 Task: Add tabs in Audit_Management app.
Action: Mouse moved to (25, 120)
Screenshot: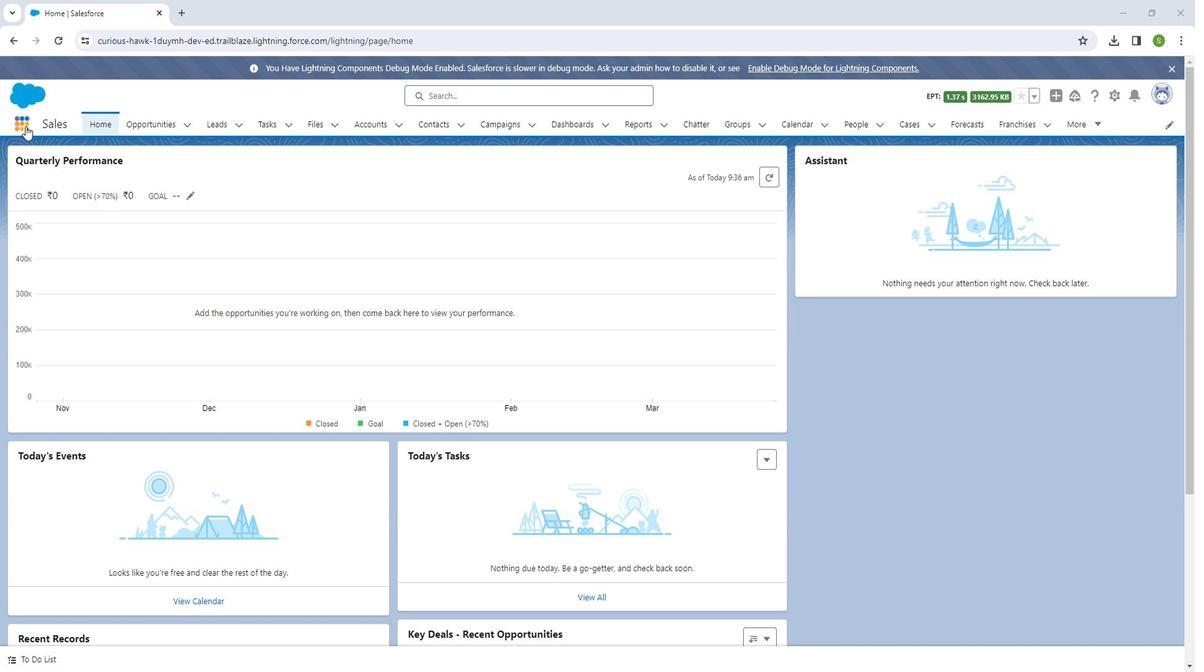 
Action: Mouse pressed left at (25, 120)
Screenshot: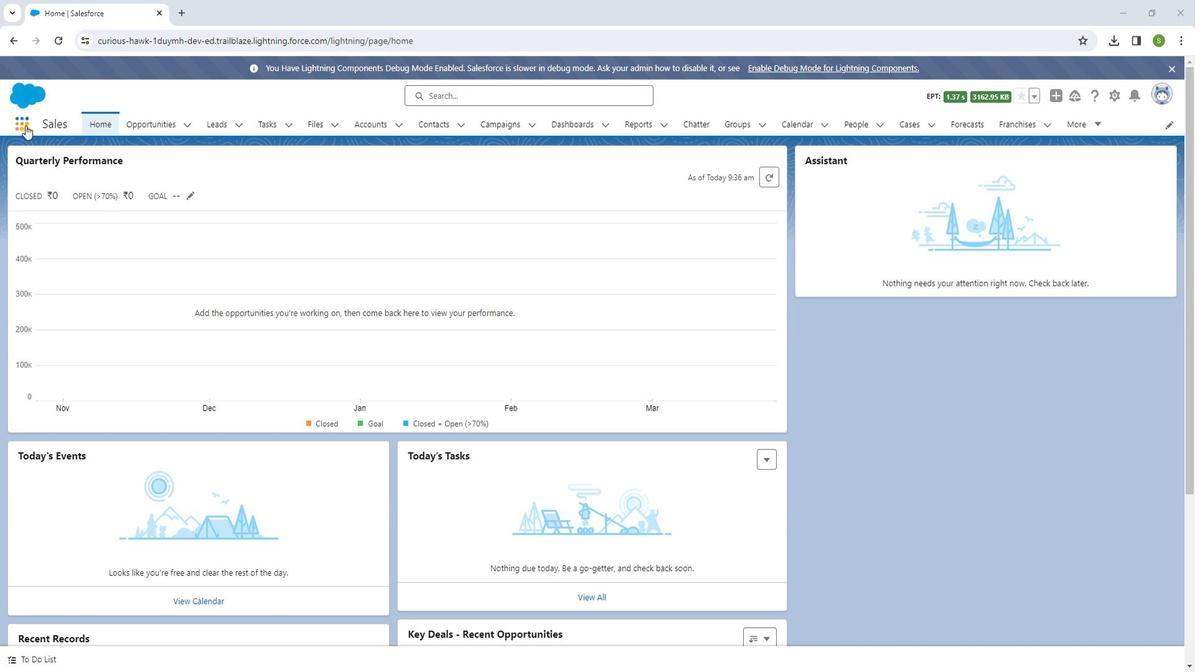 
Action: Mouse moved to (39, 337)
Screenshot: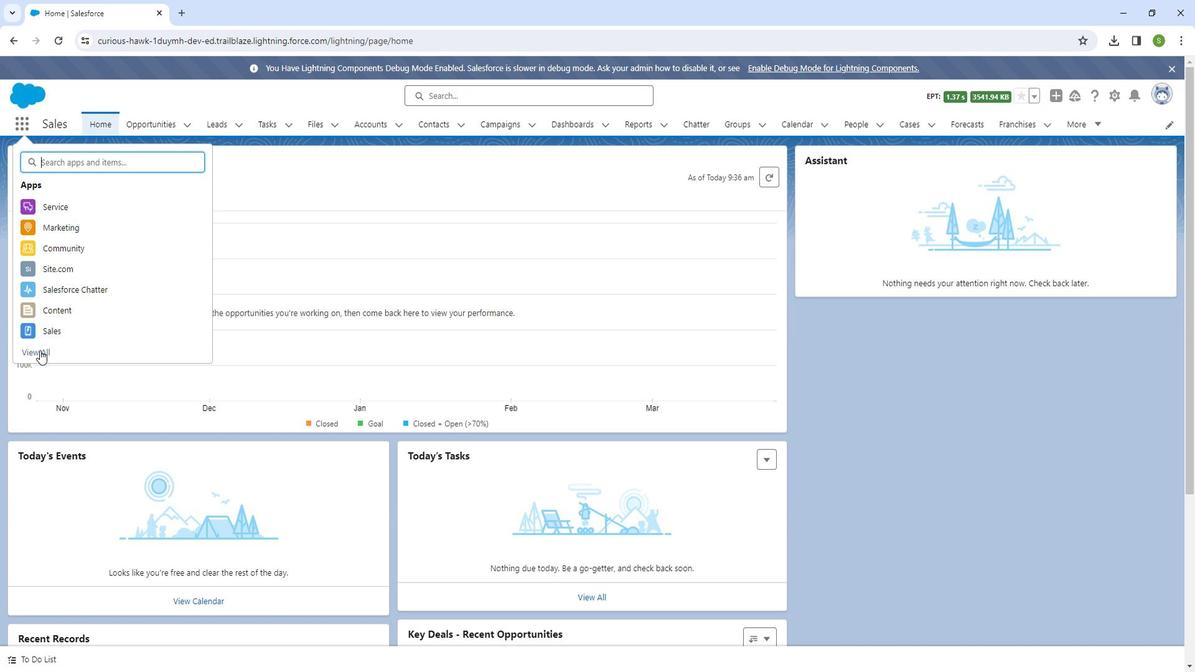 
Action: Mouse pressed left at (39, 337)
Screenshot: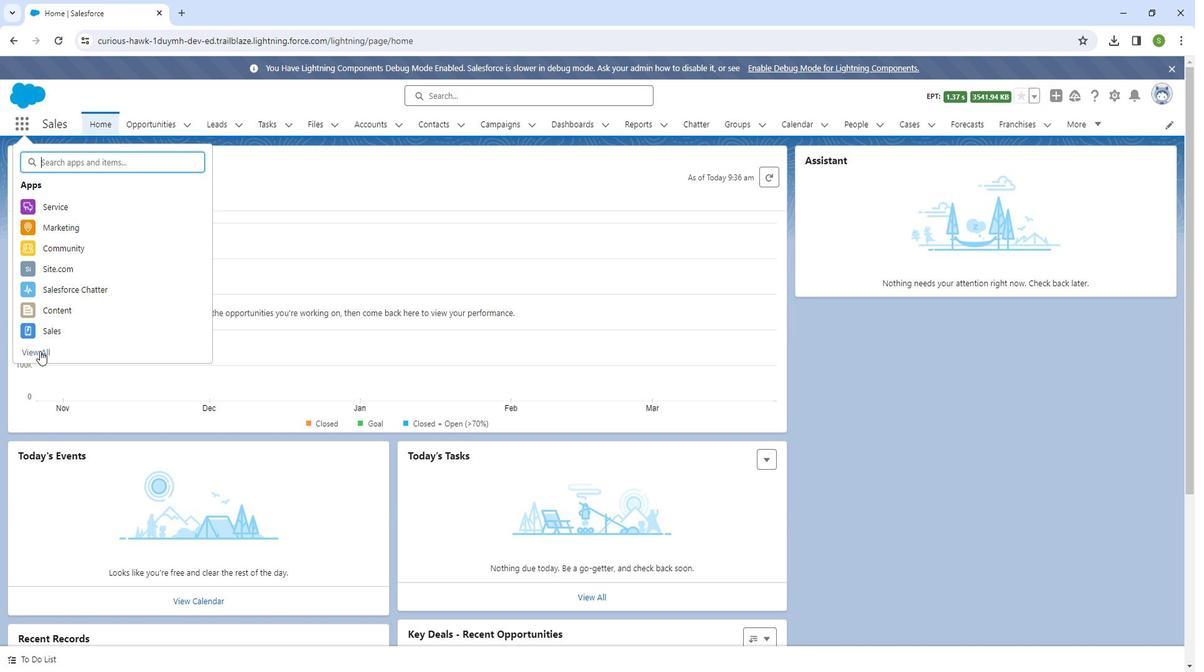 
Action: Mouse moved to (881, 453)
Screenshot: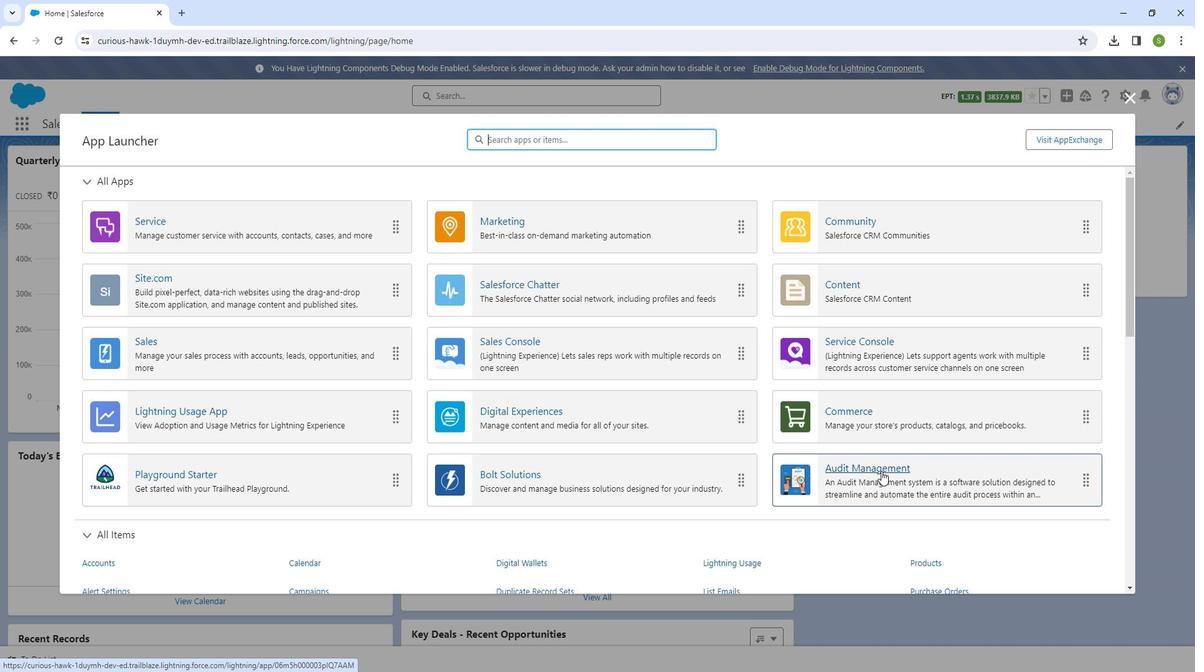 
Action: Mouse pressed left at (881, 453)
Screenshot: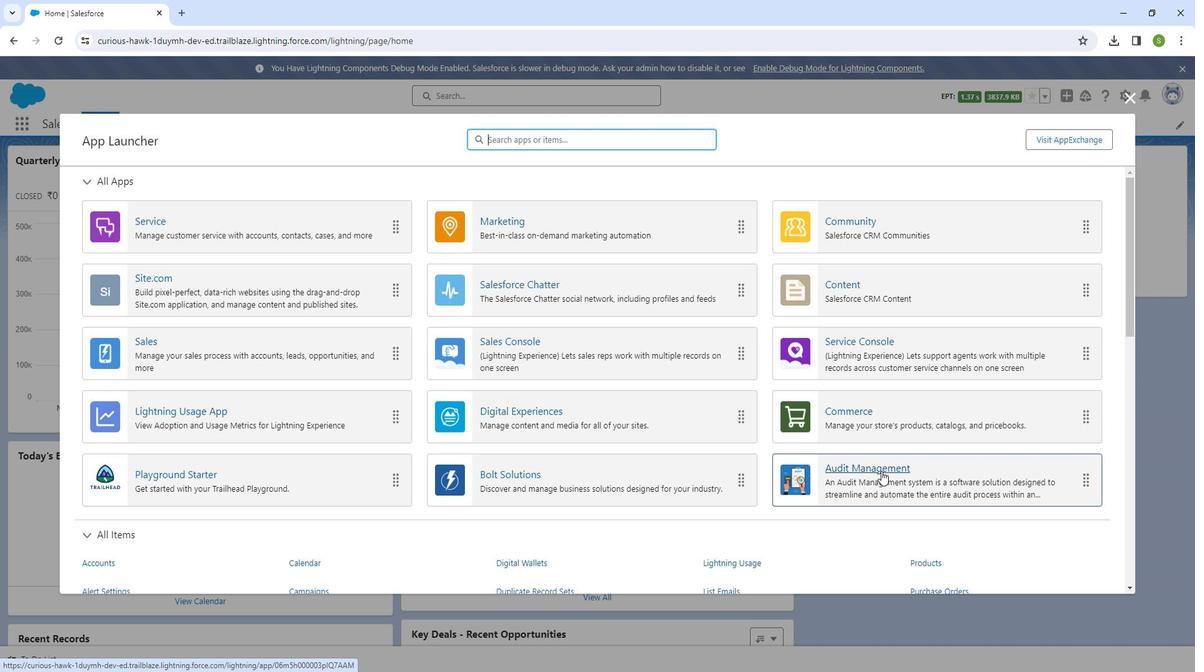 
Action: Mouse moved to (1125, 95)
Screenshot: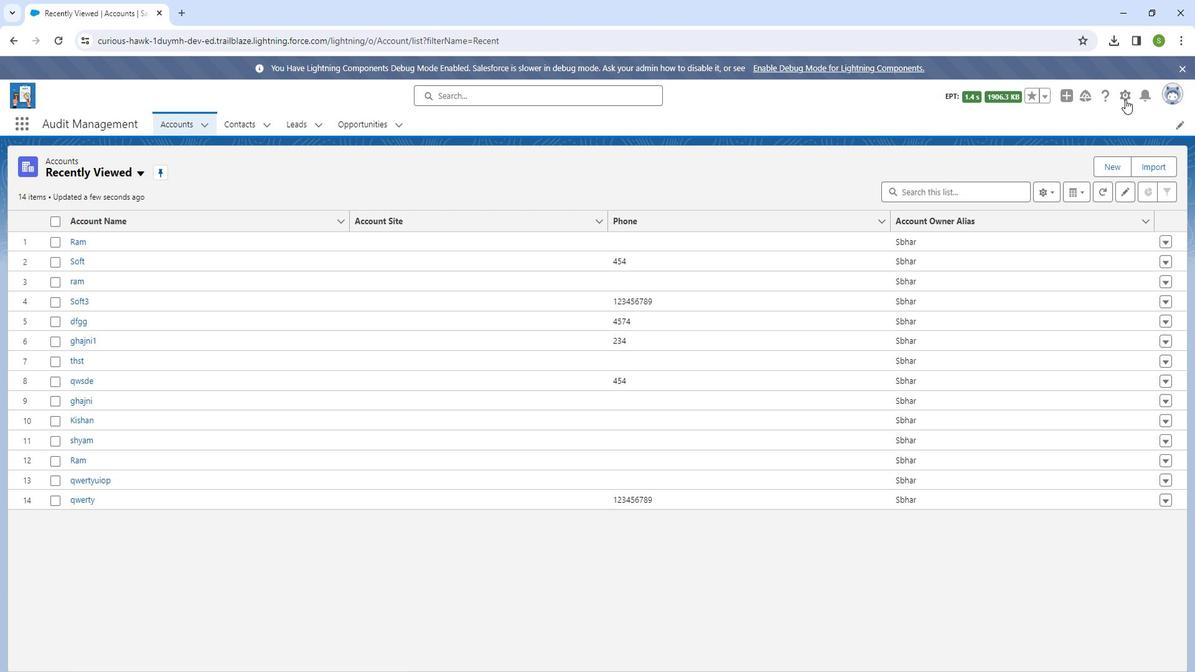 
Action: Mouse pressed left at (1125, 95)
Screenshot: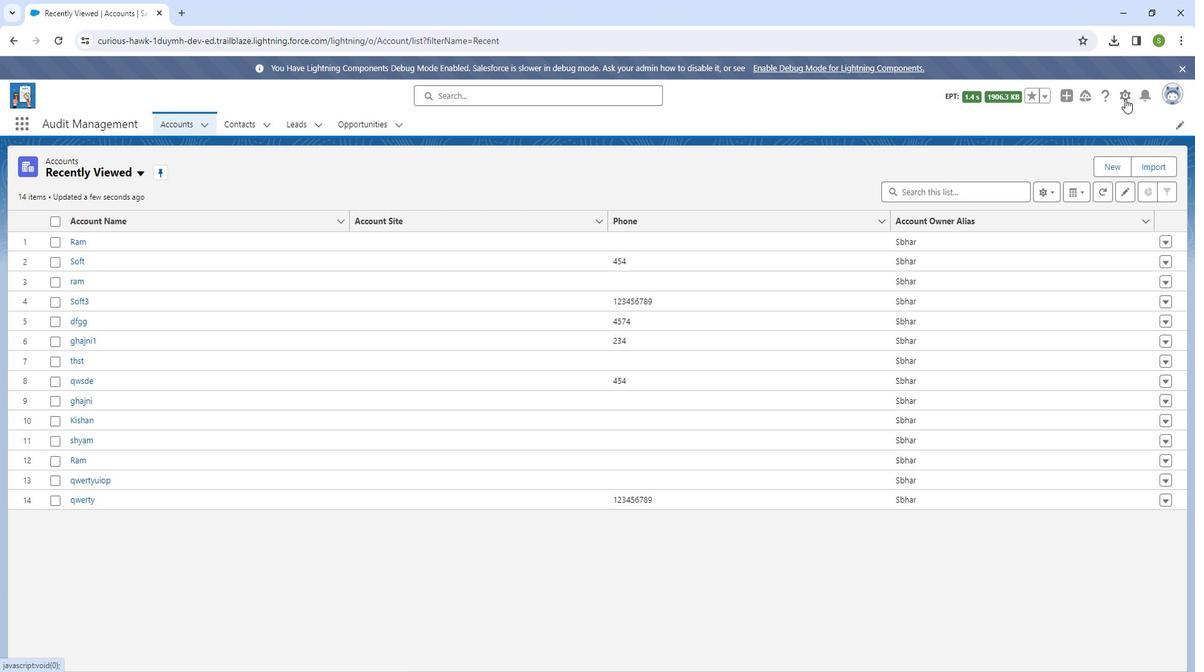 
Action: Mouse moved to (1093, 138)
Screenshot: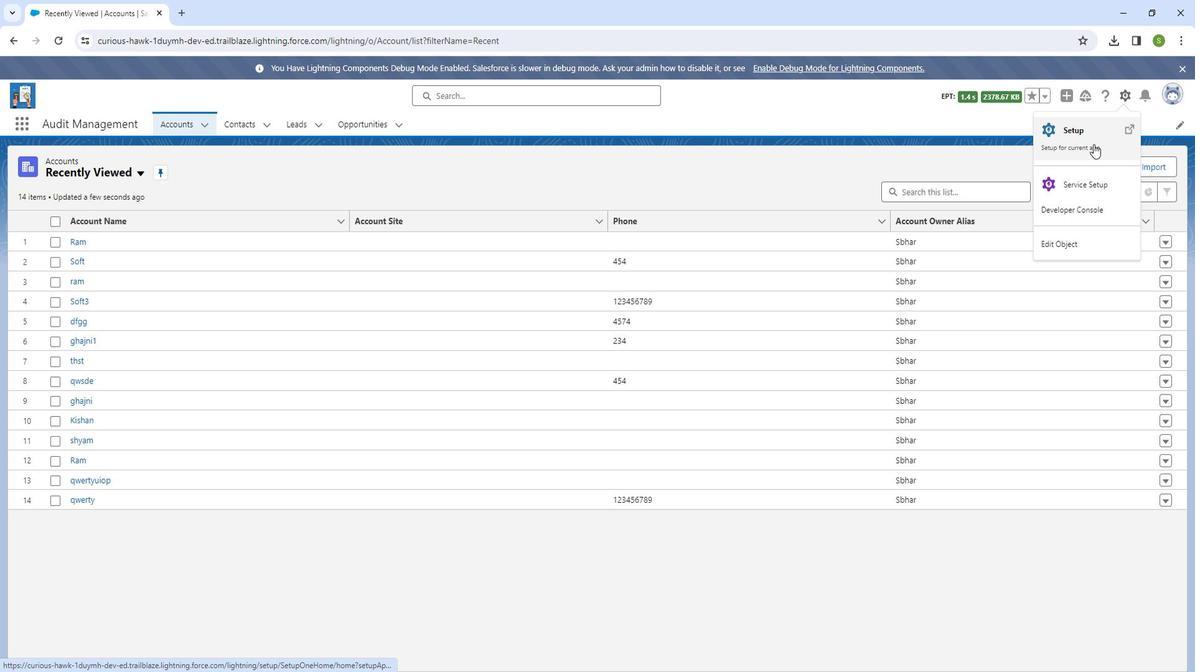 
Action: Mouse pressed left at (1093, 138)
Screenshot: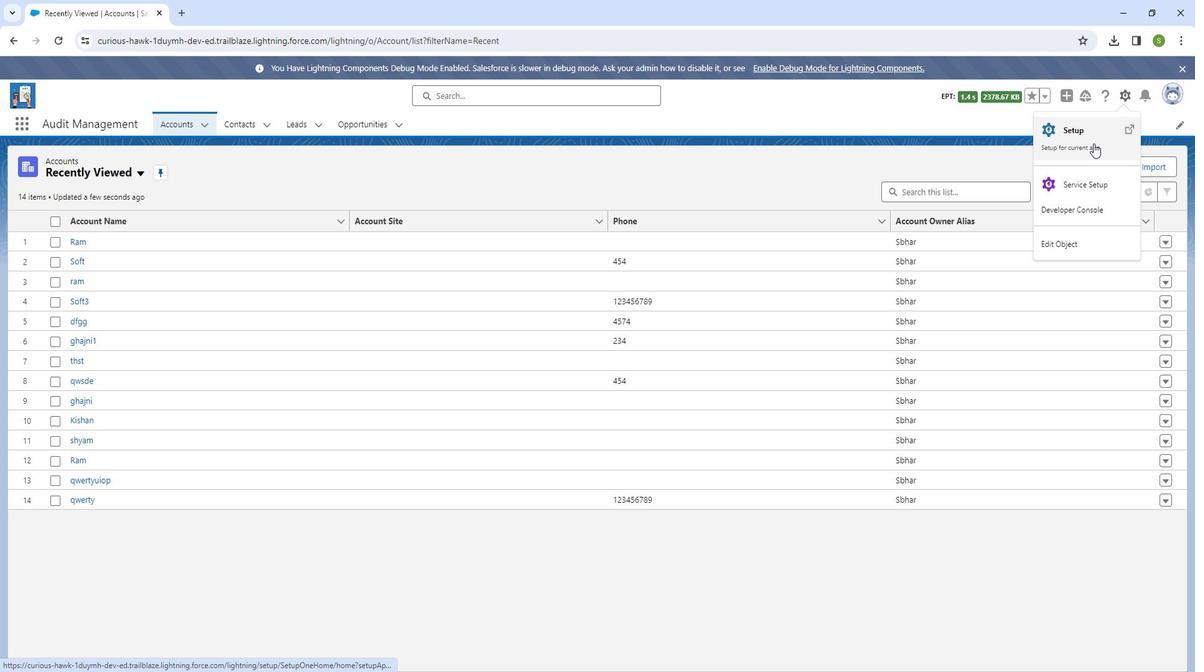 
Action: Mouse moved to (85, 151)
Screenshot: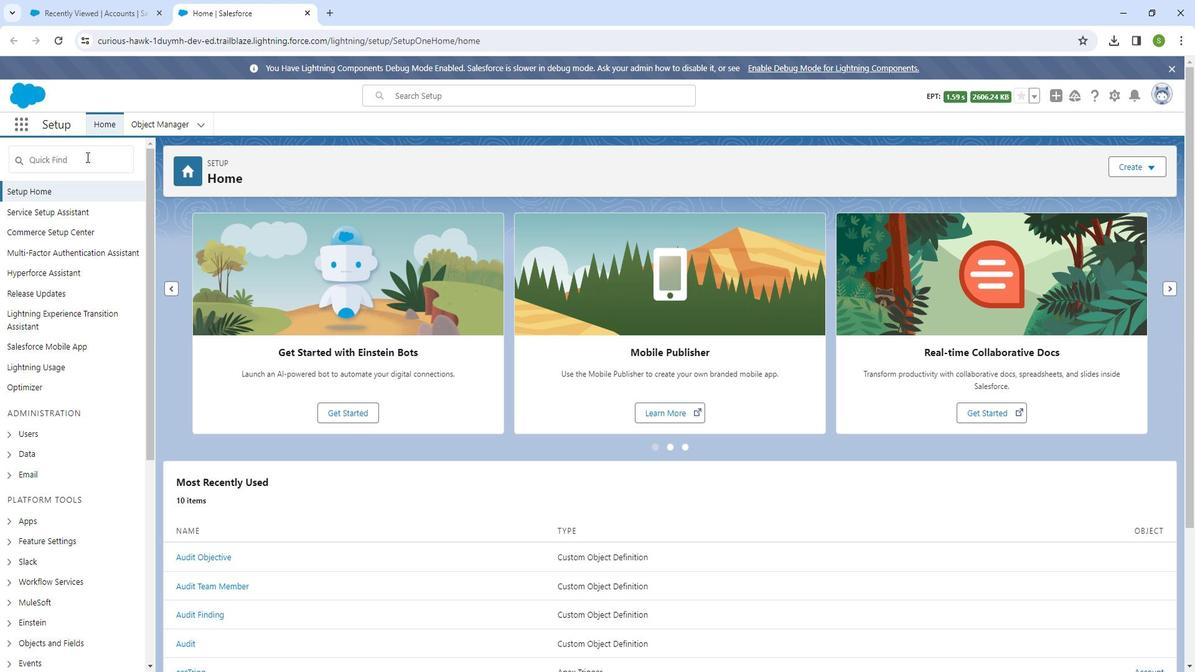 
Action: Mouse pressed left at (85, 151)
Screenshot: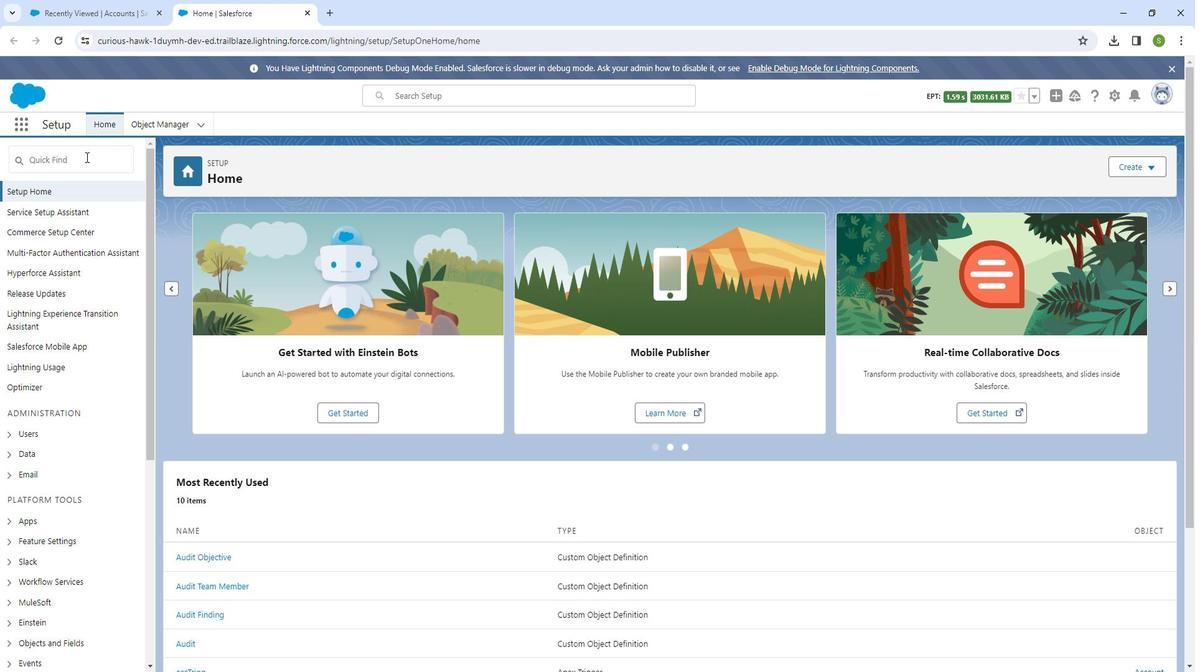 
Action: Mouse moved to (85, 151)
Screenshot: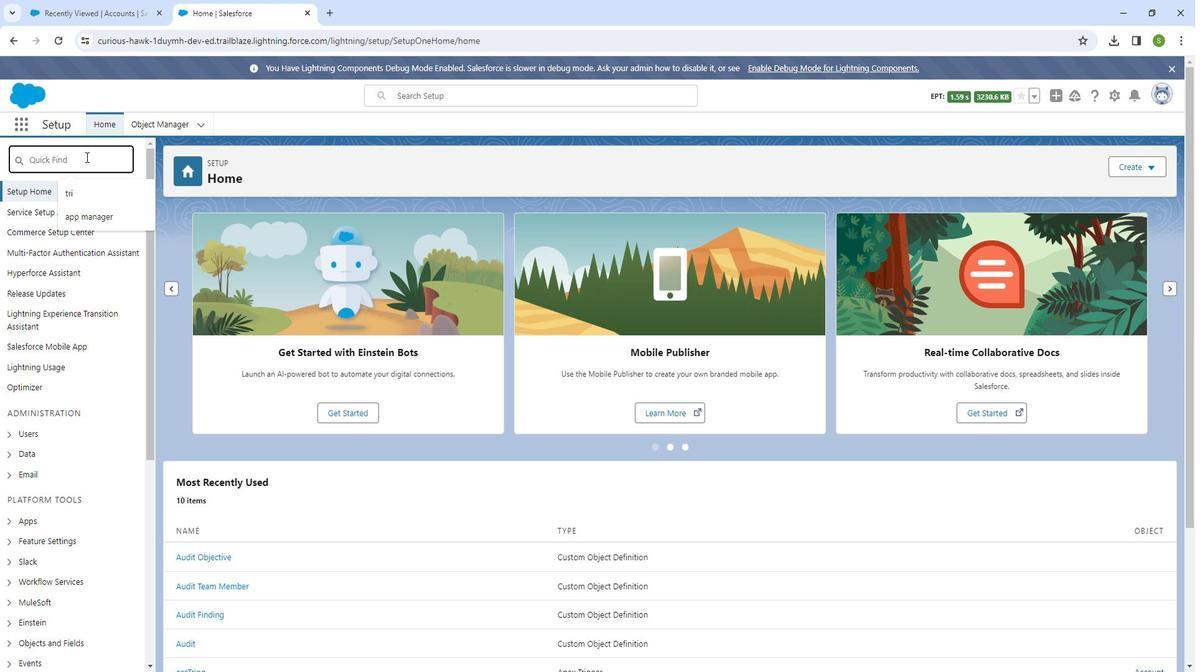 
Action: Key pressed a
Screenshot: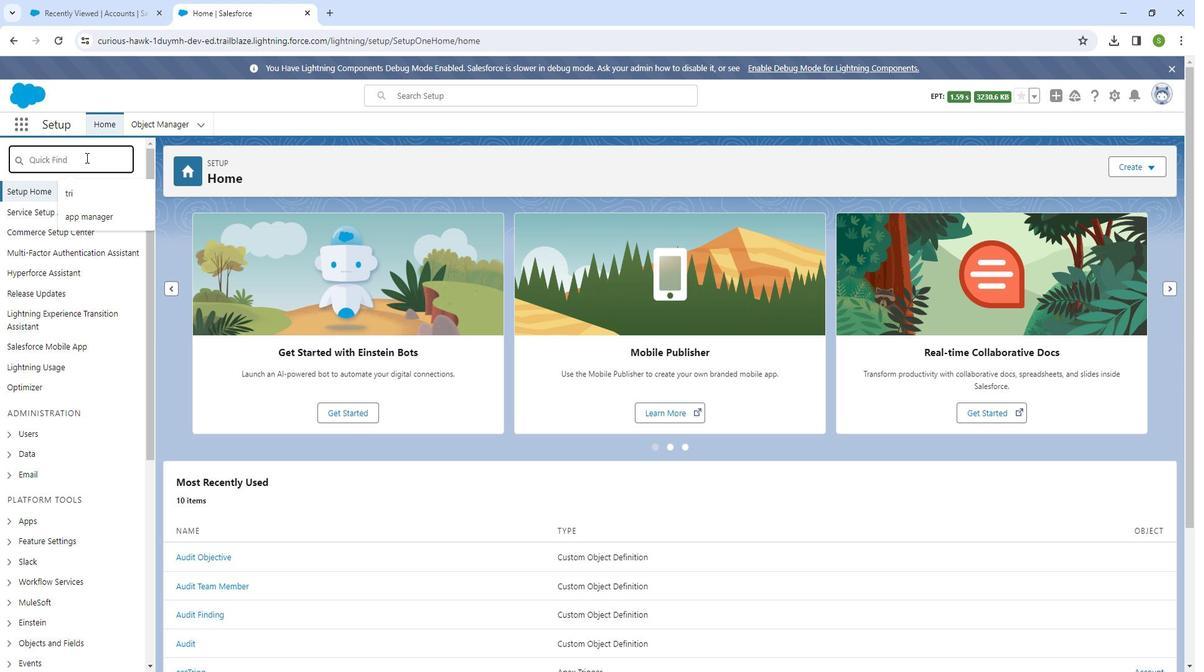 
Action: Mouse moved to (86, 153)
Screenshot: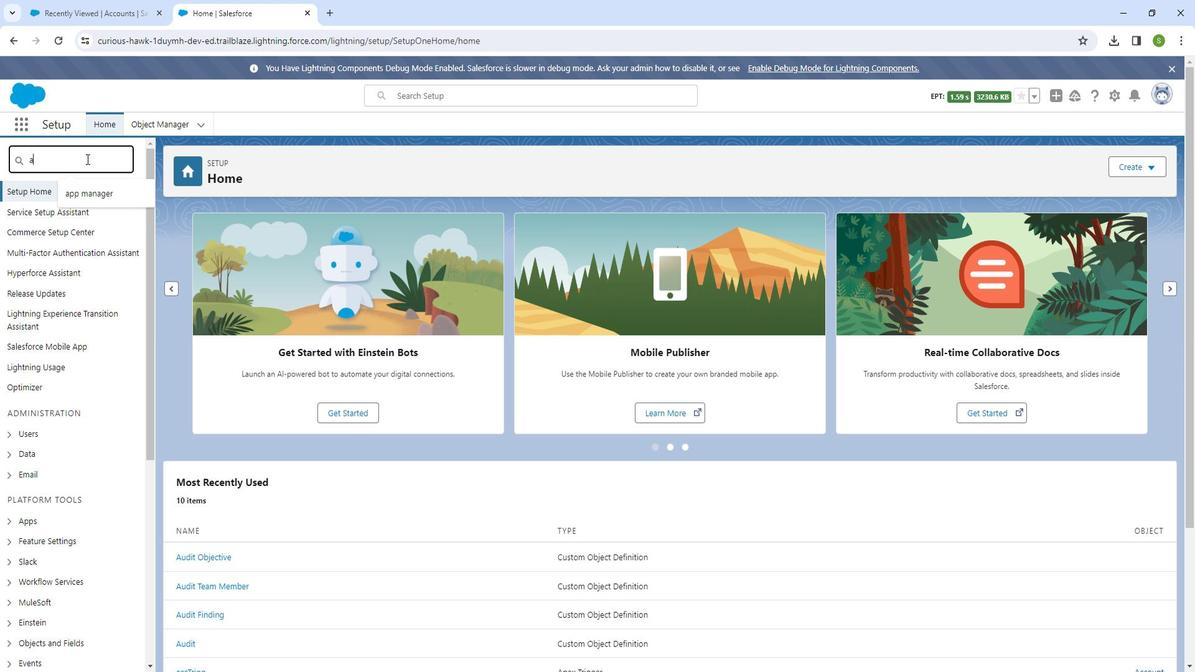 
Action: Key pressed p
Screenshot: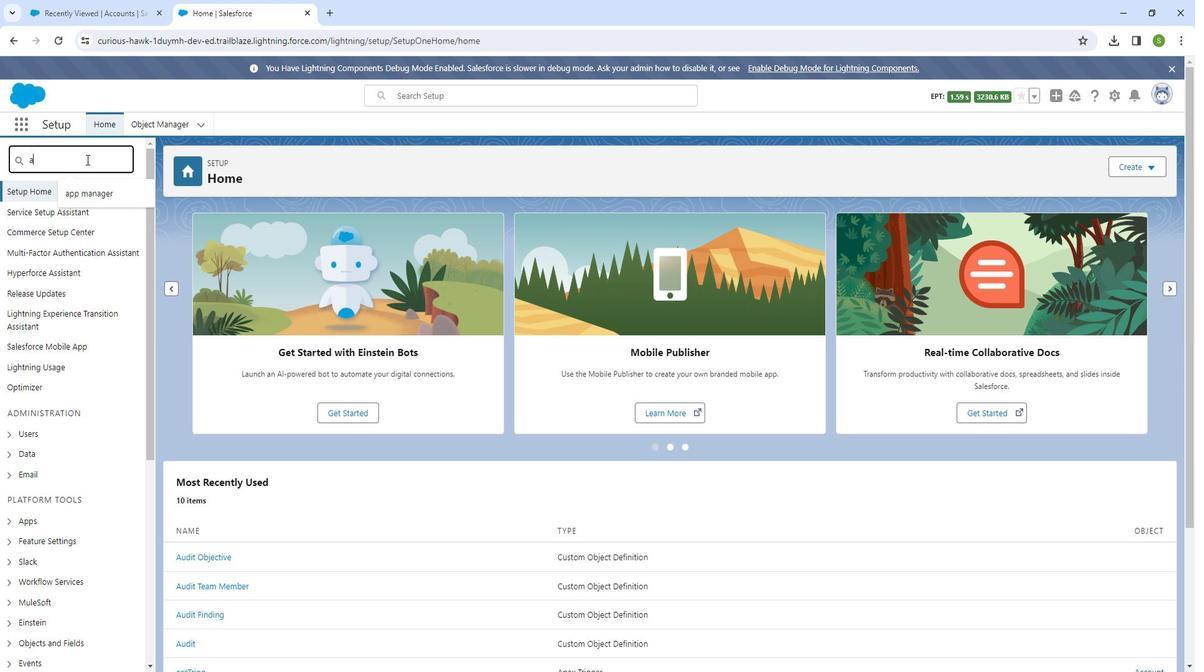 
Action: Mouse moved to (86, 154)
Screenshot: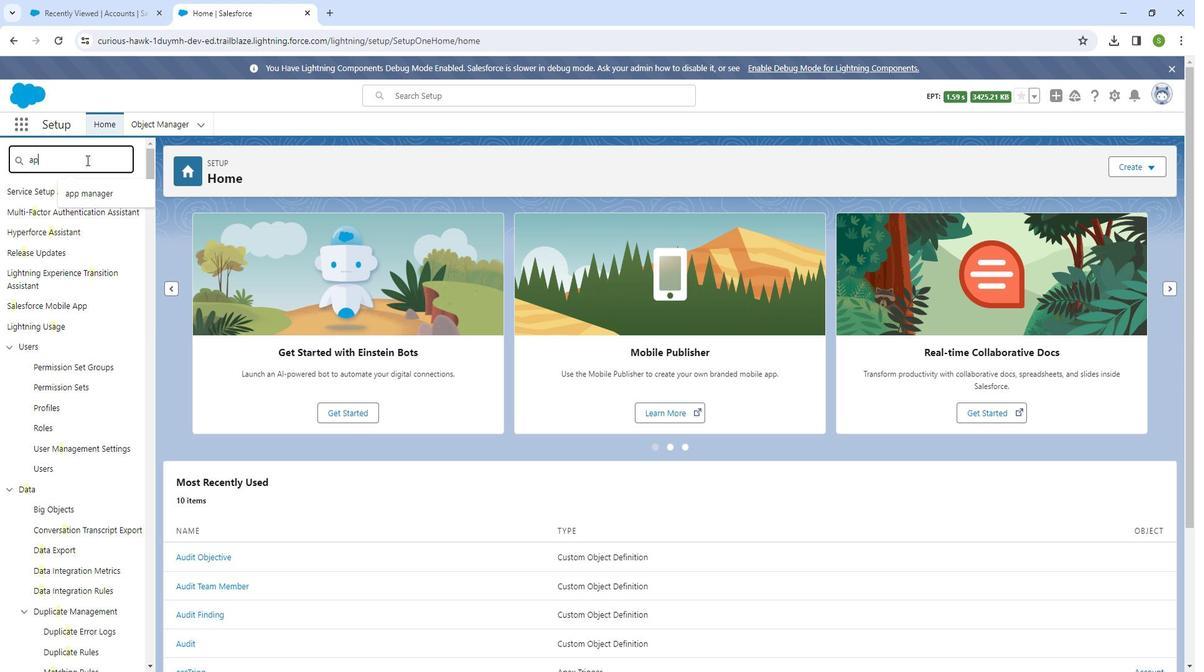 
Action: Key pressed p
Screenshot: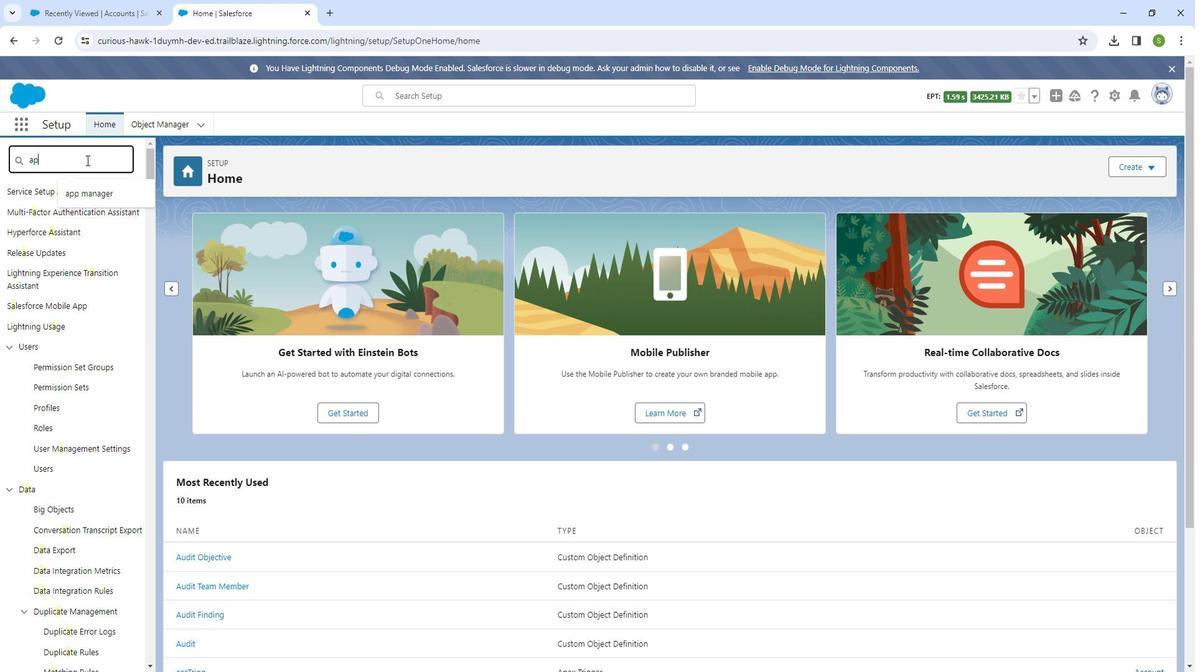 
Action: Mouse moved to (86, 157)
Screenshot: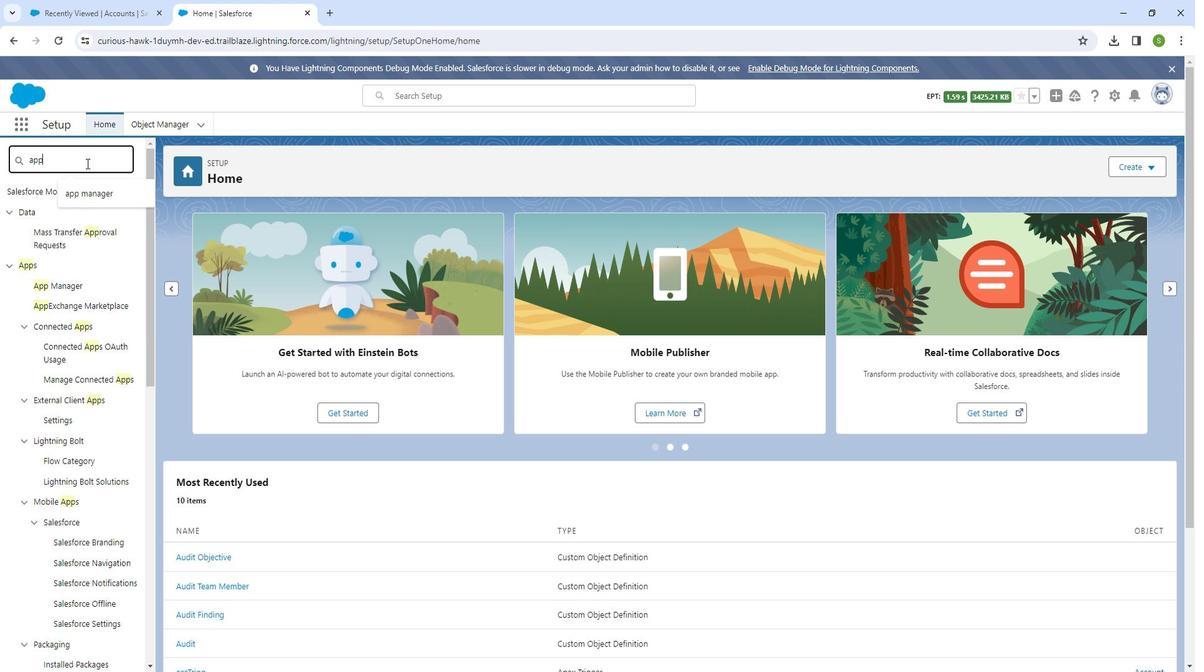 
Action: Key pressed <Key.space>manag
Screenshot: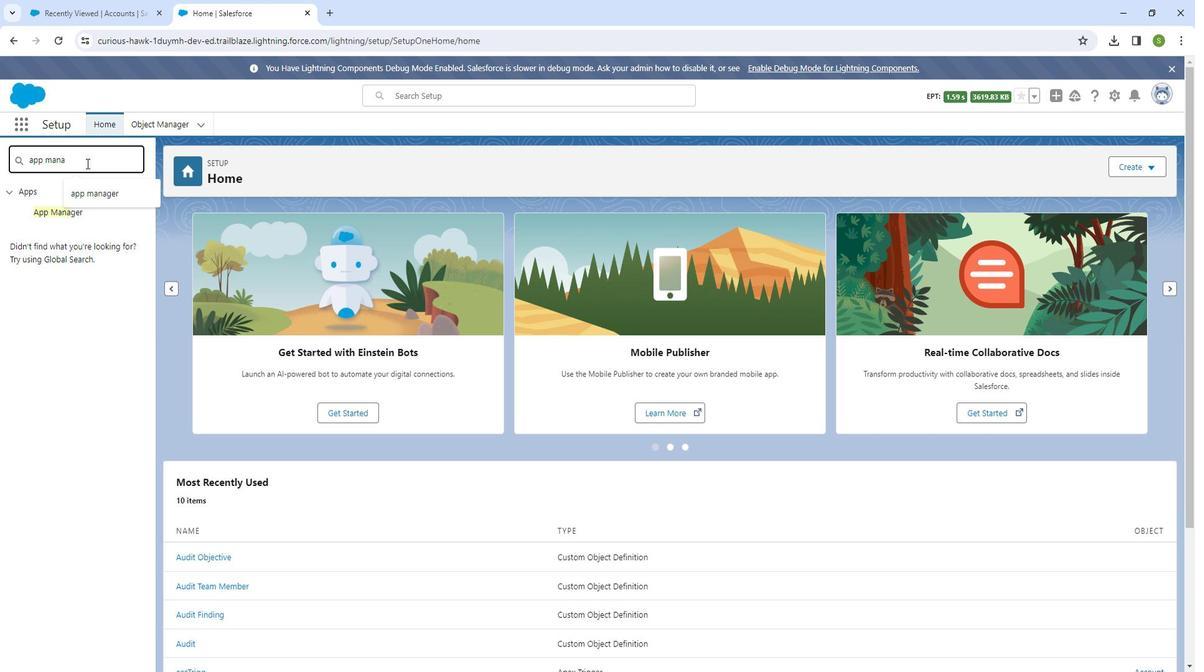 
Action: Mouse moved to (86, 158)
Screenshot: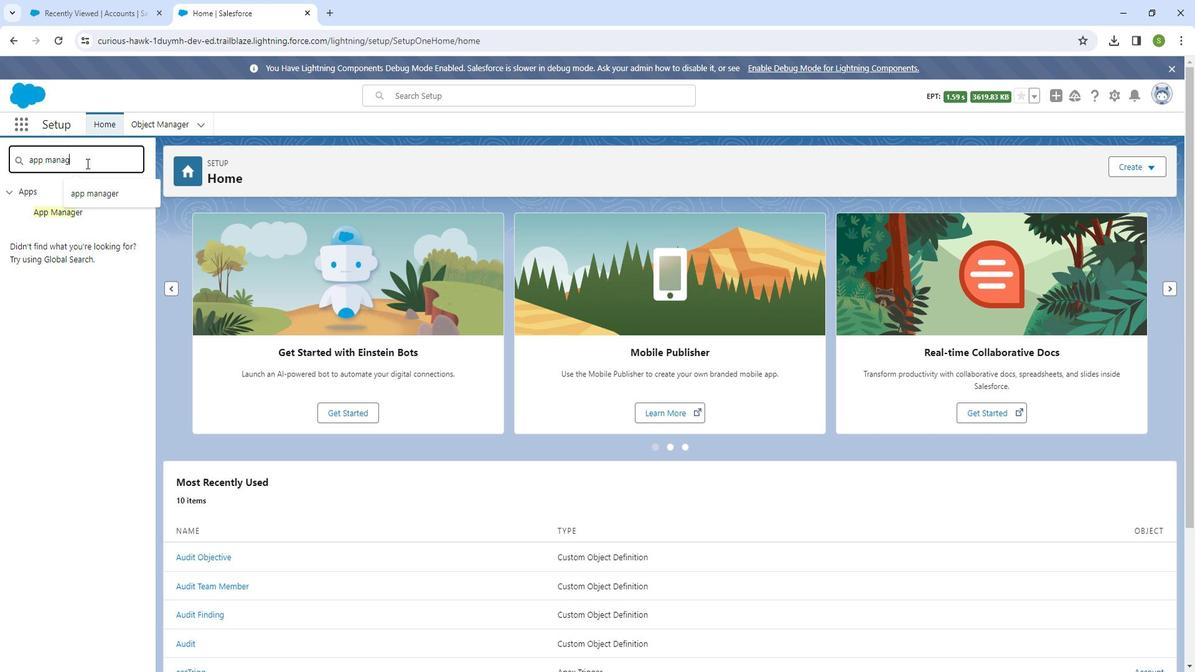 
Action: Key pressed er
Screenshot: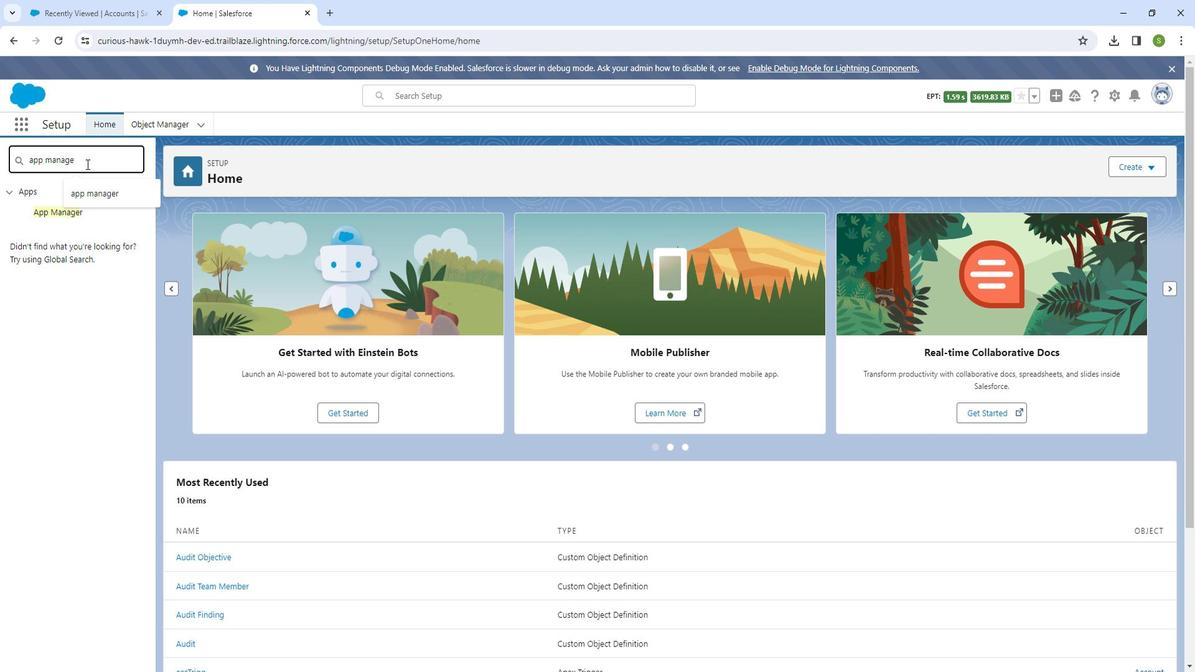
Action: Mouse moved to (67, 203)
Screenshot: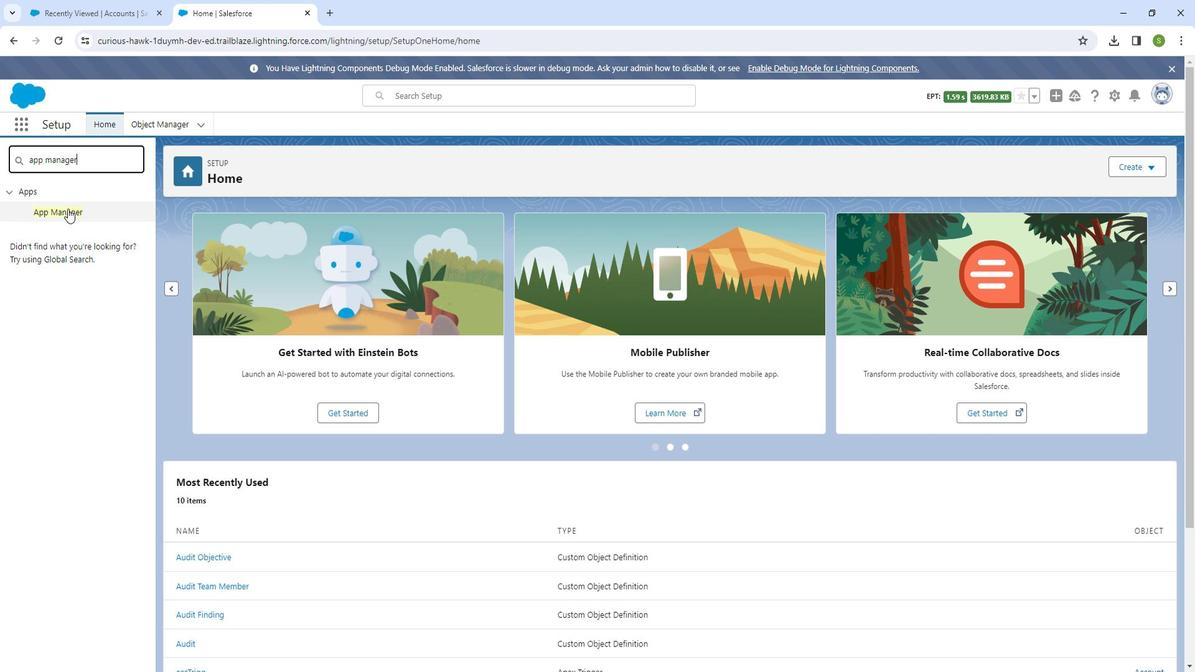 
Action: Mouse pressed left at (67, 203)
Screenshot: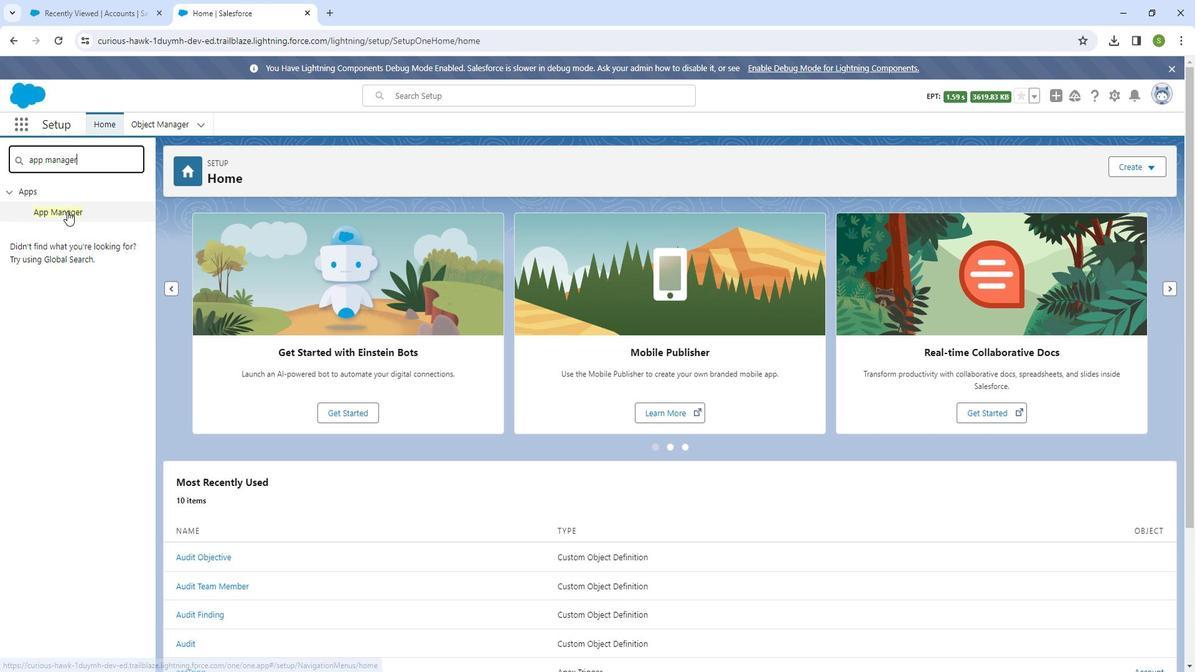 
Action: Mouse moved to (386, 311)
Screenshot: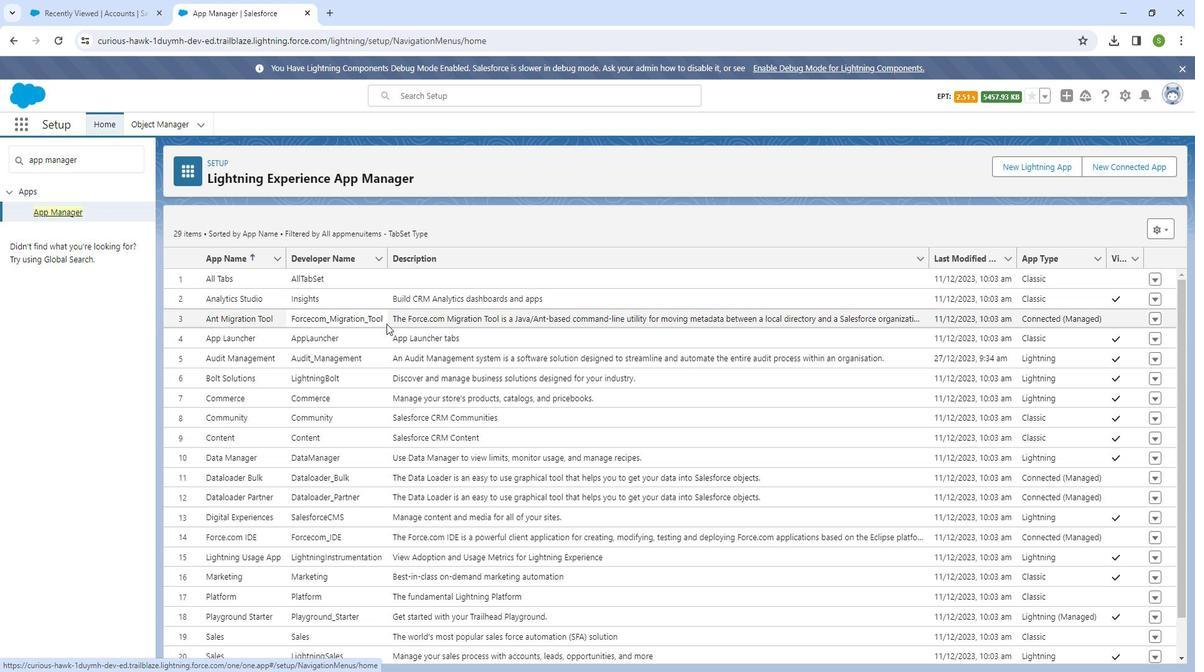 
Action: Mouse scrolled (386, 311) with delta (0, 0)
Screenshot: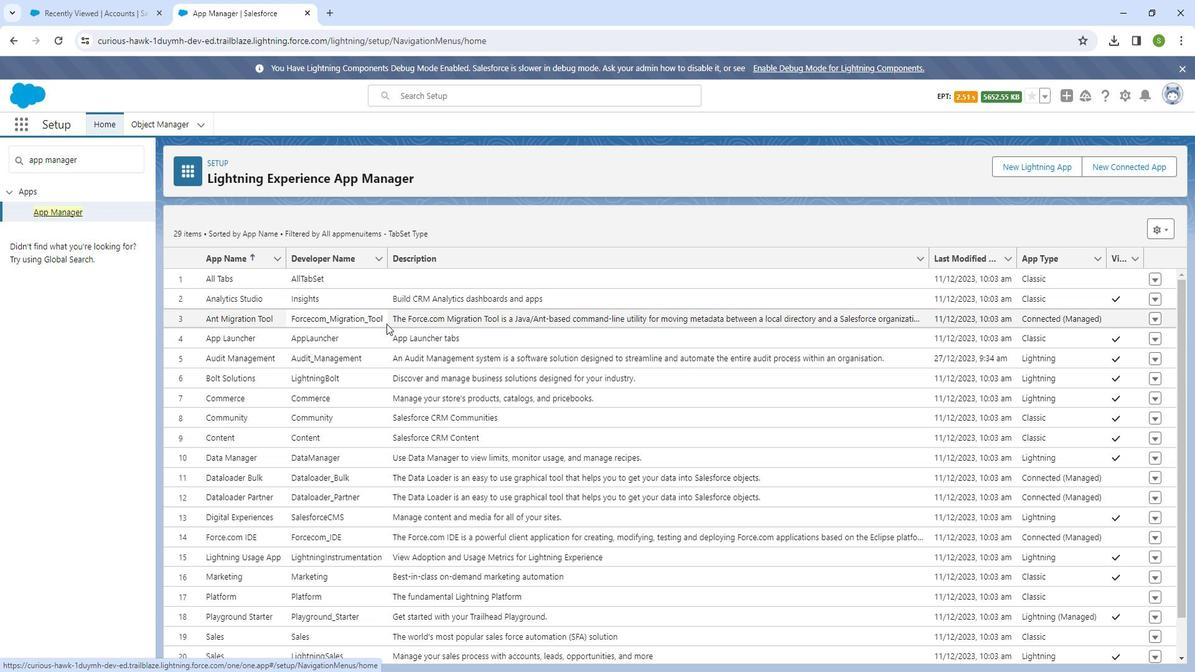 
Action: Mouse scrolled (386, 311) with delta (0, 0)
Screenshot: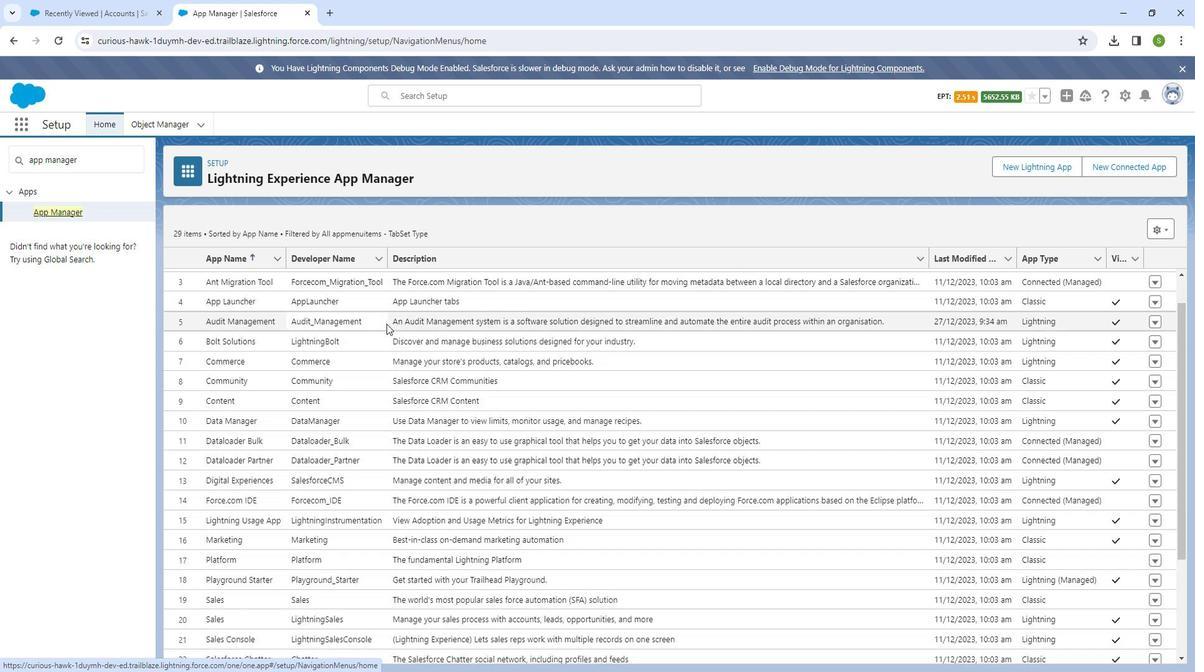 
Action: Mouse scrolled (386, 311) with delta (0, 0)
Screenshot: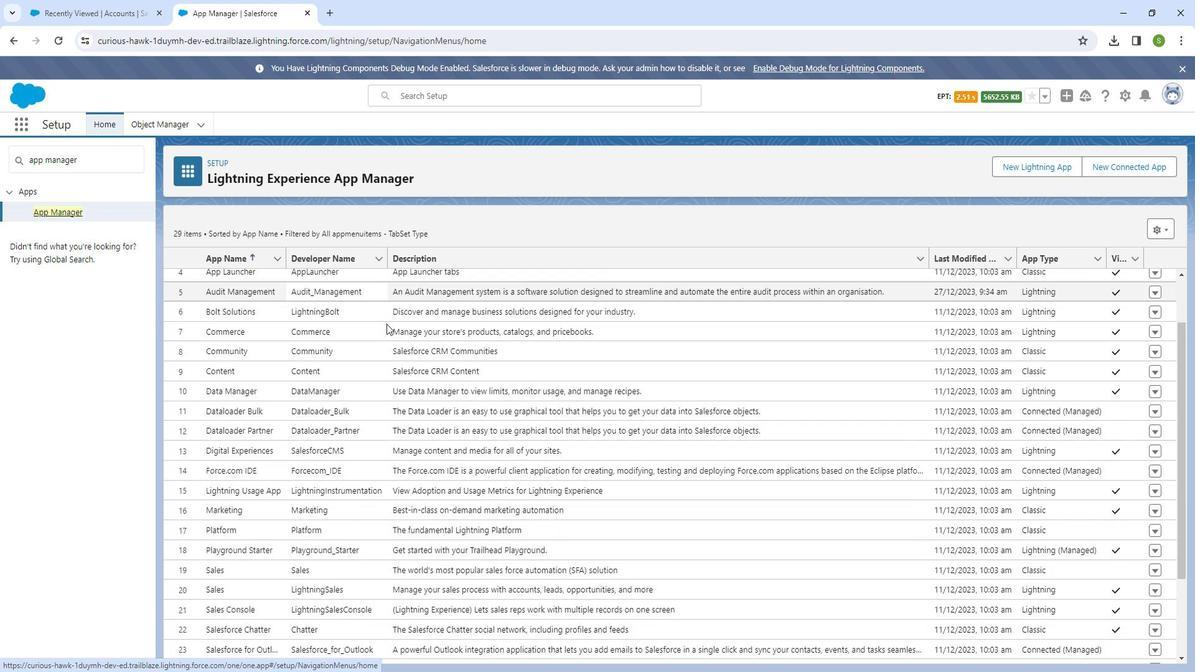 
Action: Mouse moved to (387, 312)
Screenshot: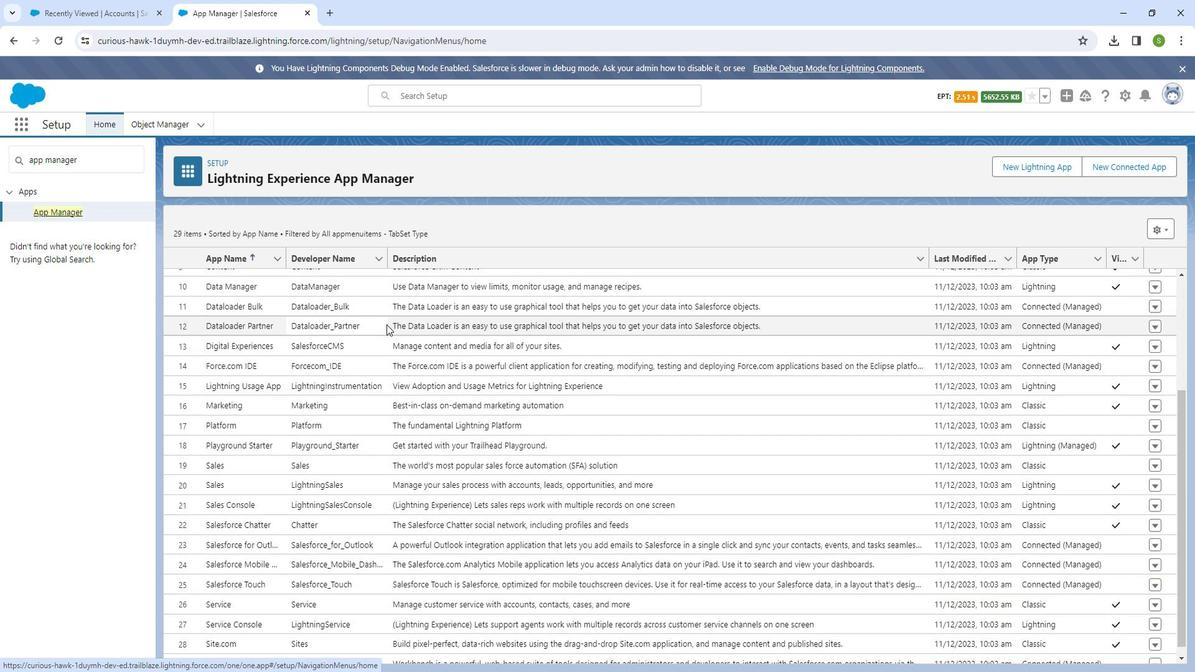 
Action: Mouse scrolled (387, 313) with delta (0, 0)
Screenshot: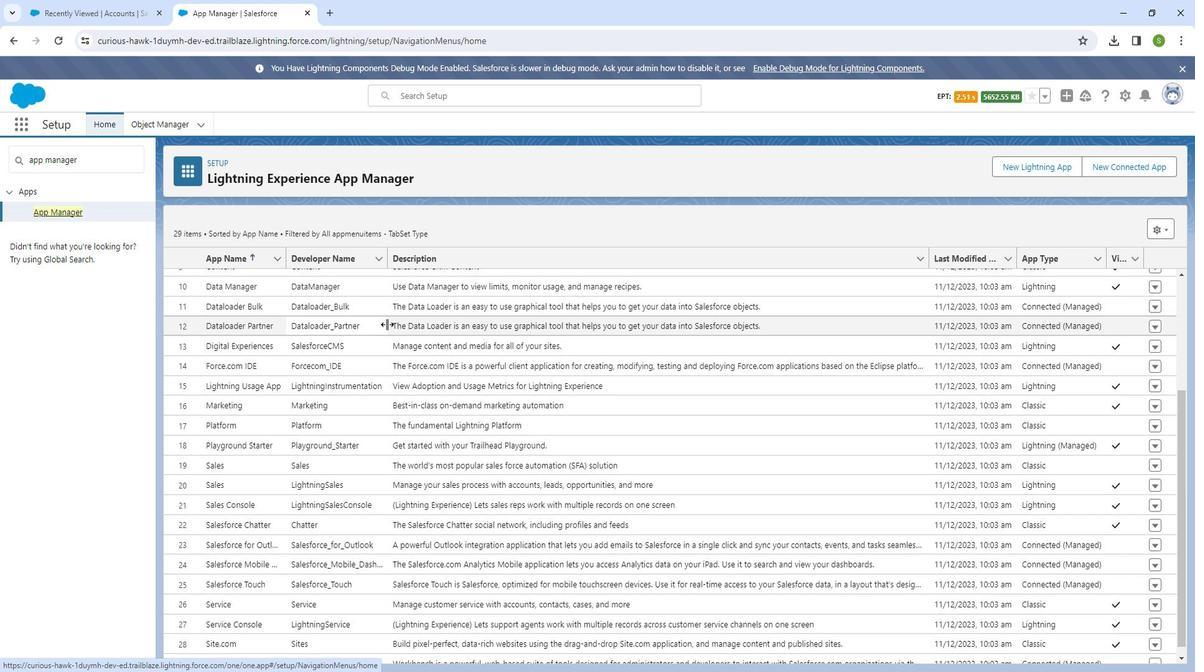 
Action: Mouse scrolled (387, 313) with delta (0, 0)
Screenshot: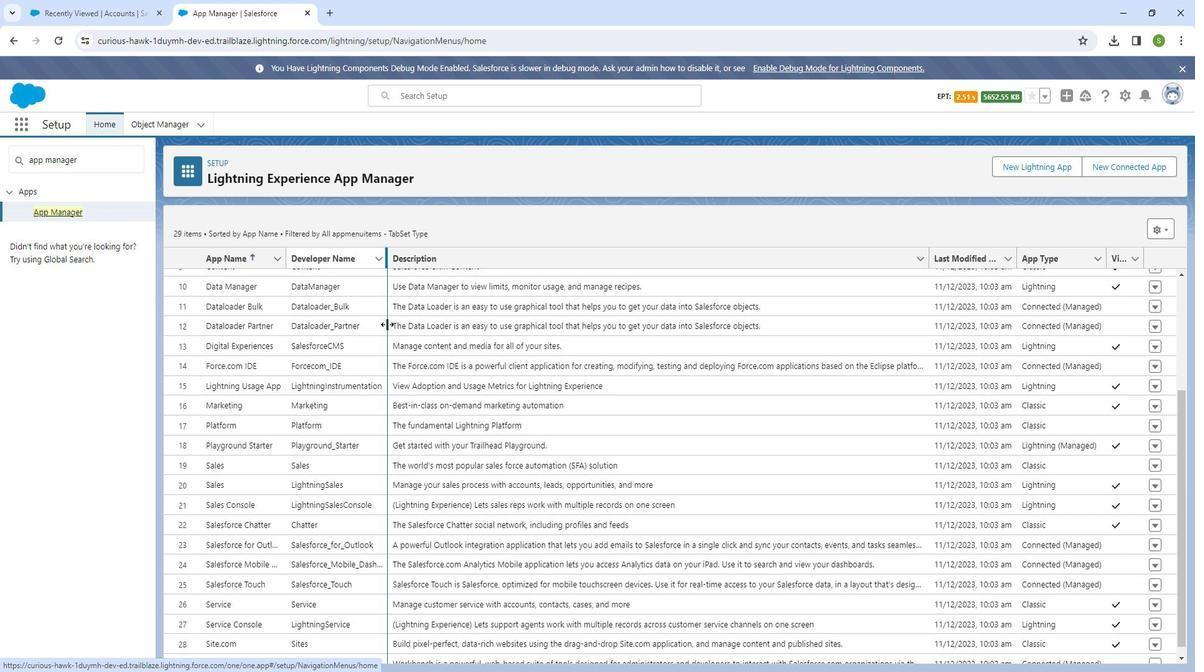 
Action: Mouse scrolled (387, 313) with delta (0, 0)
Screenshot: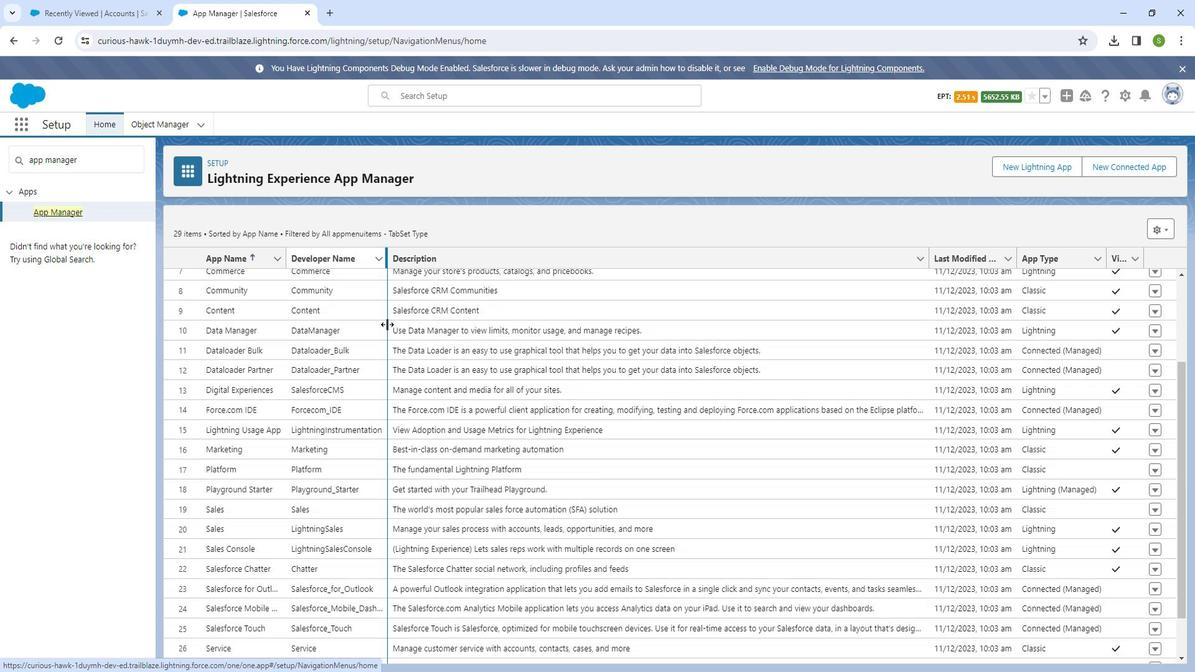 
Action: Mouse moved to (1153, 346)
Screenshot: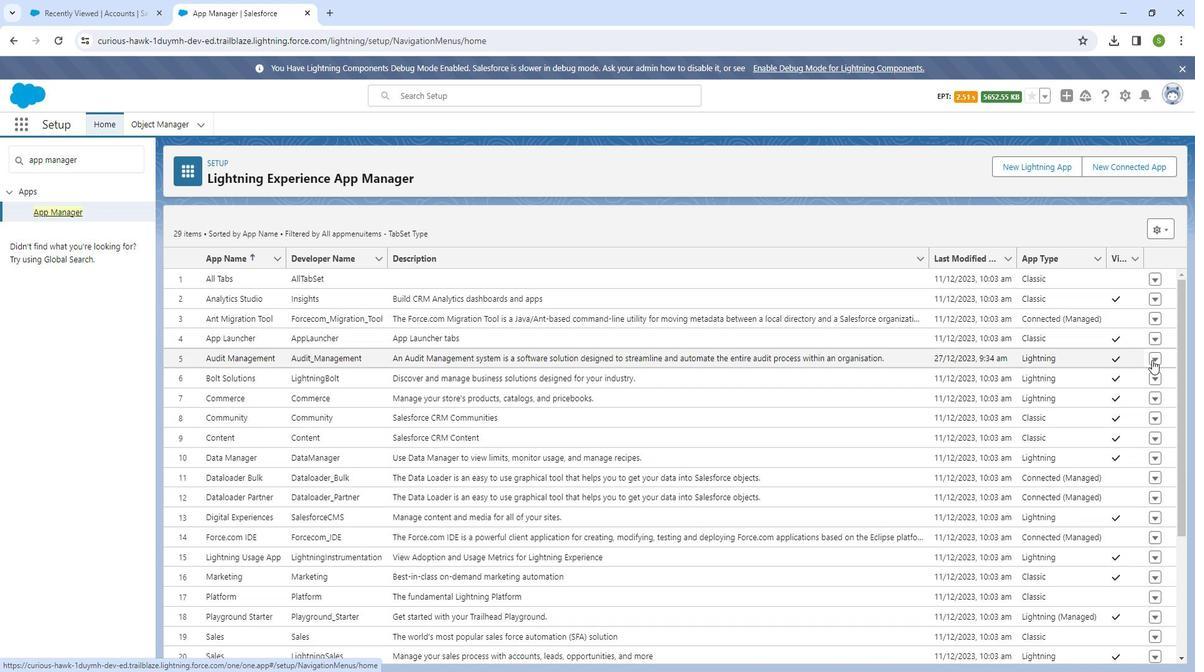 
Action: Mouse pressed left at (1153, 346)
Screenshot: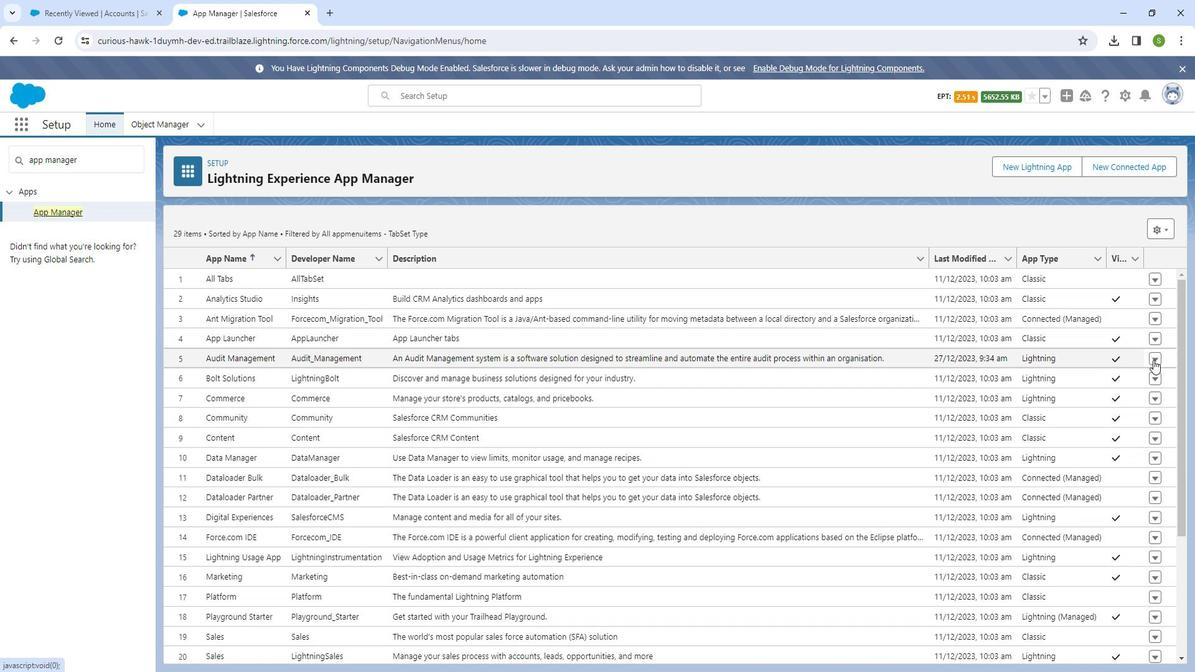 
Action: Mouse moved to (1135, 367)
Screenshot: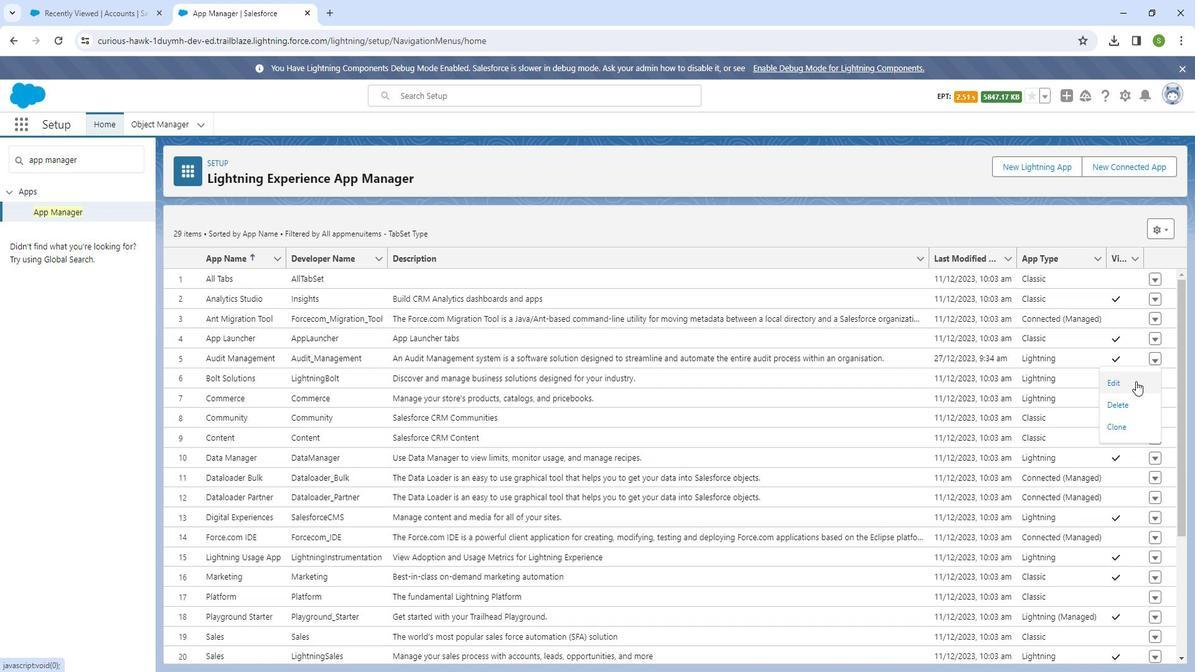 
Action: Mouse pressed left at (1135, 367)
Screenshot: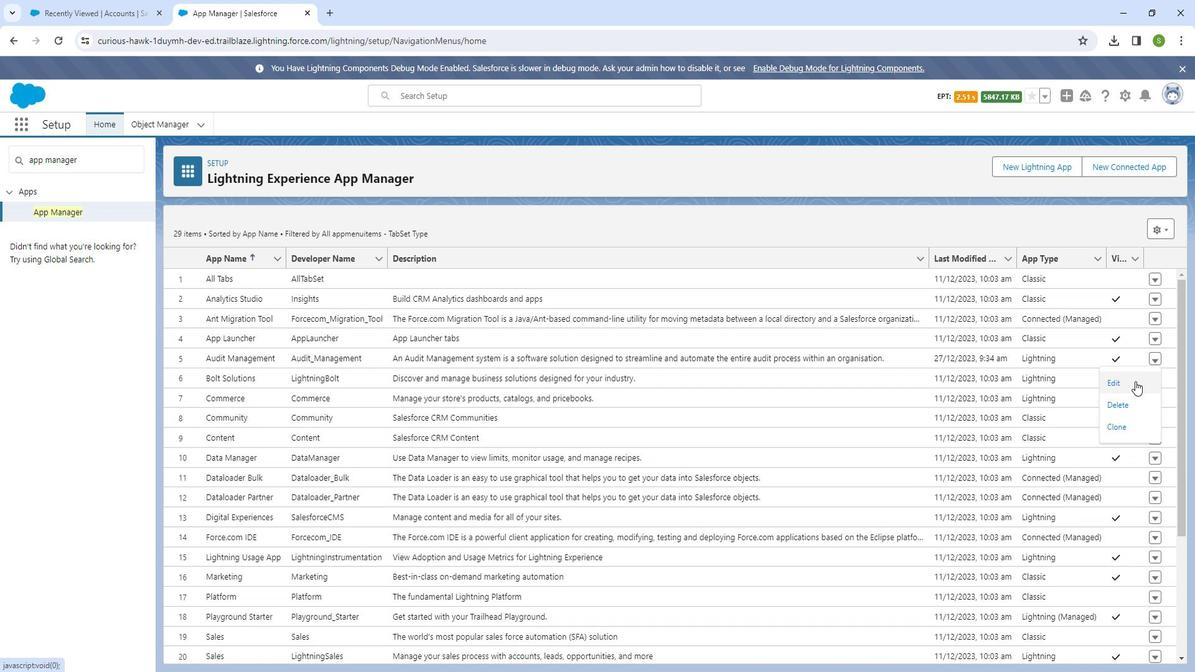 
Action: Mouse moved to (137, 142)
Screenshot: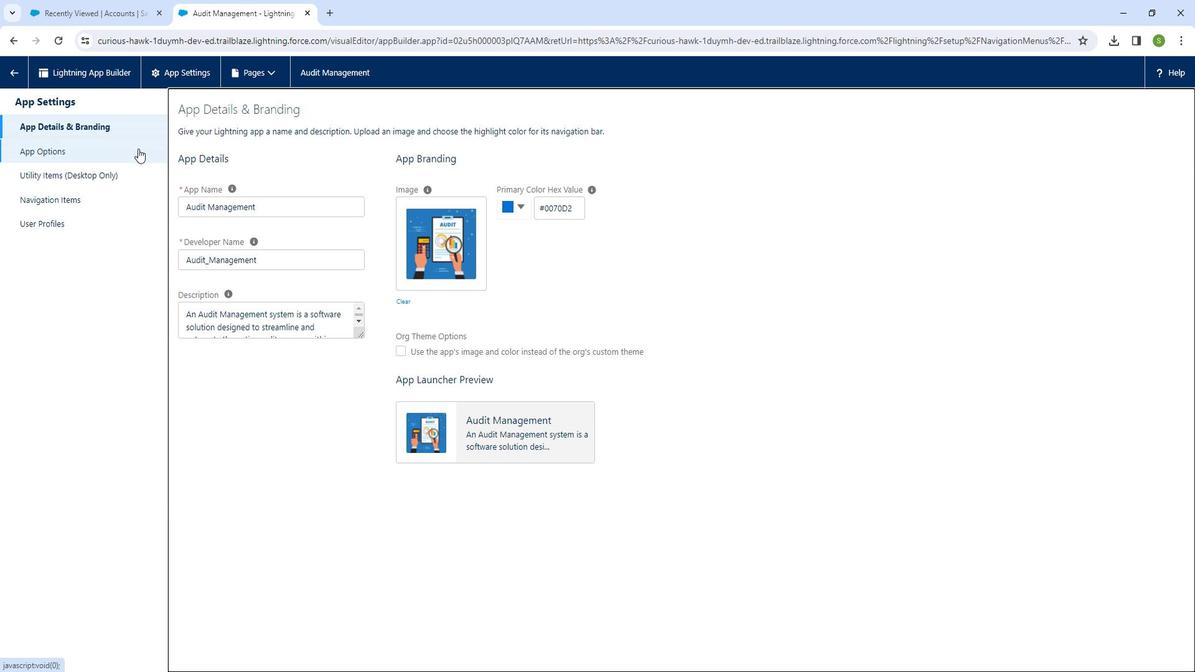
Action: Mouse pressed left at (137, 142)
Screenshot: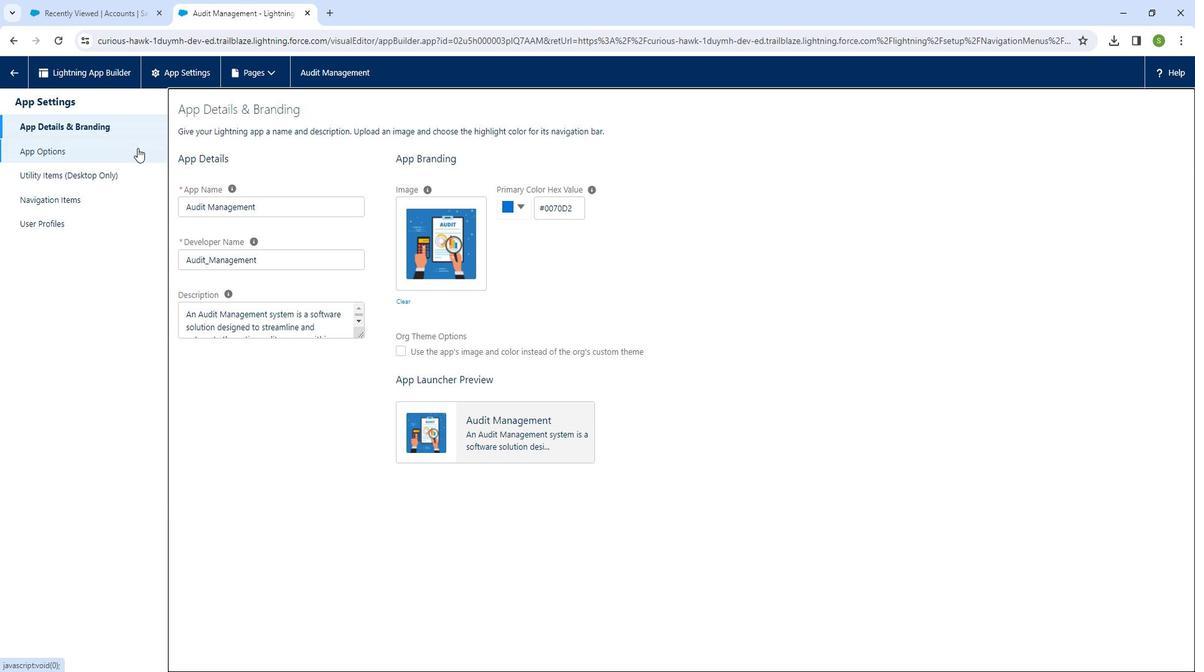 
Action: Mouse moved to (135, 166)
Screenshot: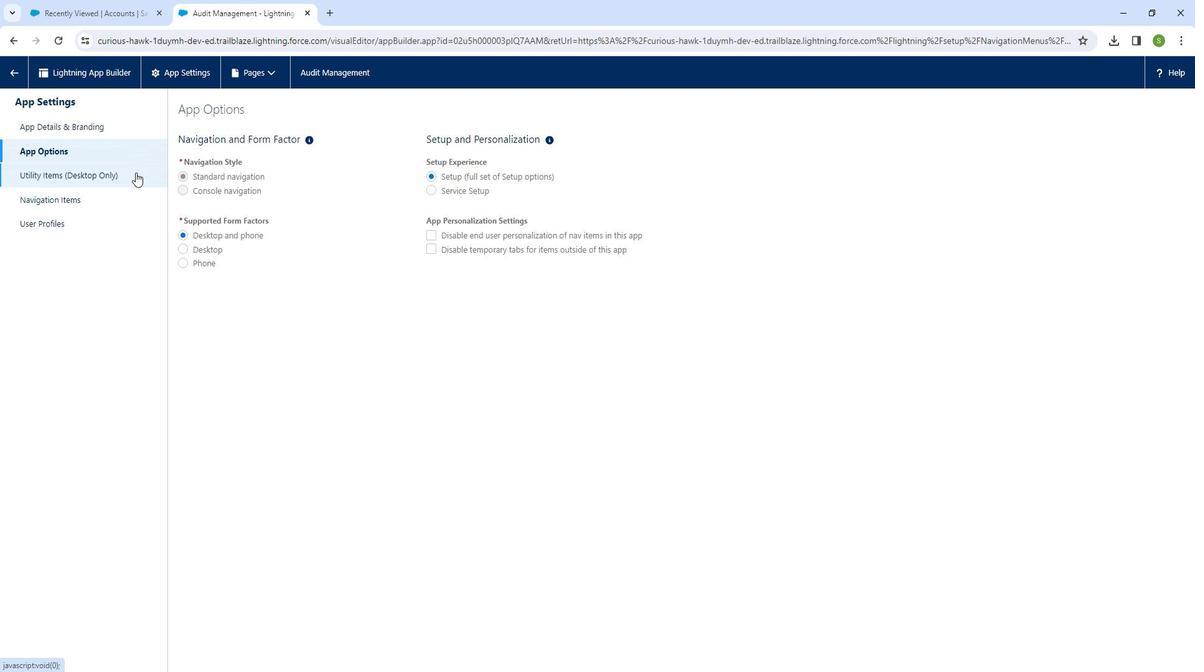 
Action: Mouse pressed left at (135, 166)
Screenshot: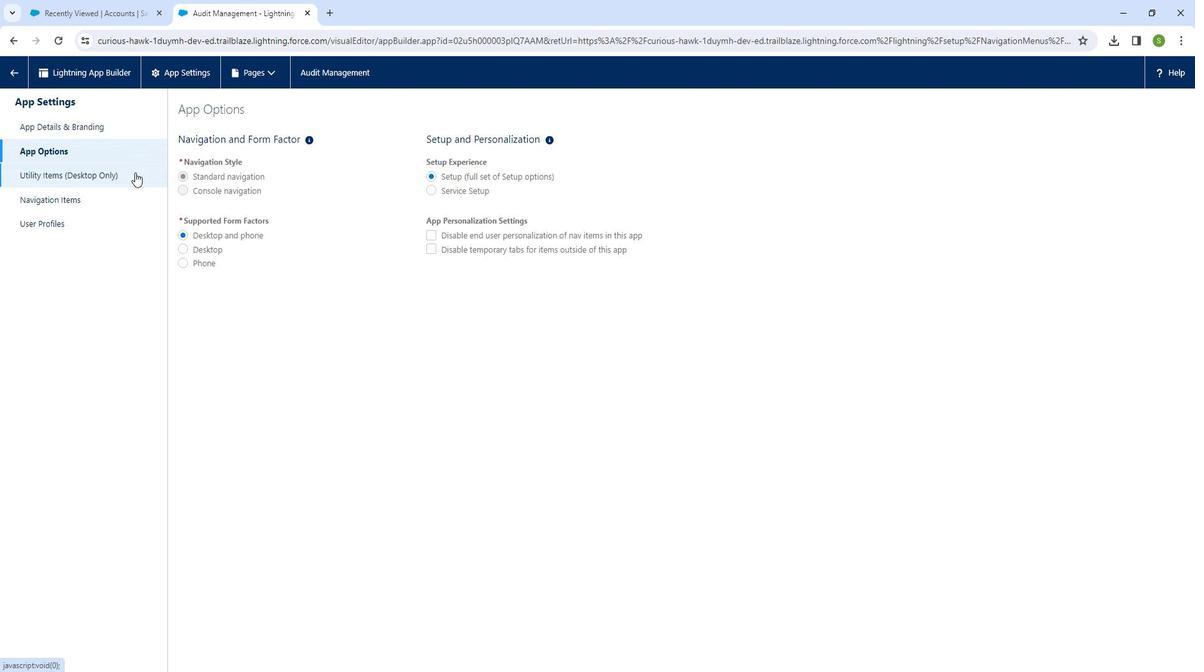 
Action: Mouse moved to (127, 201)
Screenshot: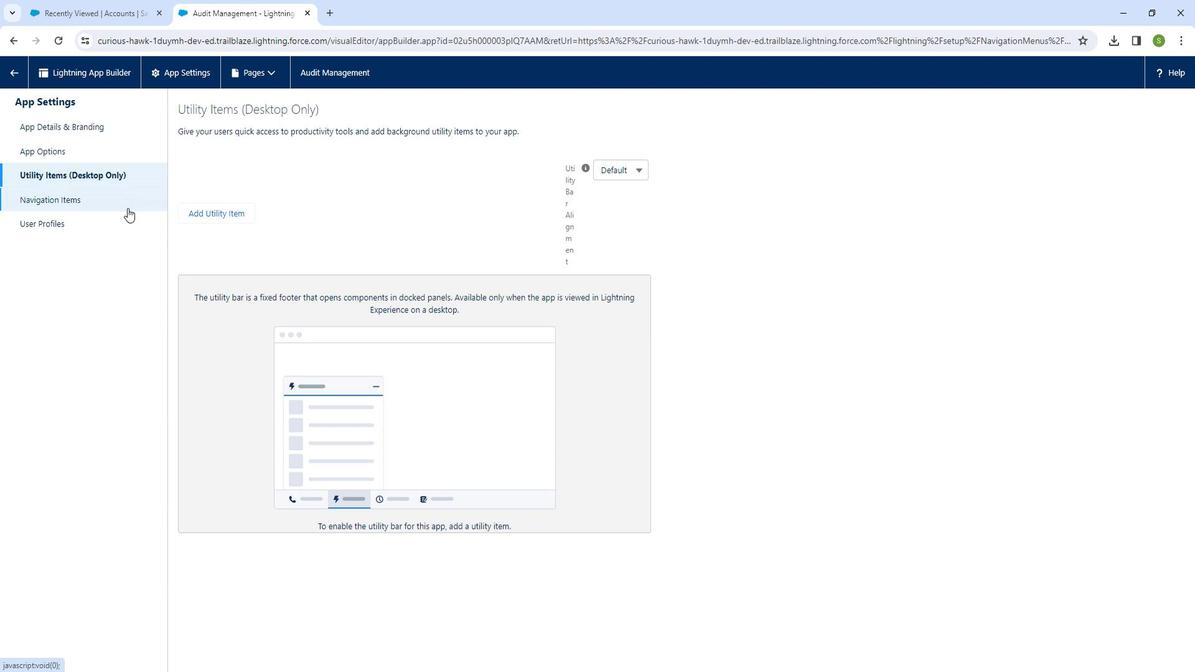 
Action: Mouse pressed left at (127, 201)
Screenshot: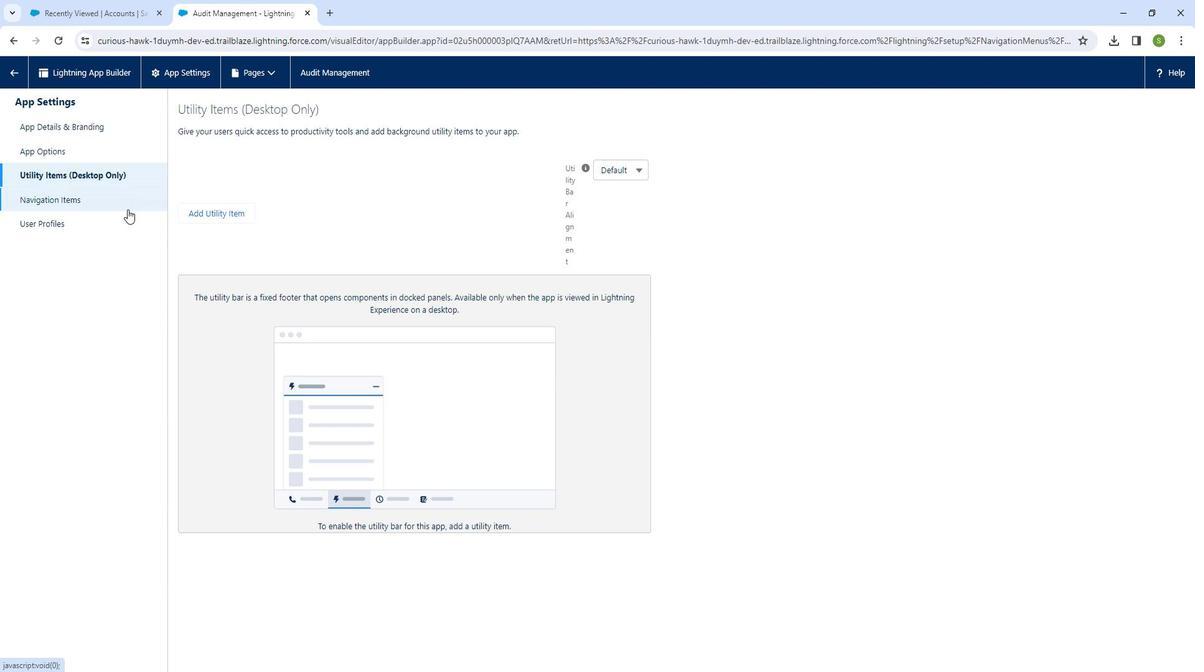 
Action: Mouse moved to (291, 193)
Screenshot: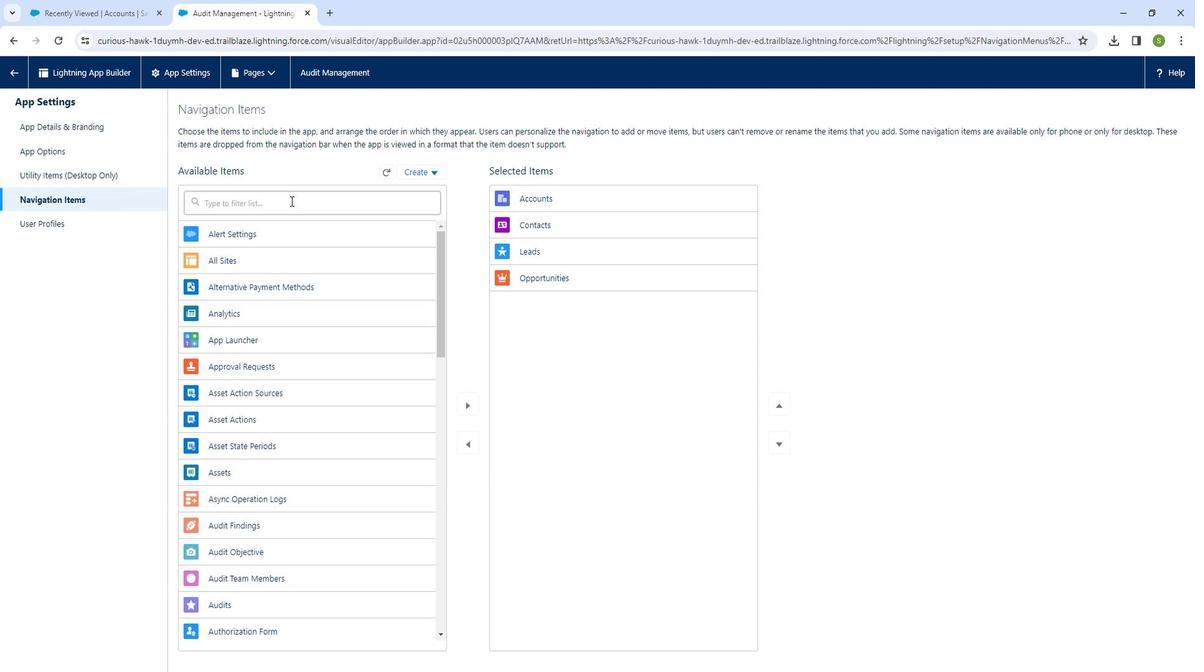 
Action: Mouse pressed left at (291, 193)
Screenshot: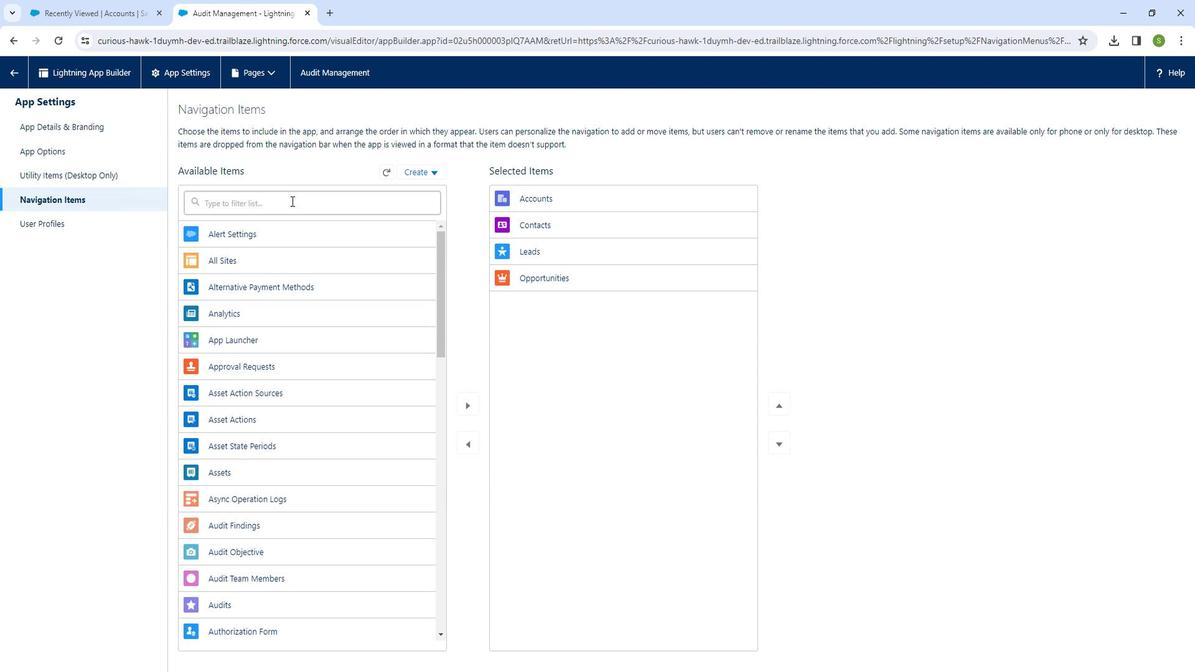
Action: Mouse moved to (442, 268)
Screenshot: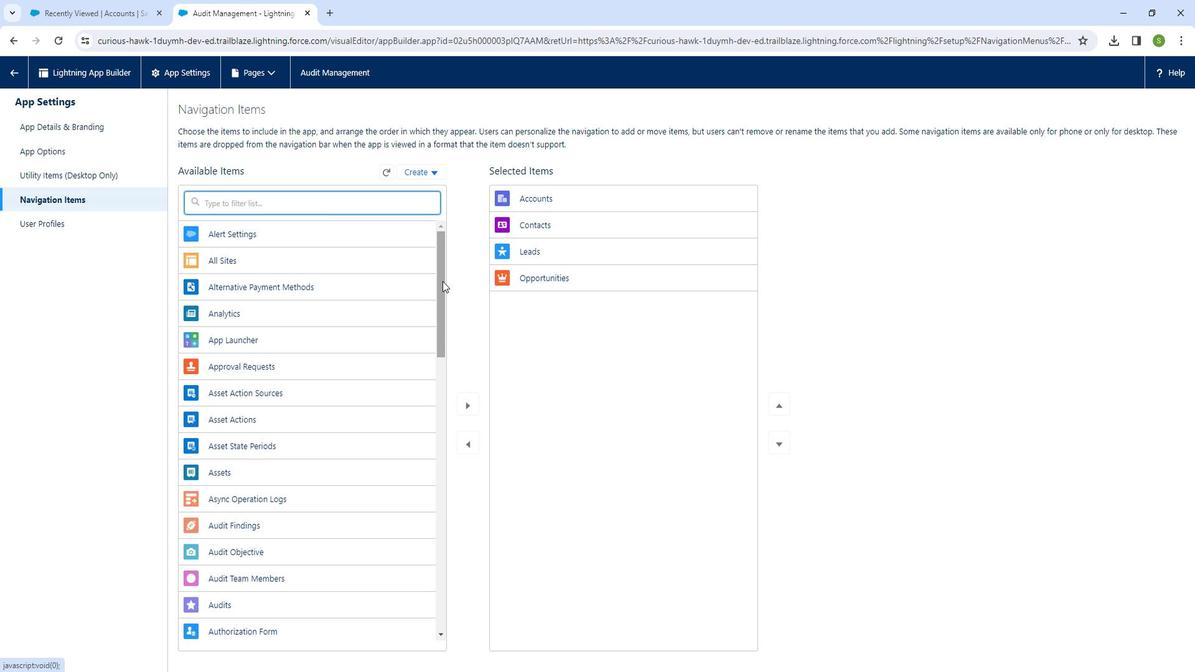 
Action: Mouse pressed left at (442, 268)
Screenshot: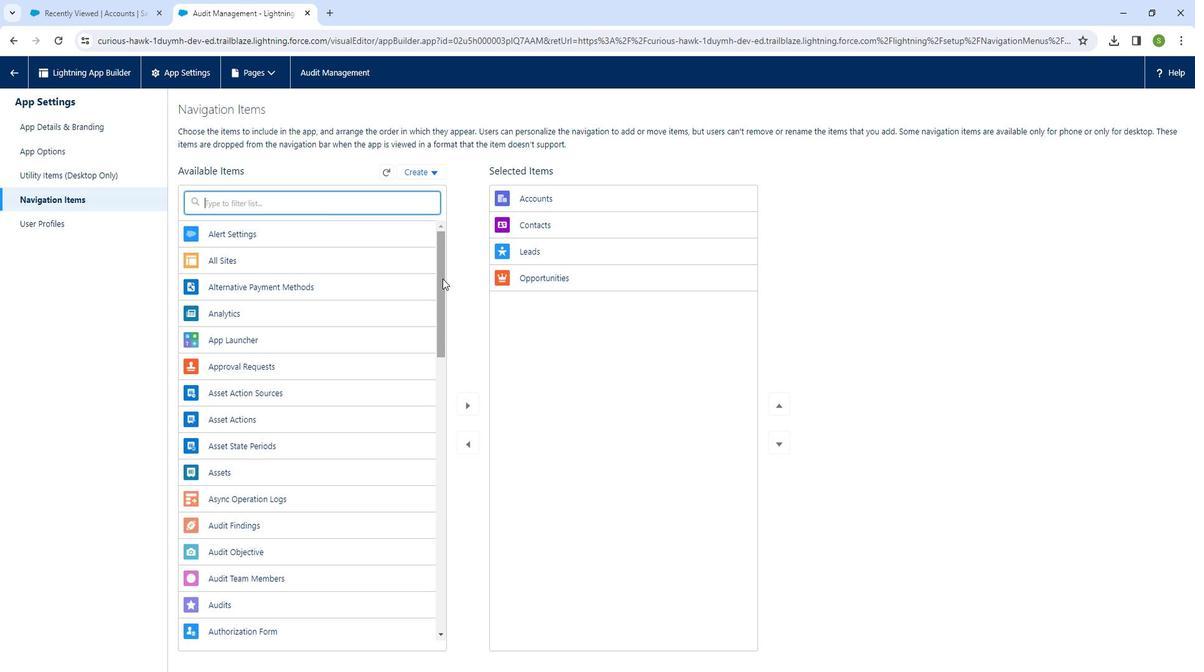 
Action: Mouse moved to (306, 506)
Screenshot: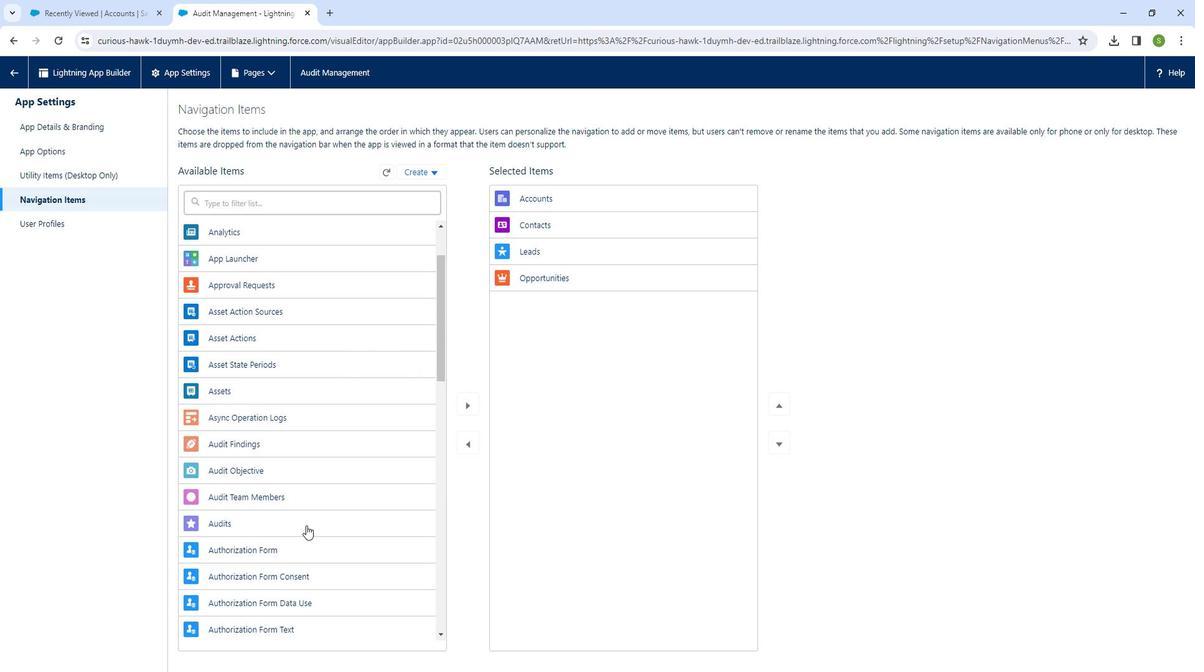 
Action: Mouse pressed left at (306, 506)
Screenshot: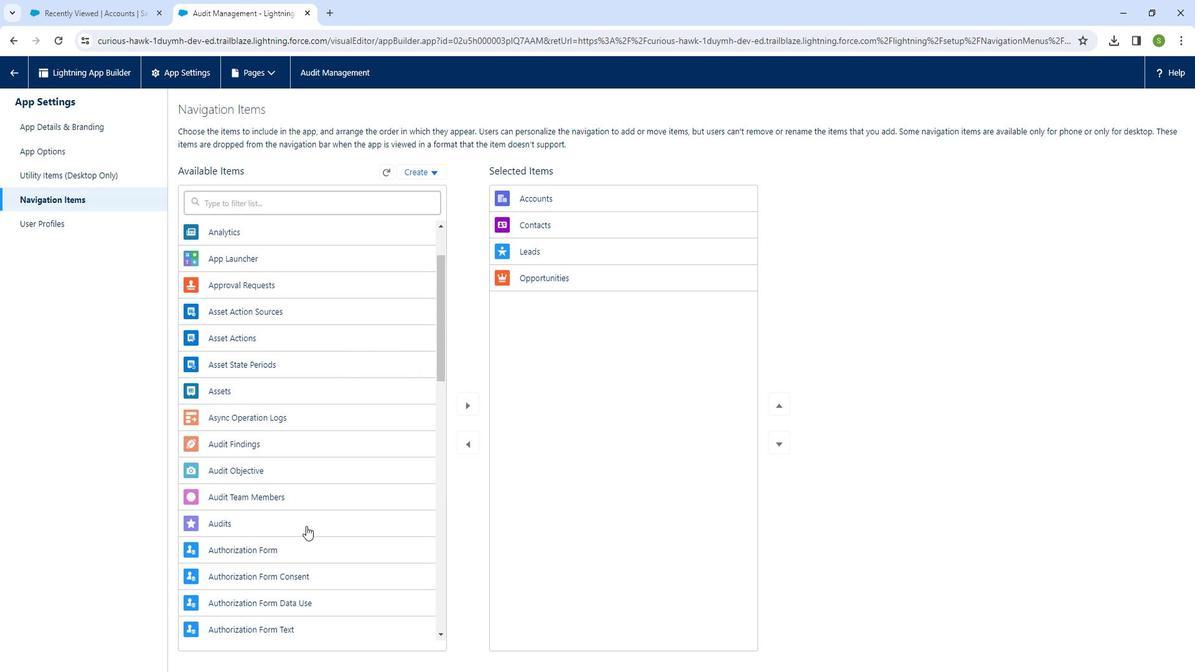 
Action: Mouse moved to (474, 382)
Screenshot: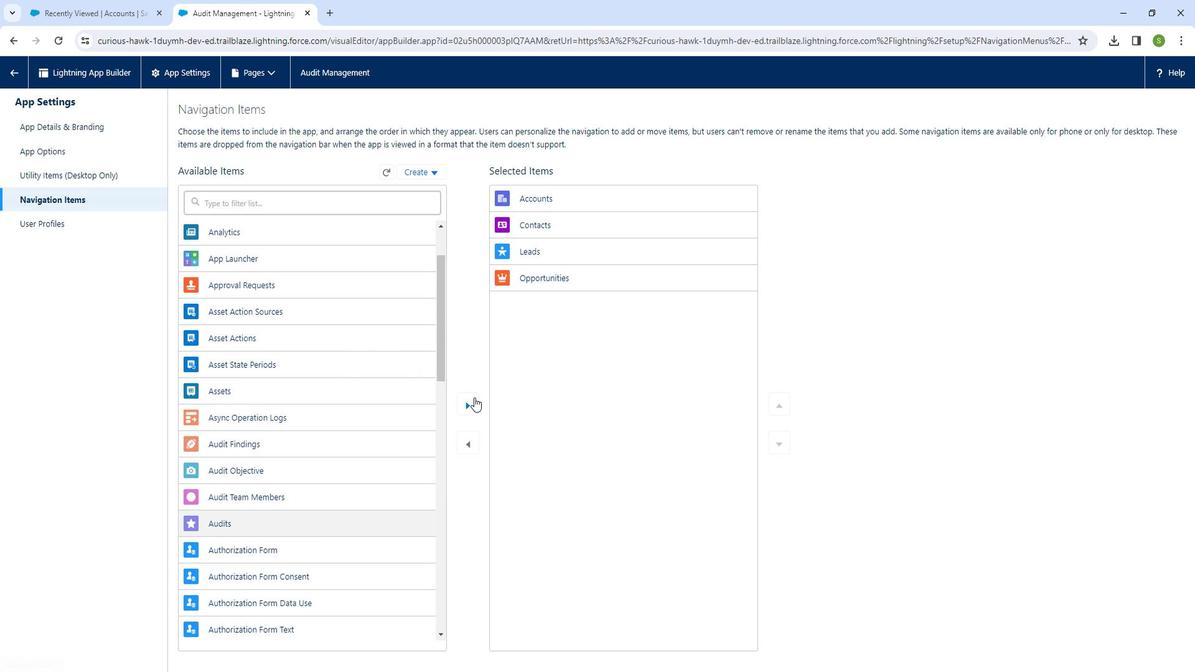 
Action: Mouse pressed left at (474, 382)
Screenshot: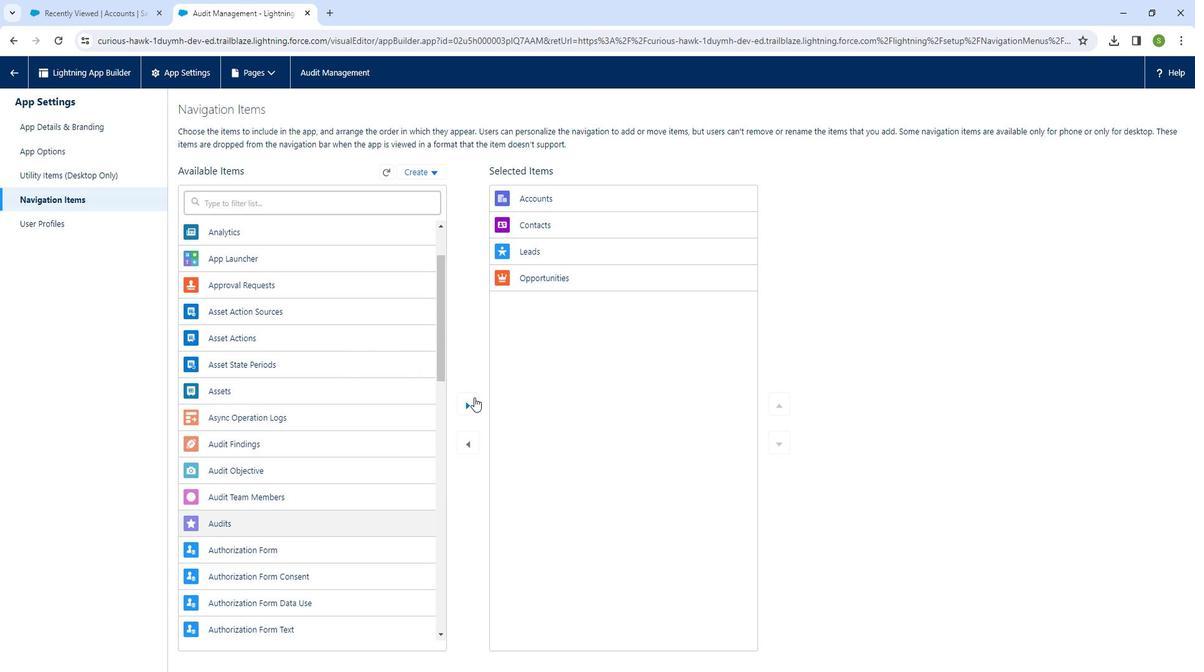 
Action: Mouse moved to (300, 477)
Screenshot: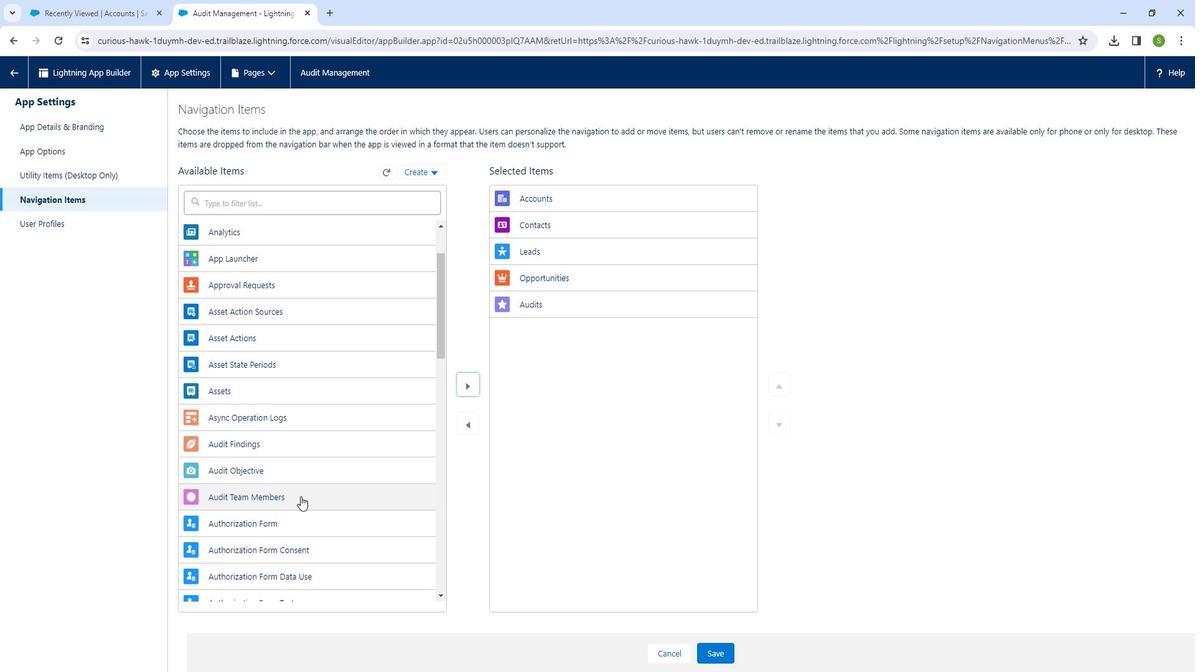 
Action: Mouse pressed left at (300, 477)
Screenshot: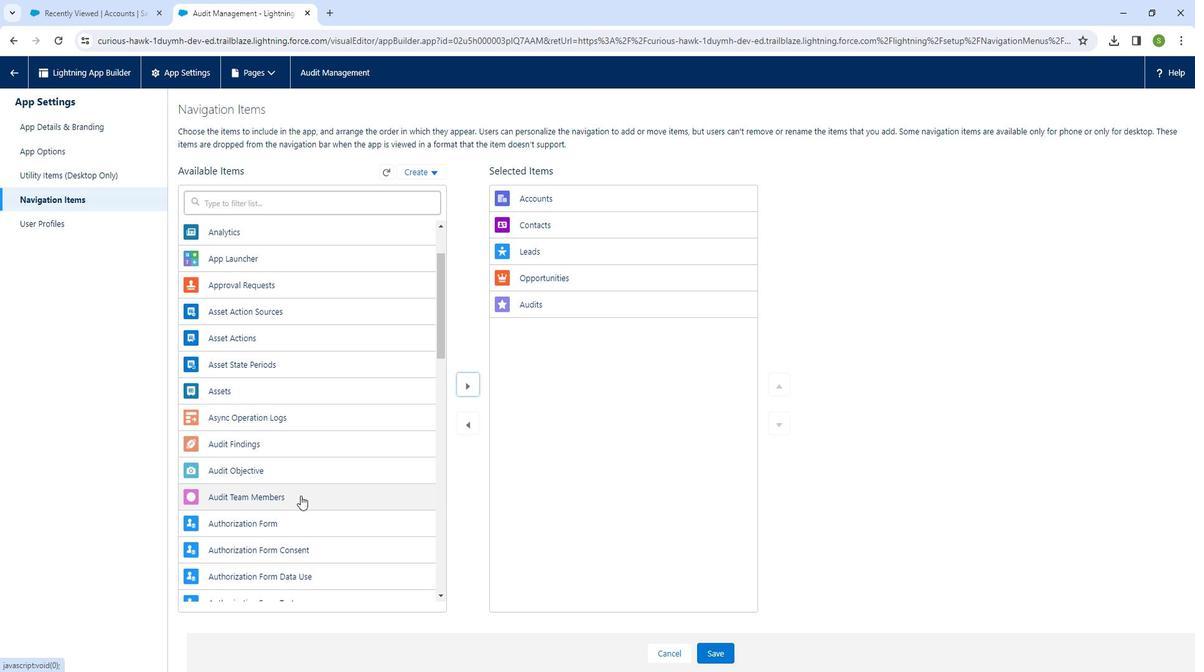 
Action: Mouse moved to (468, 376)
Screenshot: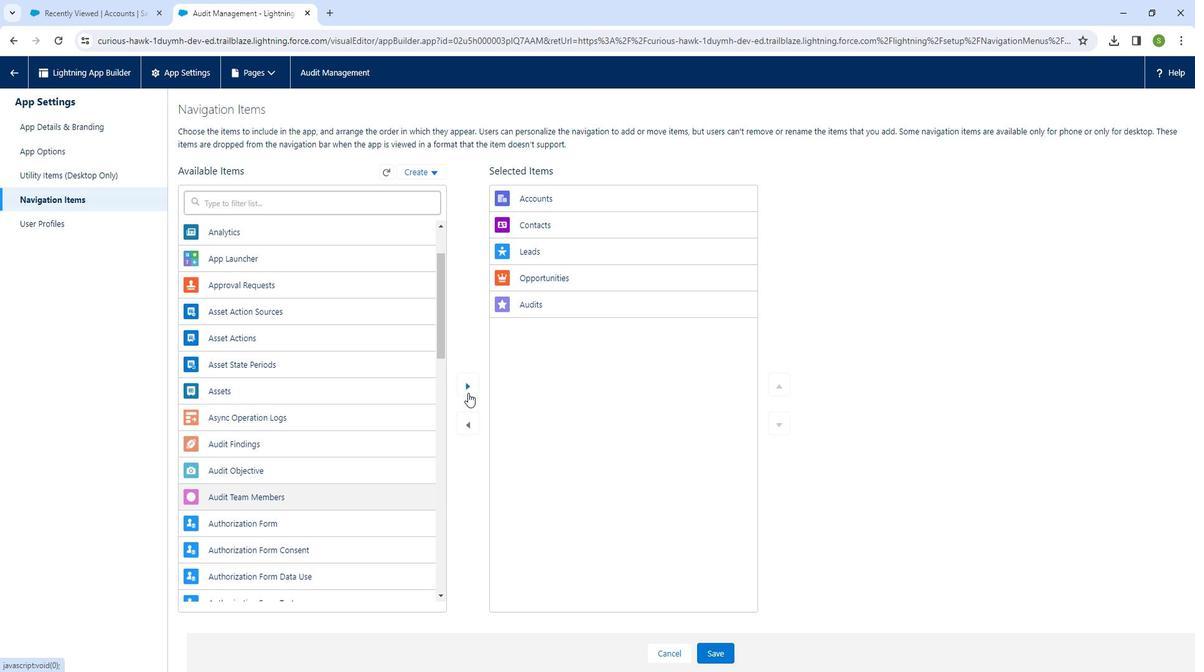 
Action: Mouse pressed left at (468, 376)
Screenshot: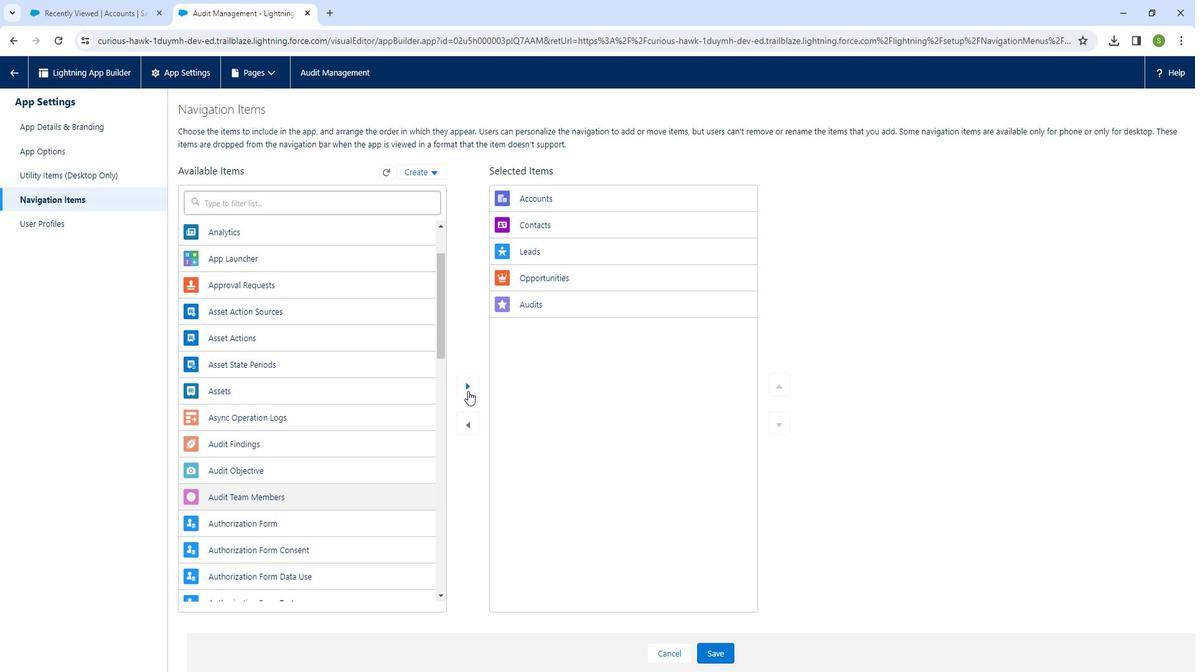 
Action: Mouse moved to (296, 430)
Screenshot: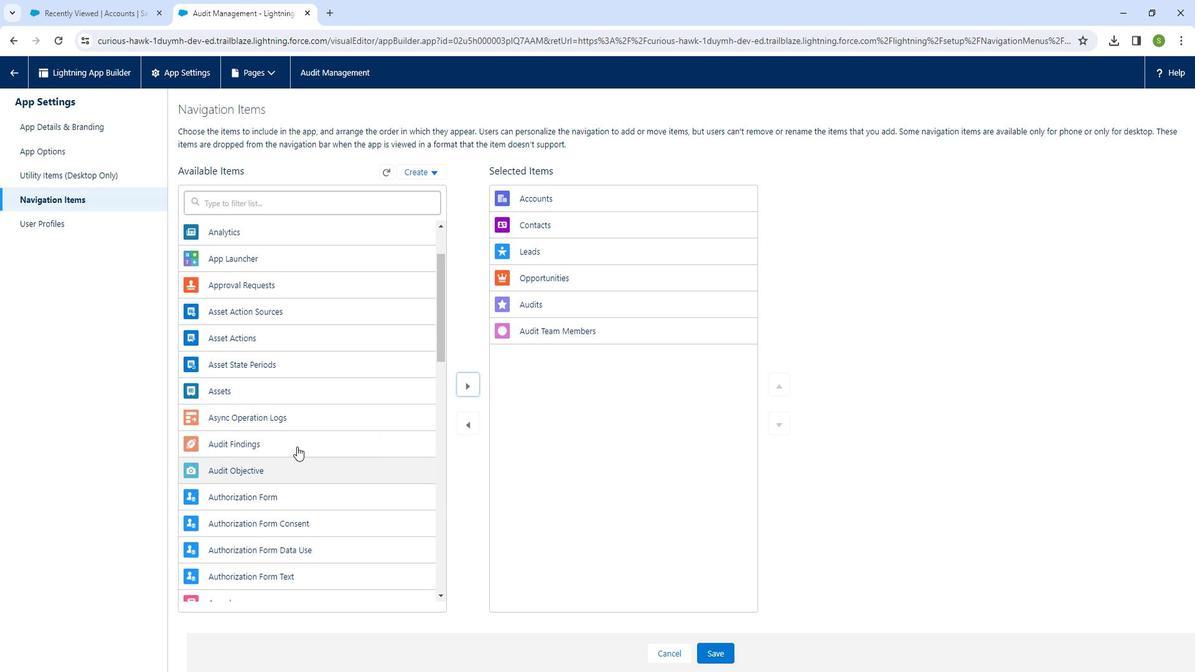 
Action: Mouse pressed left at (296, 430)
Screenshot: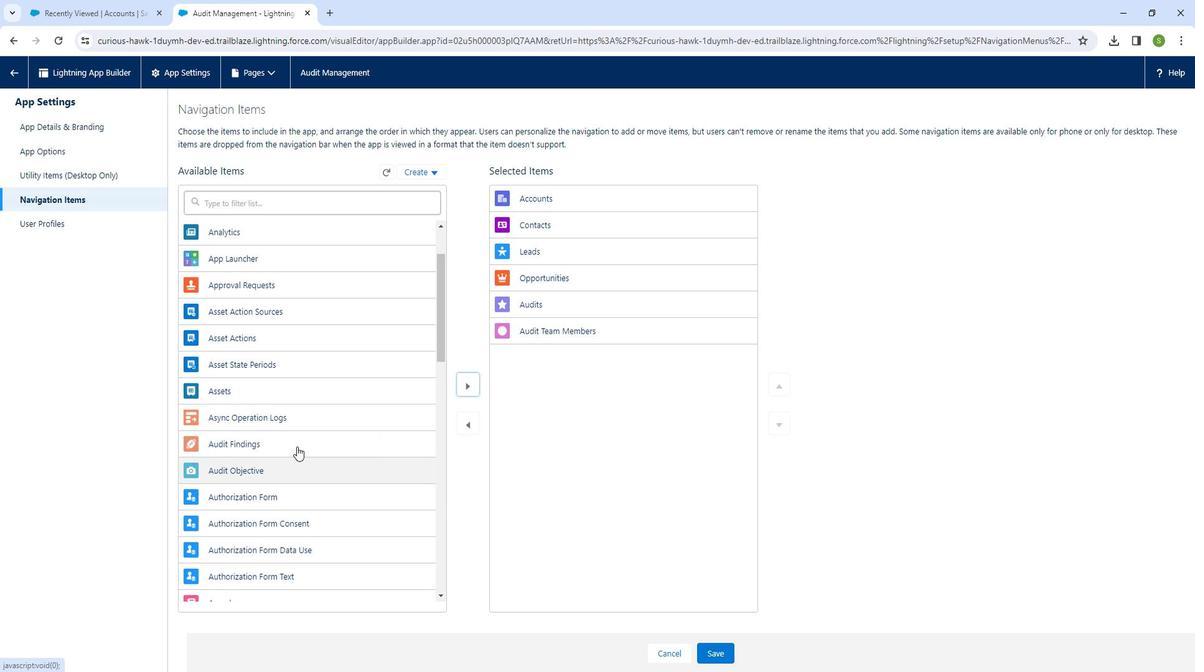 
Action: Mouse moved to (472, 372)
Screenshot: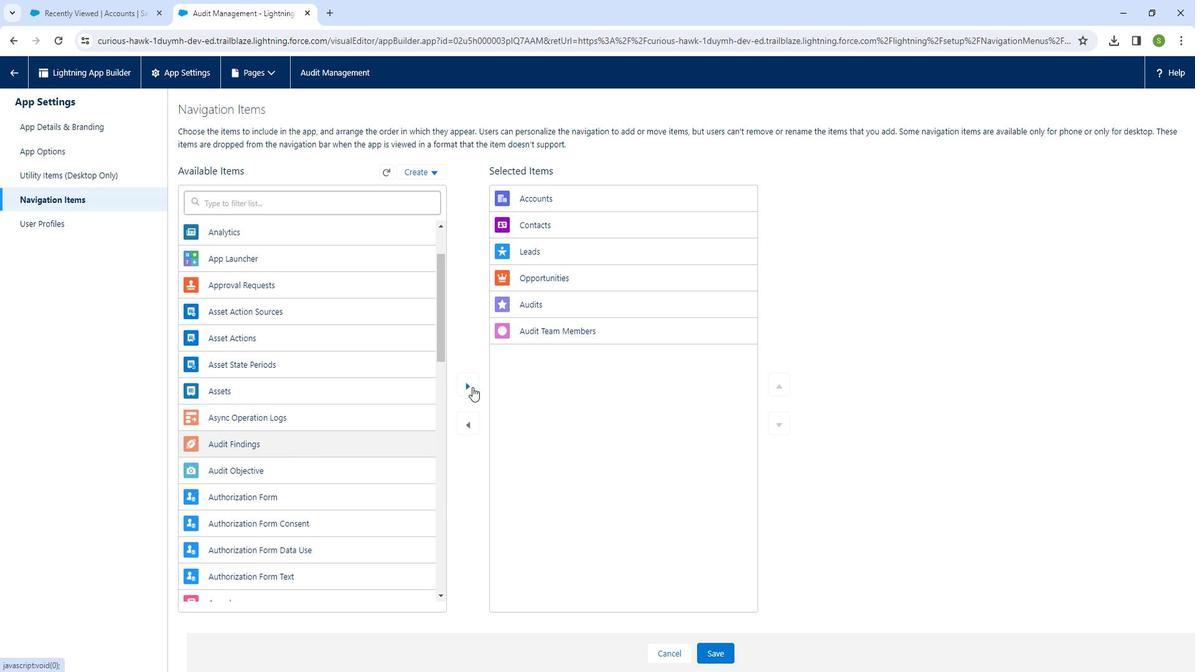 
Action: Mouse pressed left at (472, 372)
Screenshot: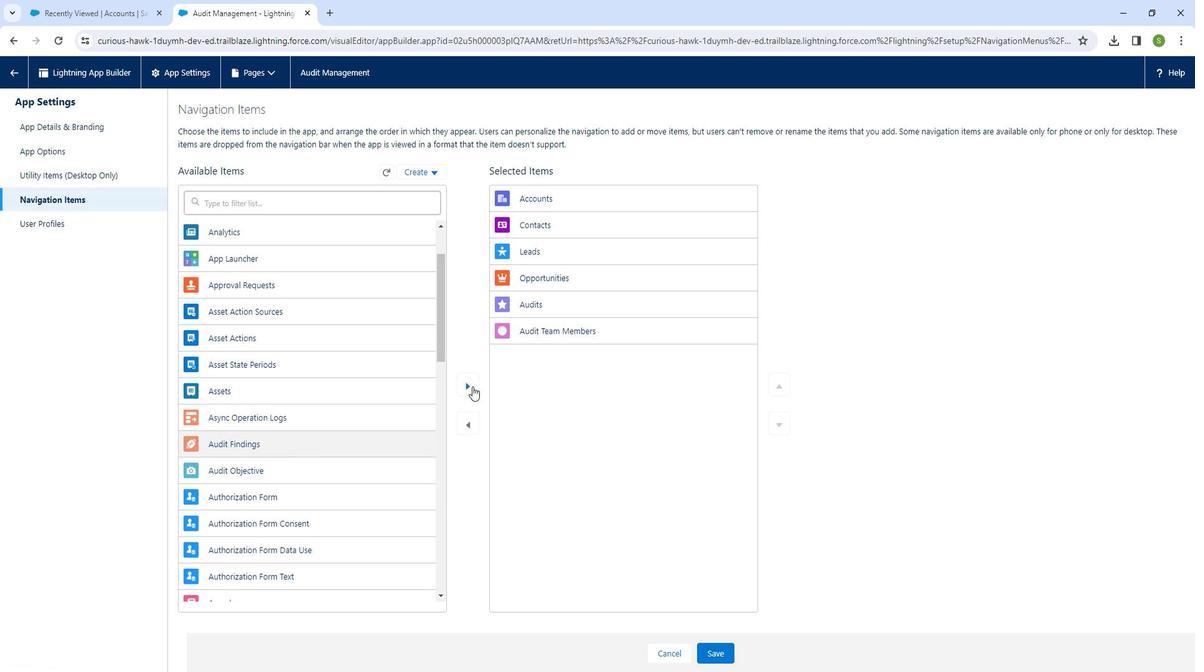 
Action: Mouse moved to (308, 423)
Screenshot: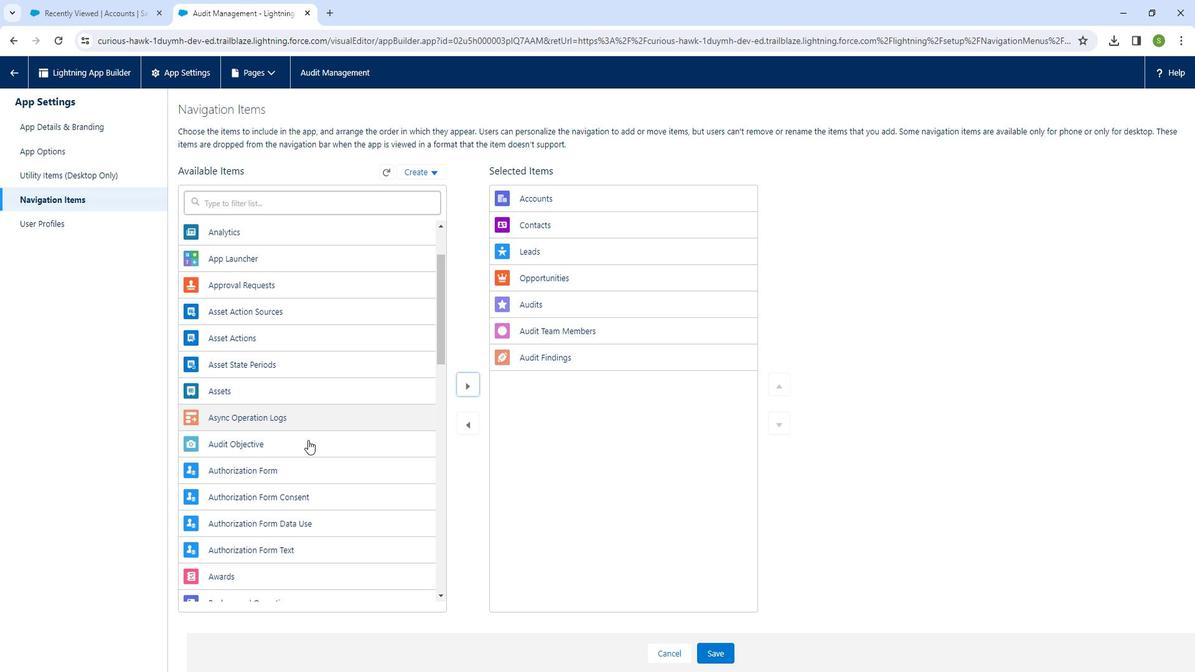 
Action: Mouse pressed left at (308, 423)
Screenshot: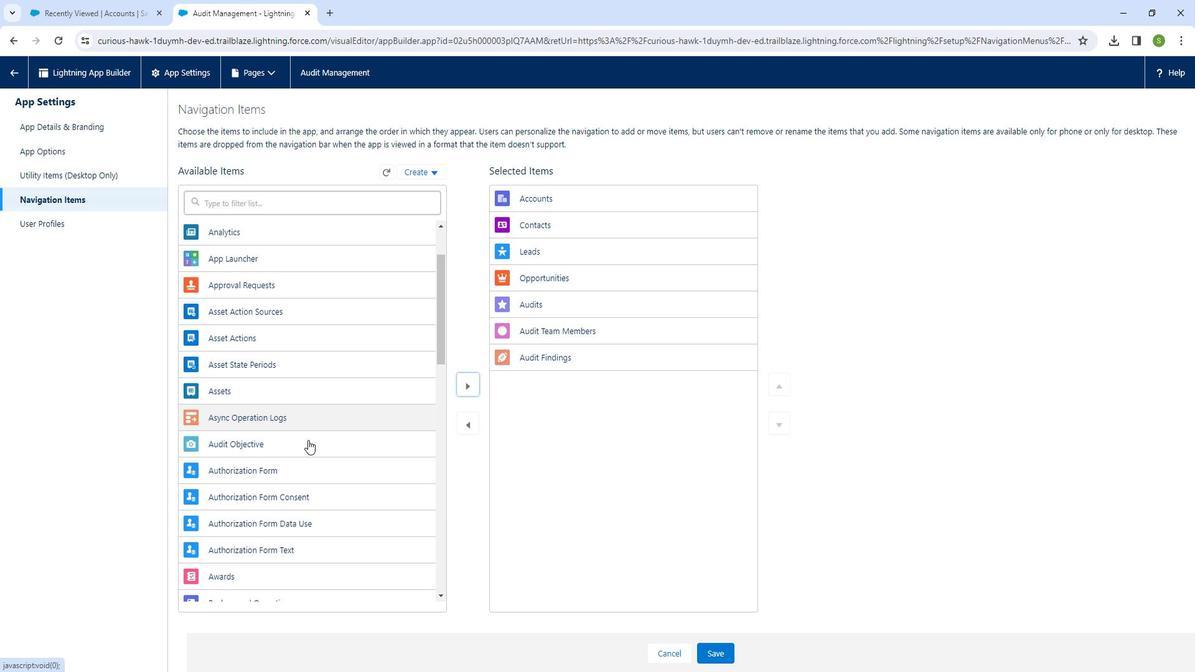 
Action: Mouse moved to (469, 373)
Screenshot: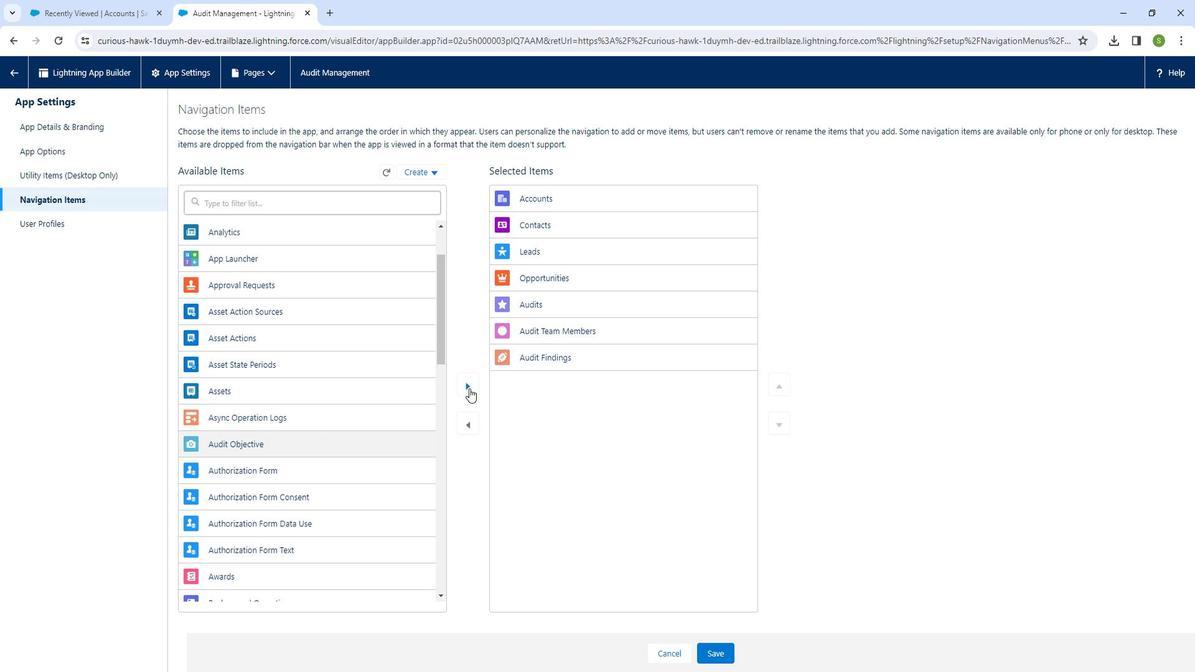 
Action: Mouse pressed left at (469, 373)
Screenshot: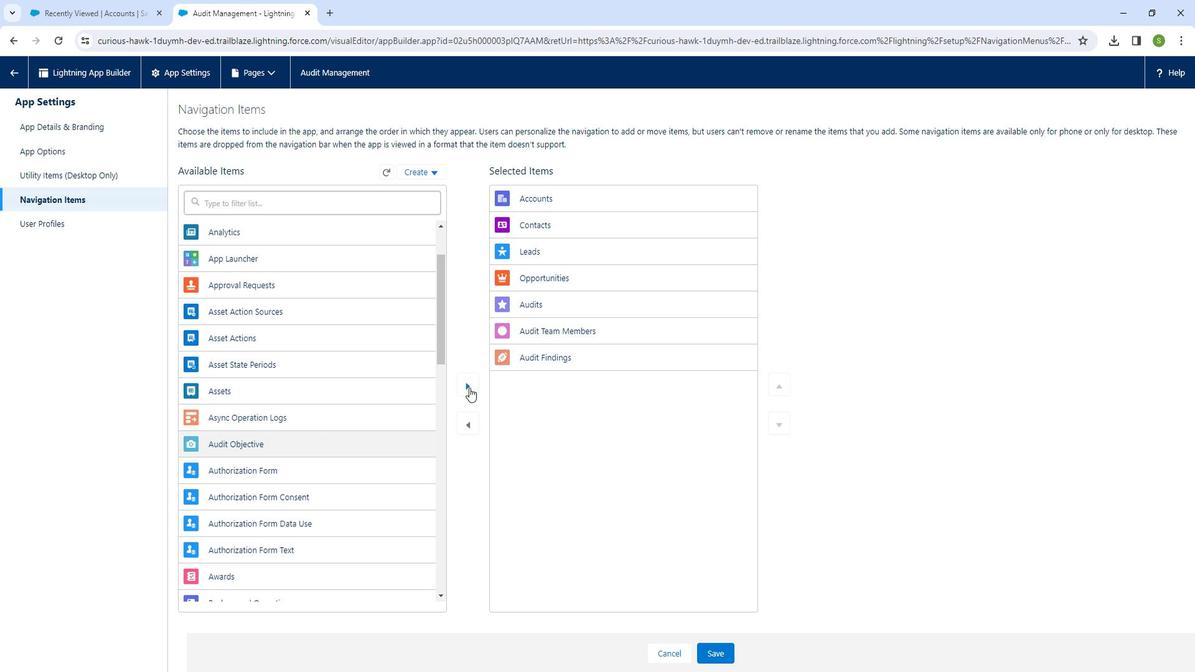 
Action: Mouse moved to (722, 627)
Screenshot: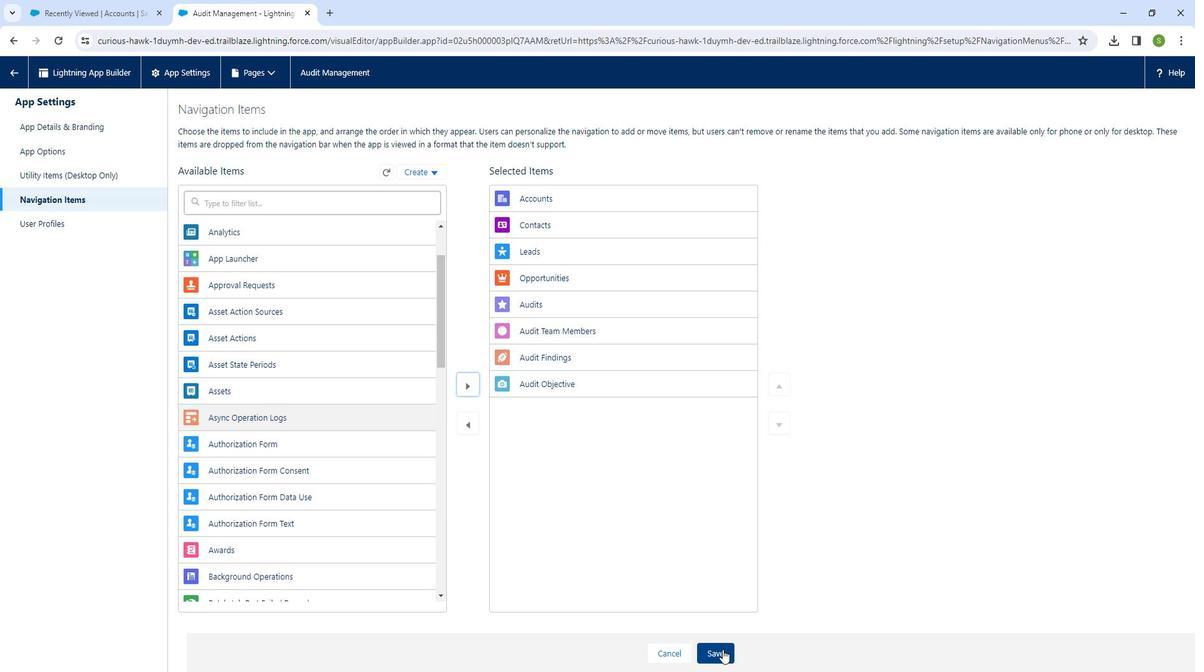 
Action: Mouse pressed left at (722, 627)
Screenshot: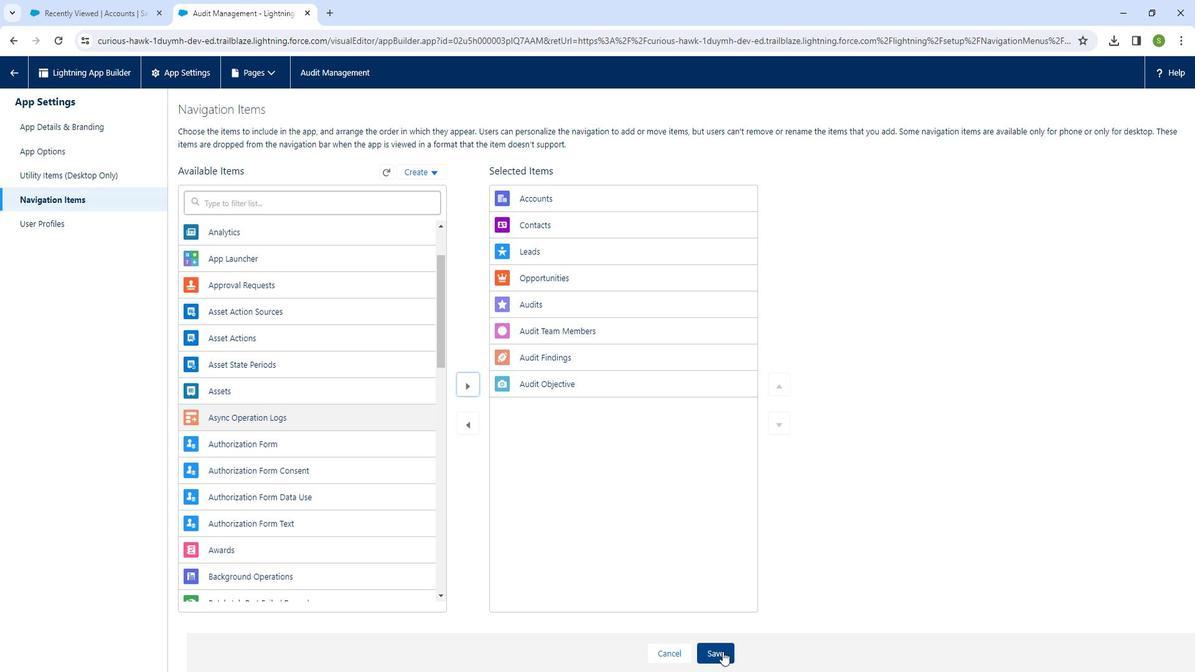 
Action: Mouse moved to (657, 316)
Screenshot: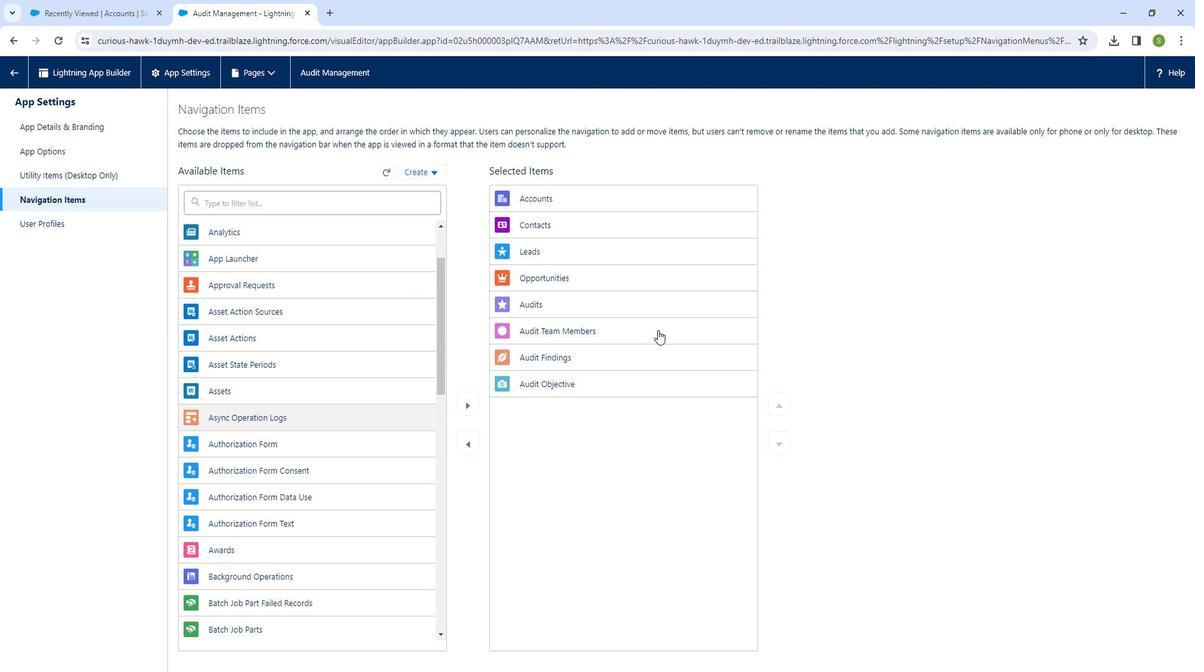 
Action: Mouse scrolled (657, 315) with delta (0, 0)
Screenshot: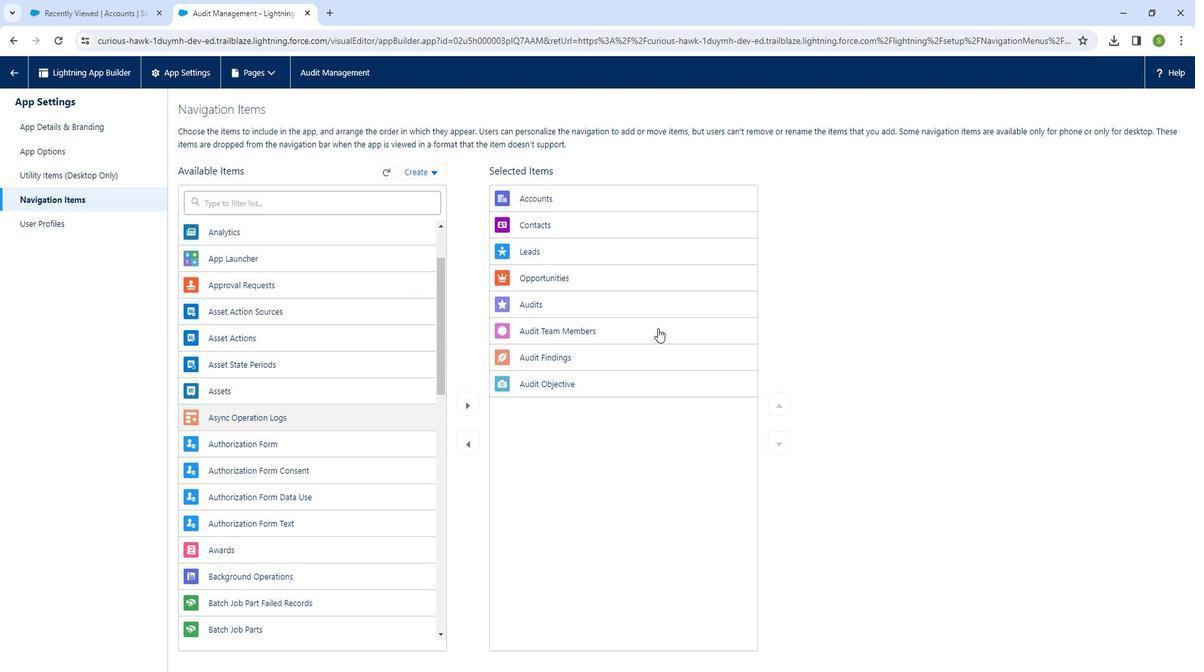 
Action: Mouse moved to (657, 316)
Screenshot: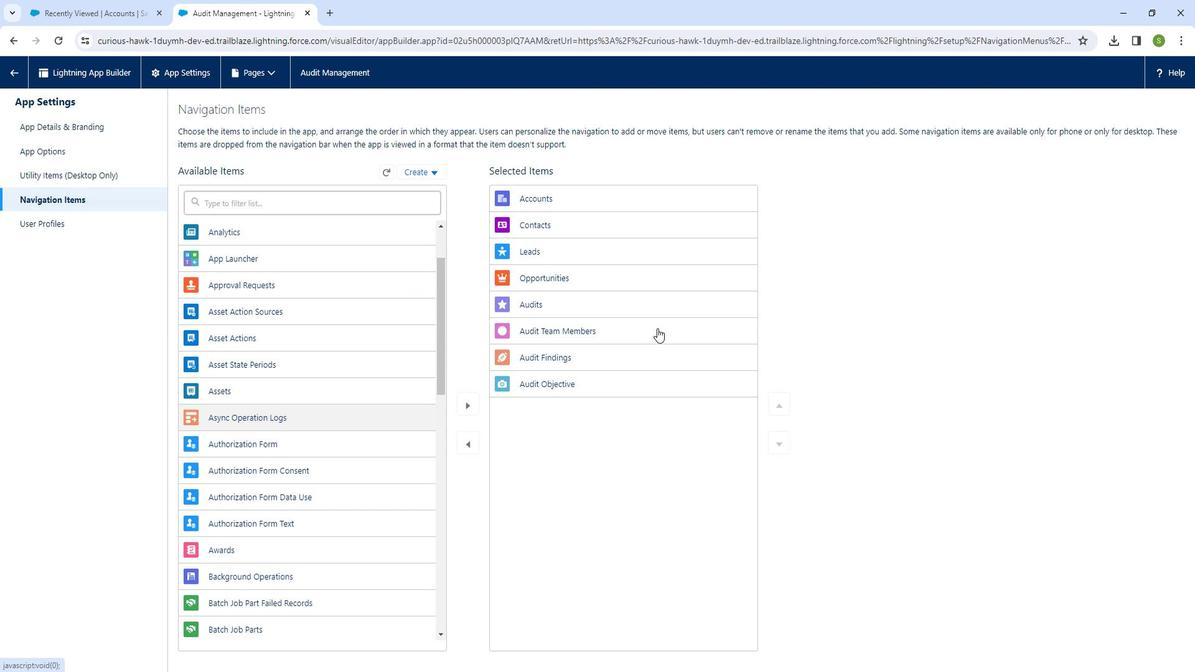 
Action: Mouse scrolled (657, 316) with delta (0, 0)
Screenshot: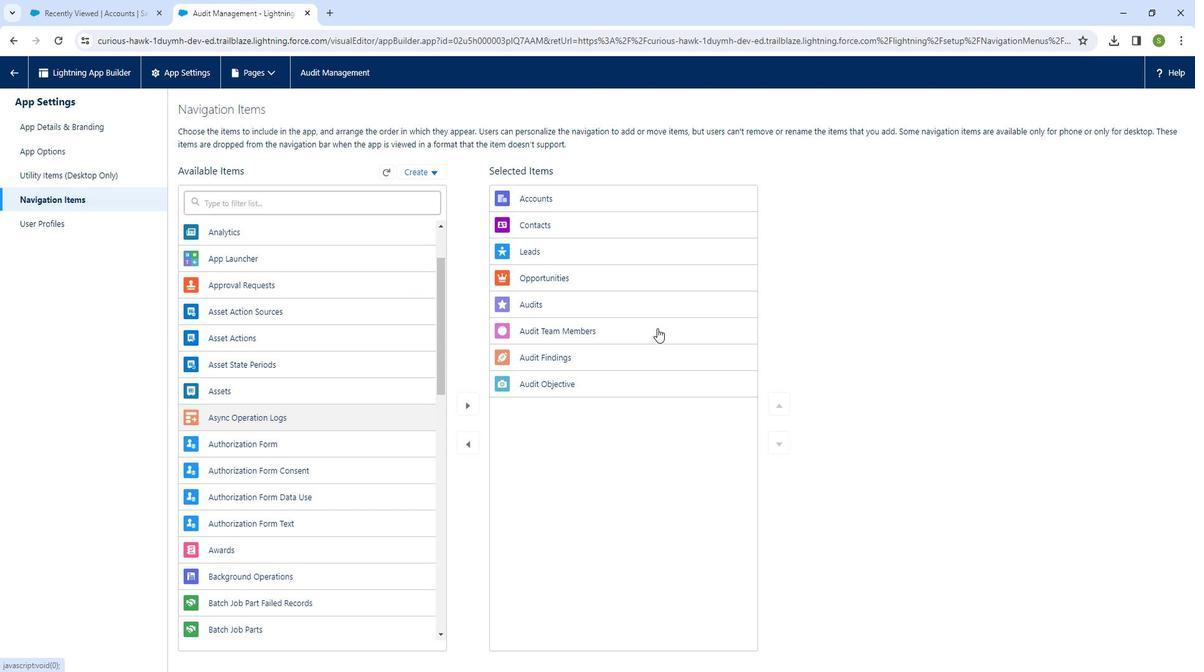 
Action: Mouse moved to (657, 319)
Screenshot: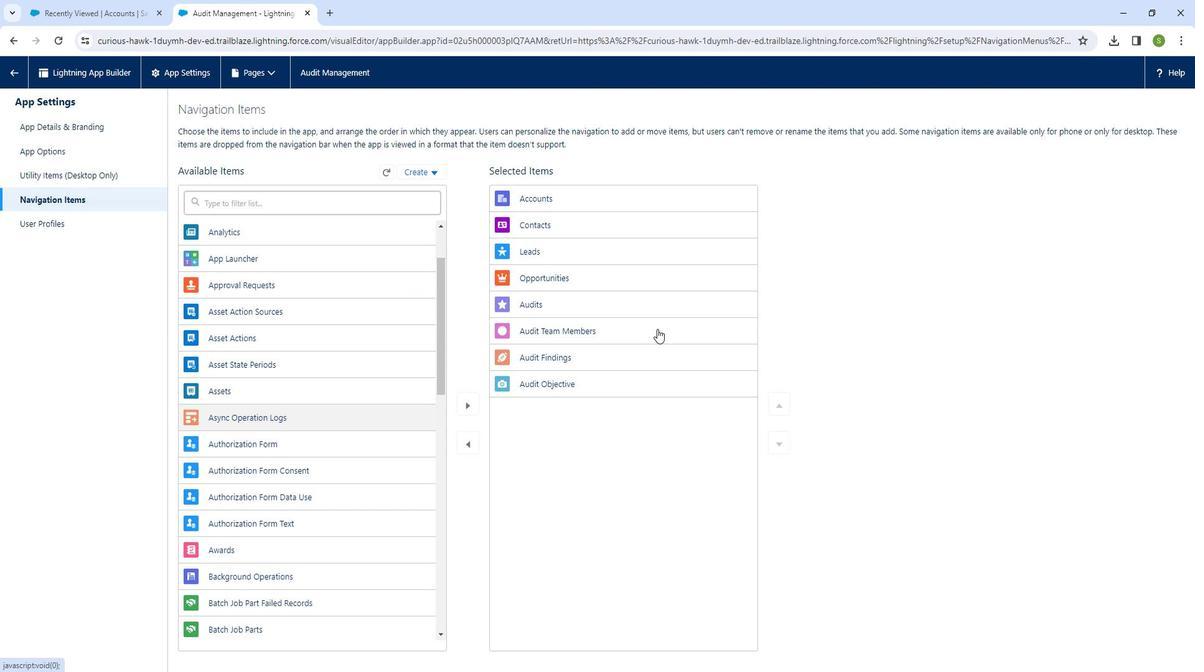
Action: Mouse scrolled (657, 318) with delta (0, 0)
Screenshot: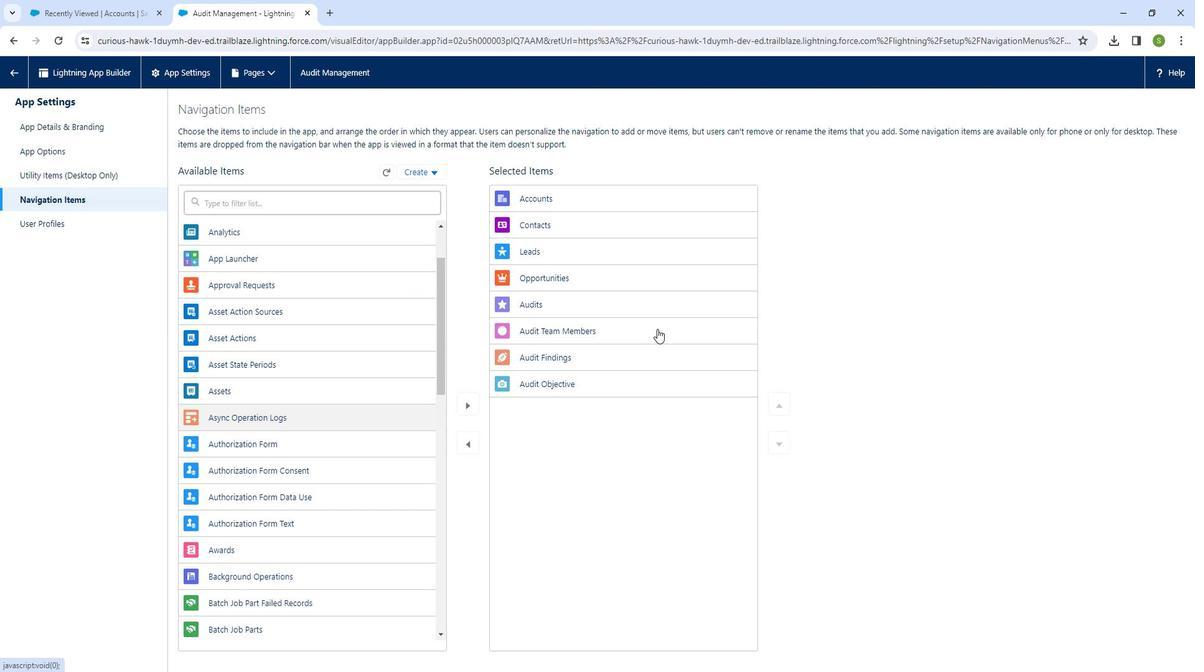 
Action: Mouse moved to (656, 324)
Screenshot: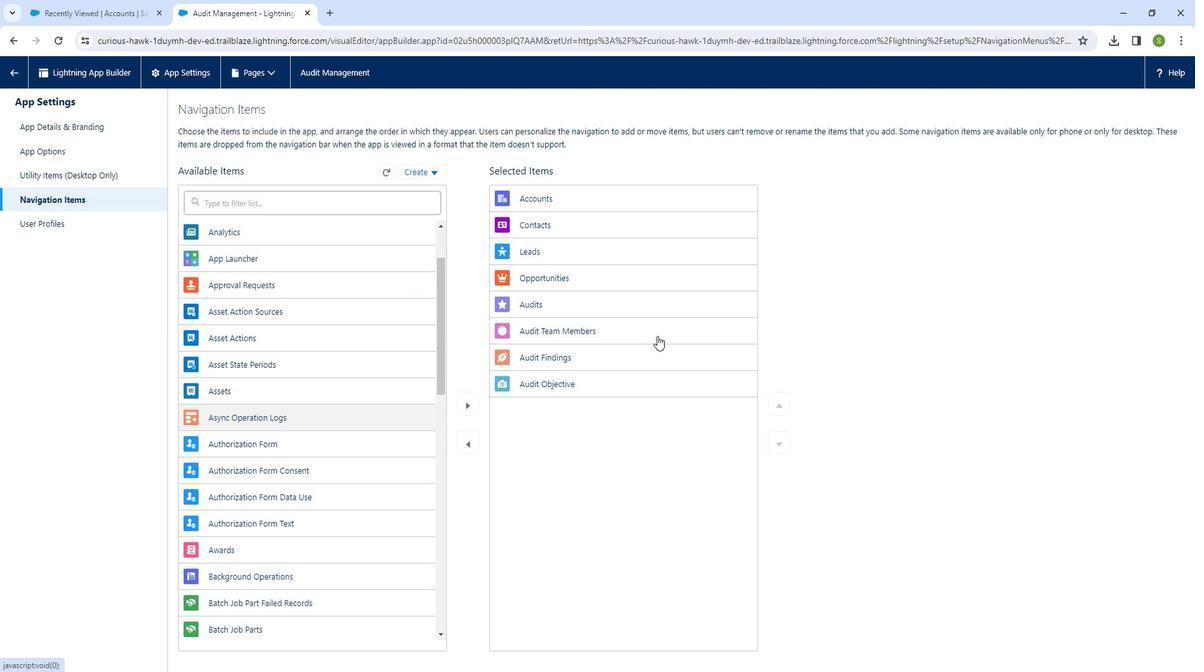 
Action: Mouse scrolled (656, 324) with delta (0, 0)
Screenshot: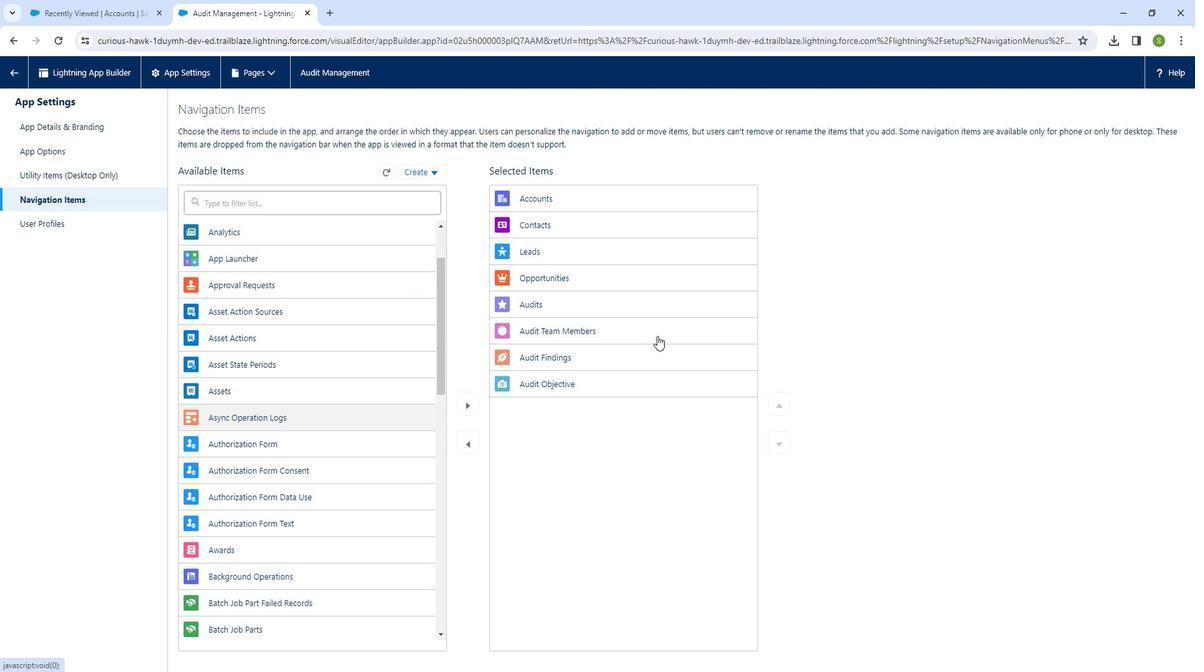 
Action: Mouse moved to (656, 327)
Screenshot: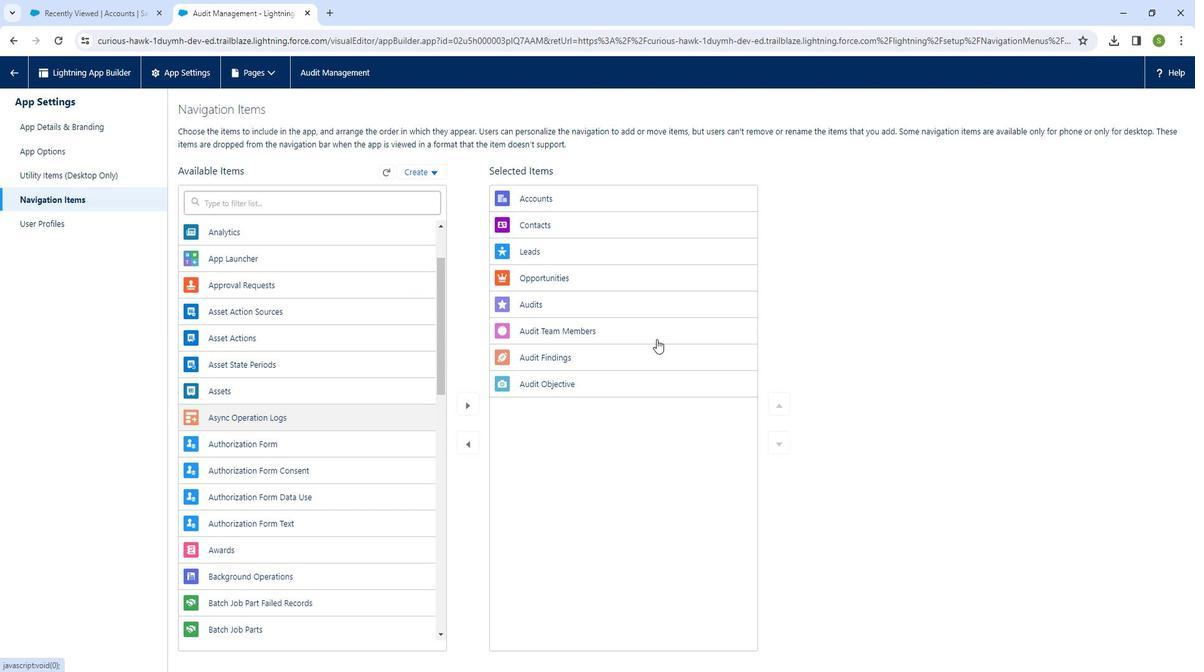 
Action: Mouse scrolled (656, 326) with delta (0, 0)
Screenshot: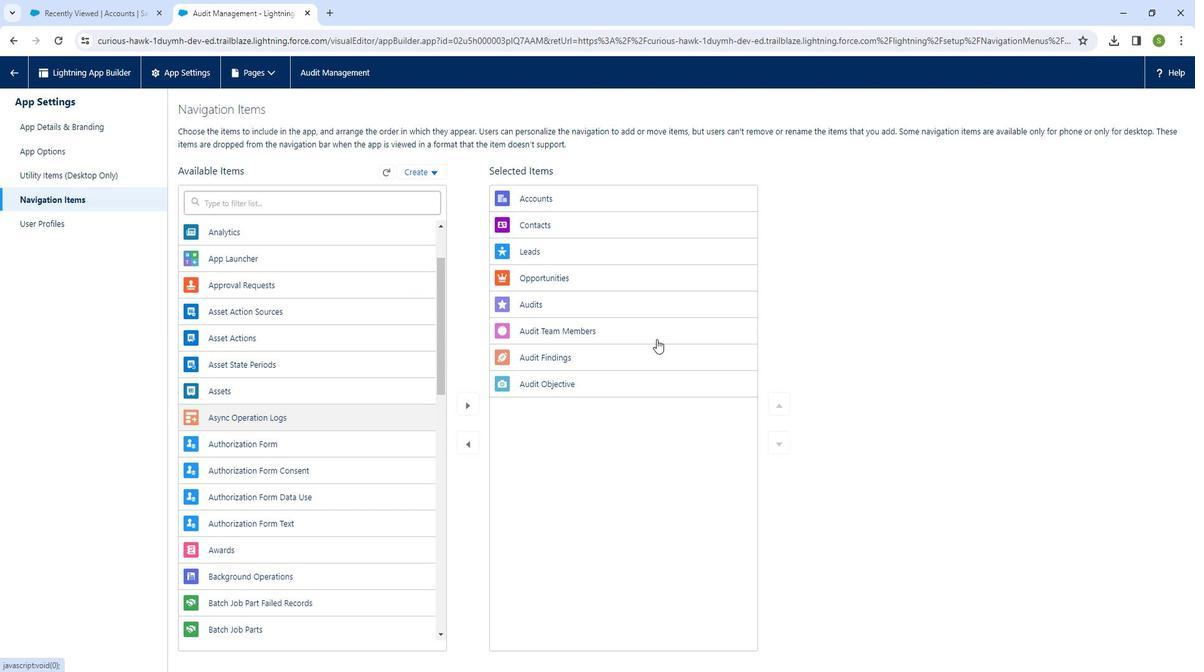 
Action: Mouse moved to (84, 215)
Screenshot: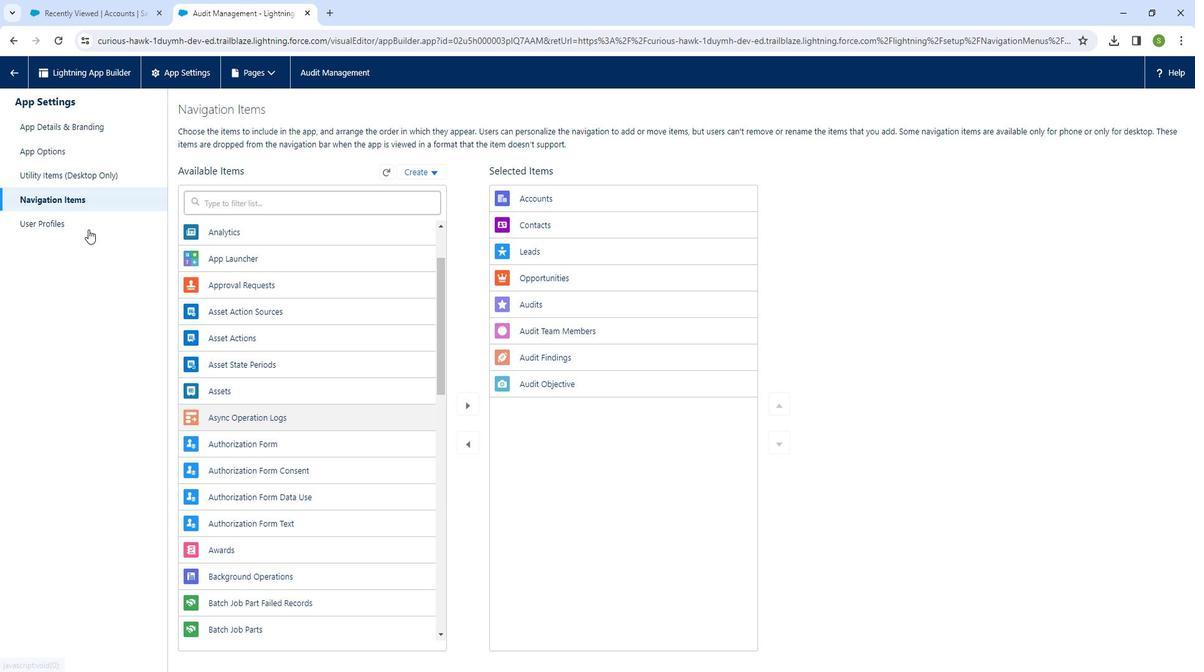 
Action: Mouse pressed left at (84, 215)
Screenshot: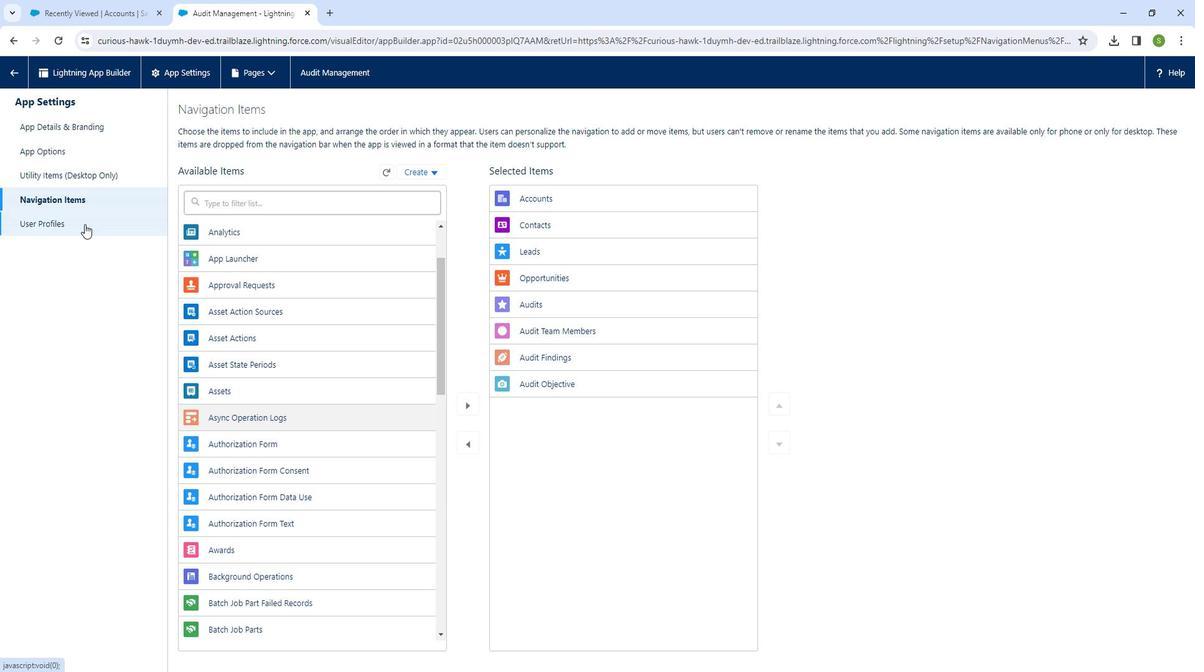 
Action: Mouse moved to (100, 13)
Screenshot: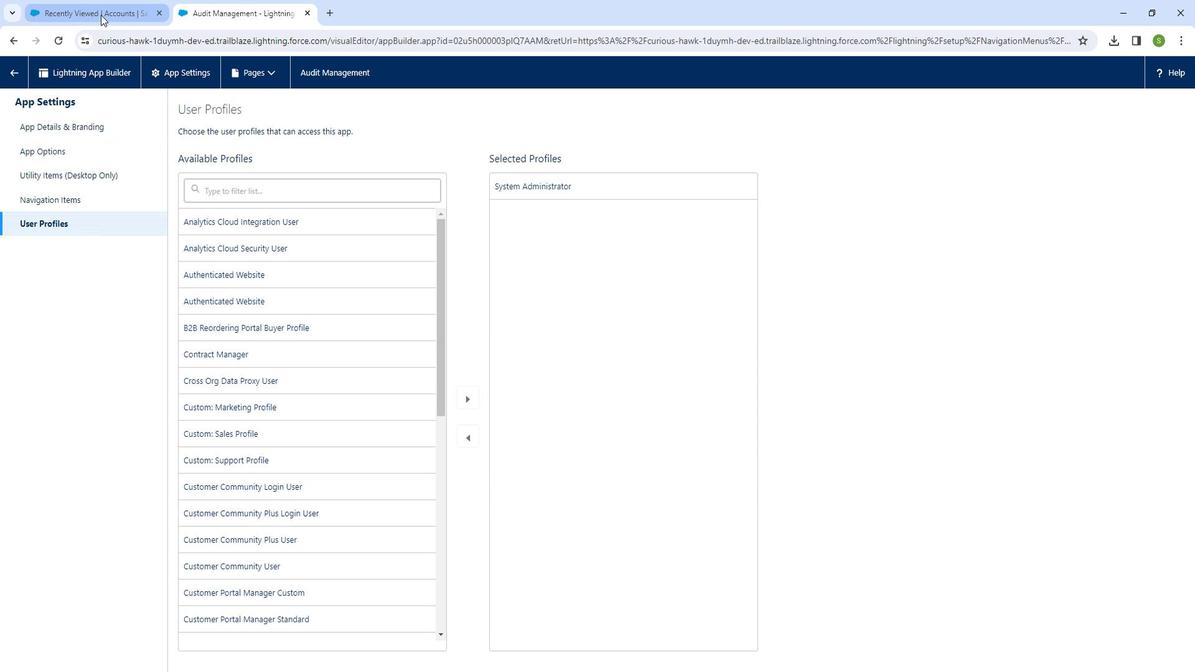 
Action: Mouse pressed left at (100, 13)
Screenshot: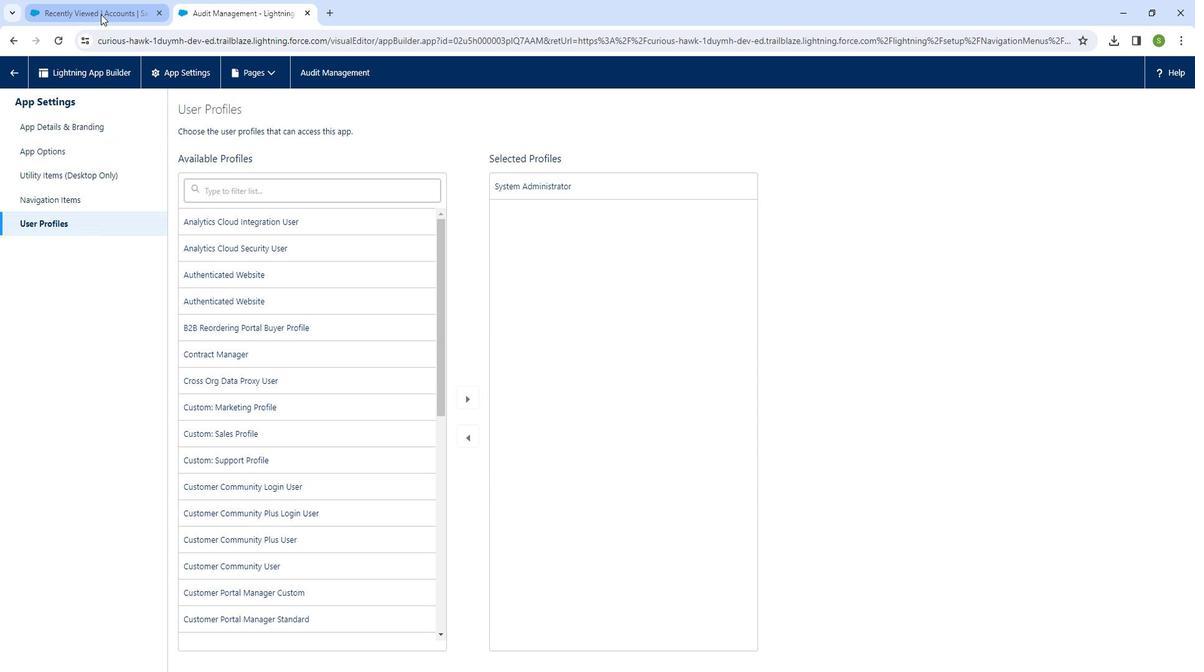 
Action: Mouse moved to (243, 175)
Screenshot: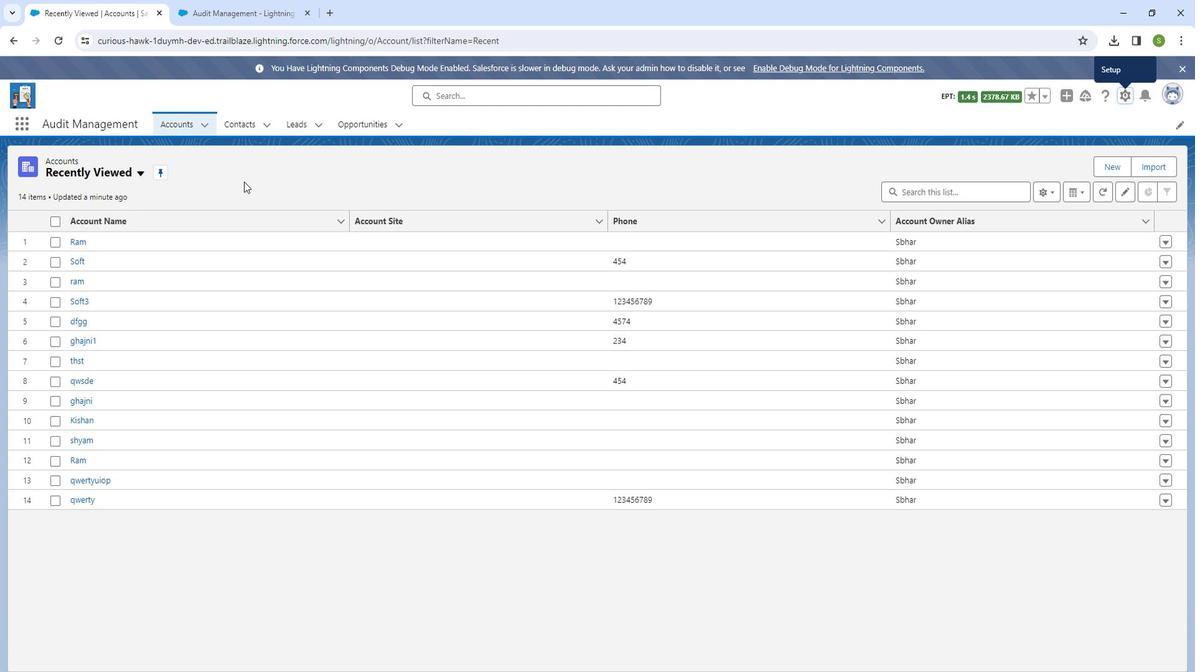 
Action: Mouse pressed left at (243, 175)
Screenshot: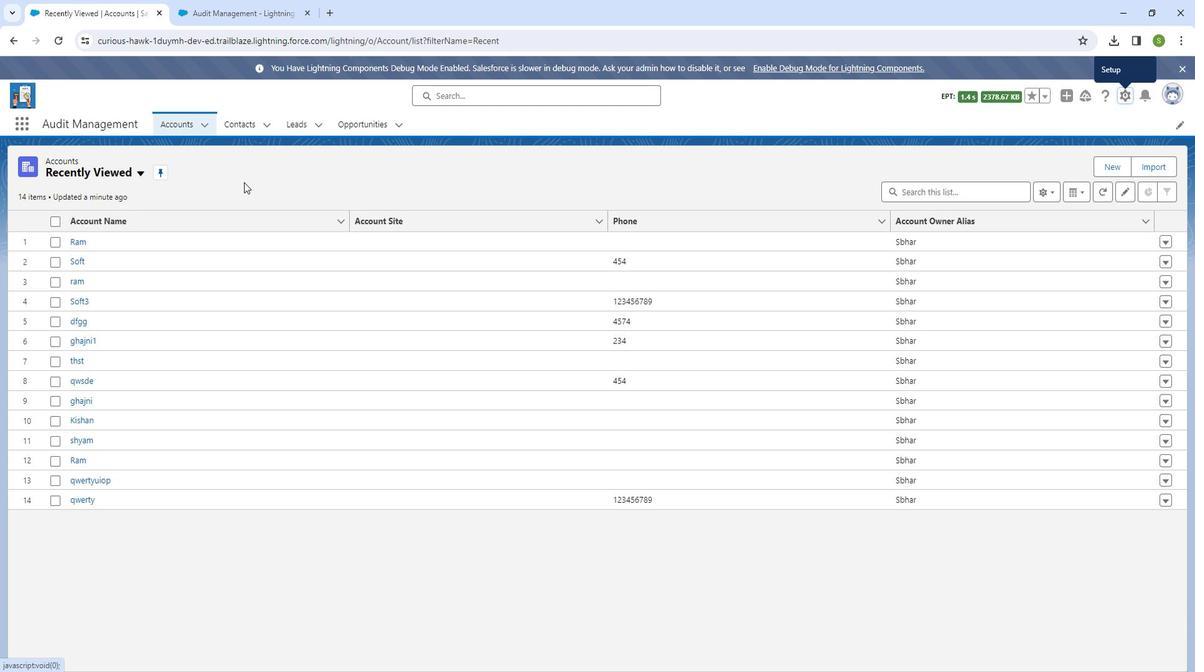 
Action: Mouse moved to (59, 36)
Screenshot: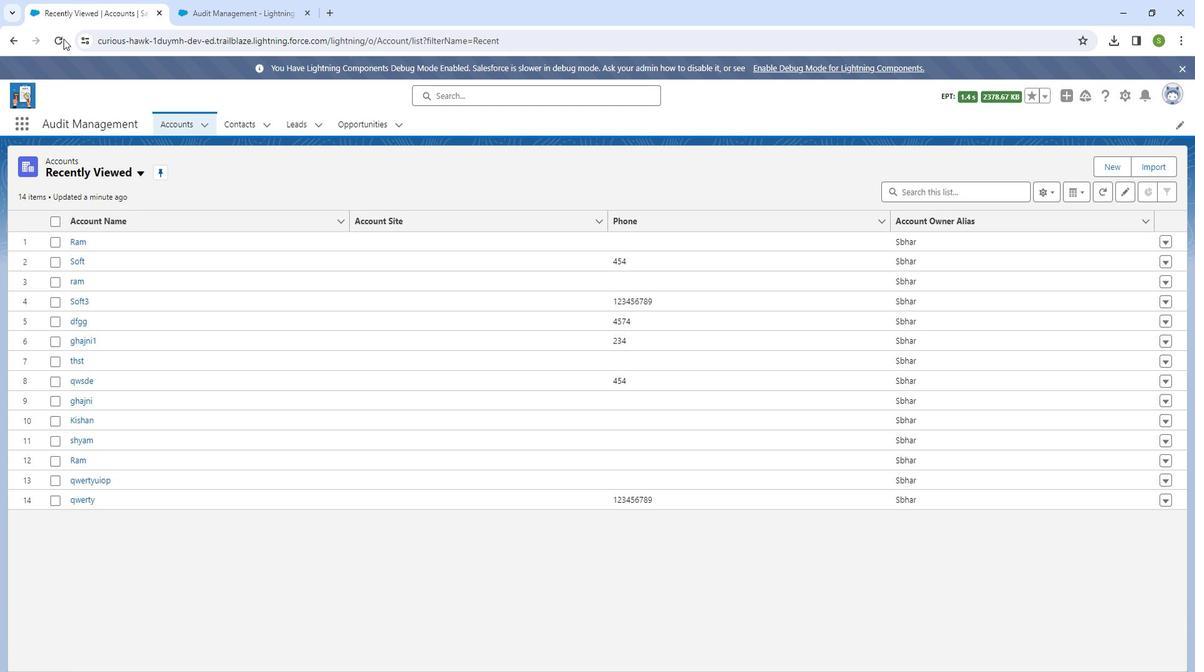 
Action: Mouse pressed left at (59, 36)
Screenshot: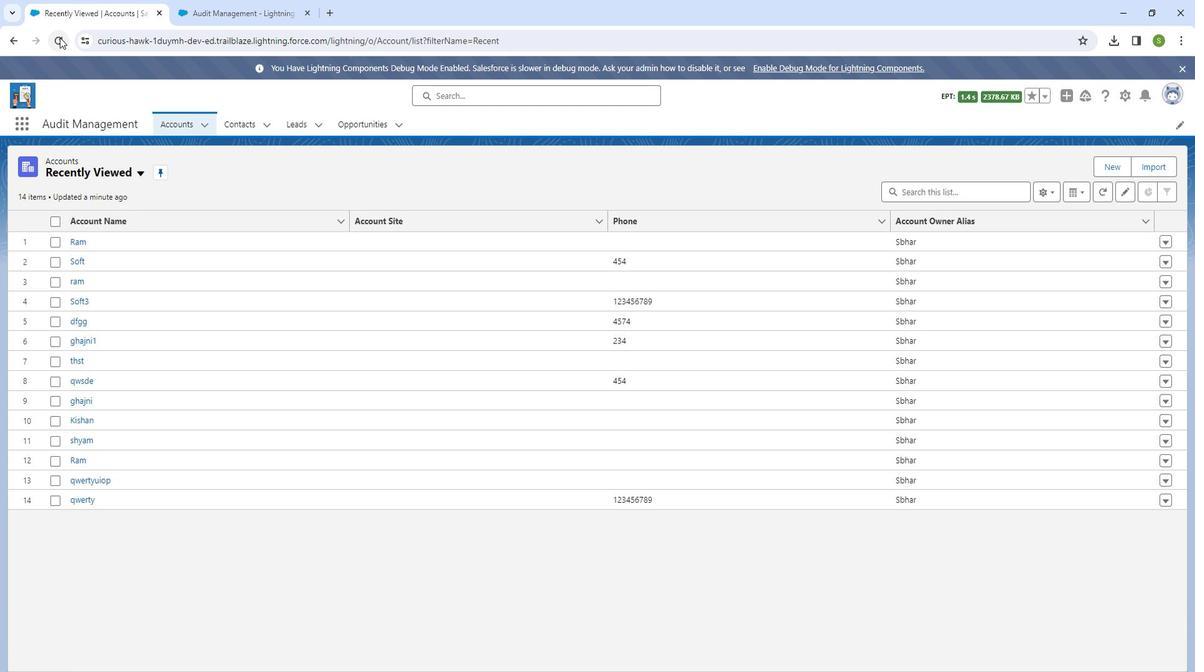 
Action: Mouse moved to (999, 92)
Screenshot: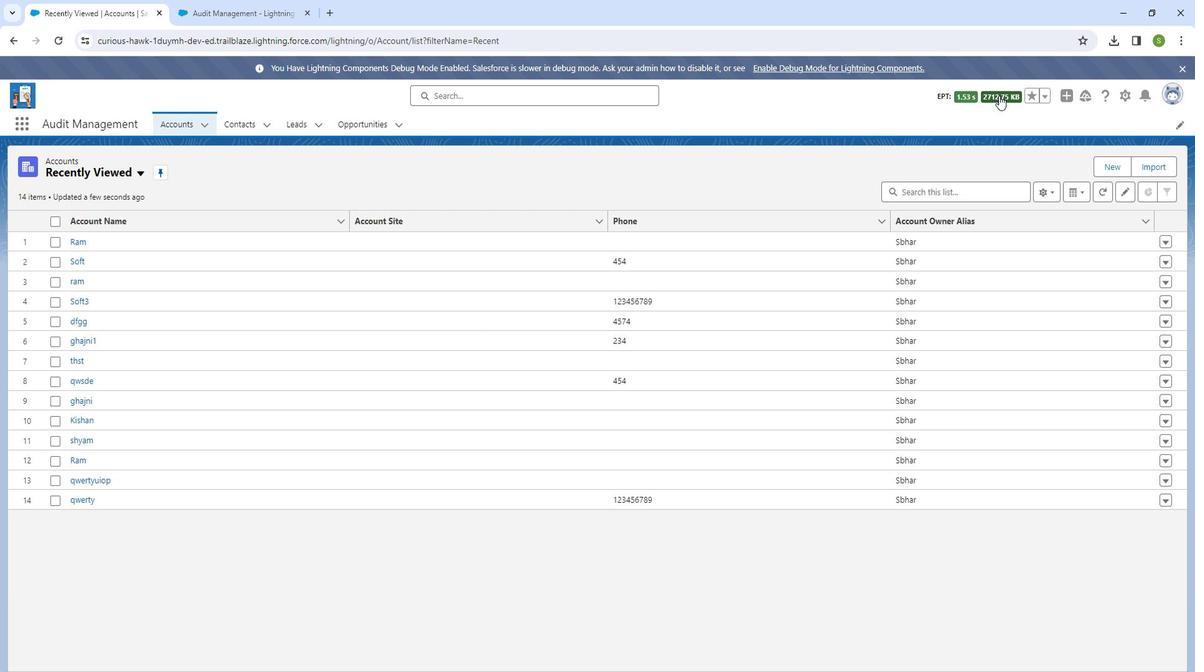 
Action: Mouse pressed left at (999, 92)
Screenshot: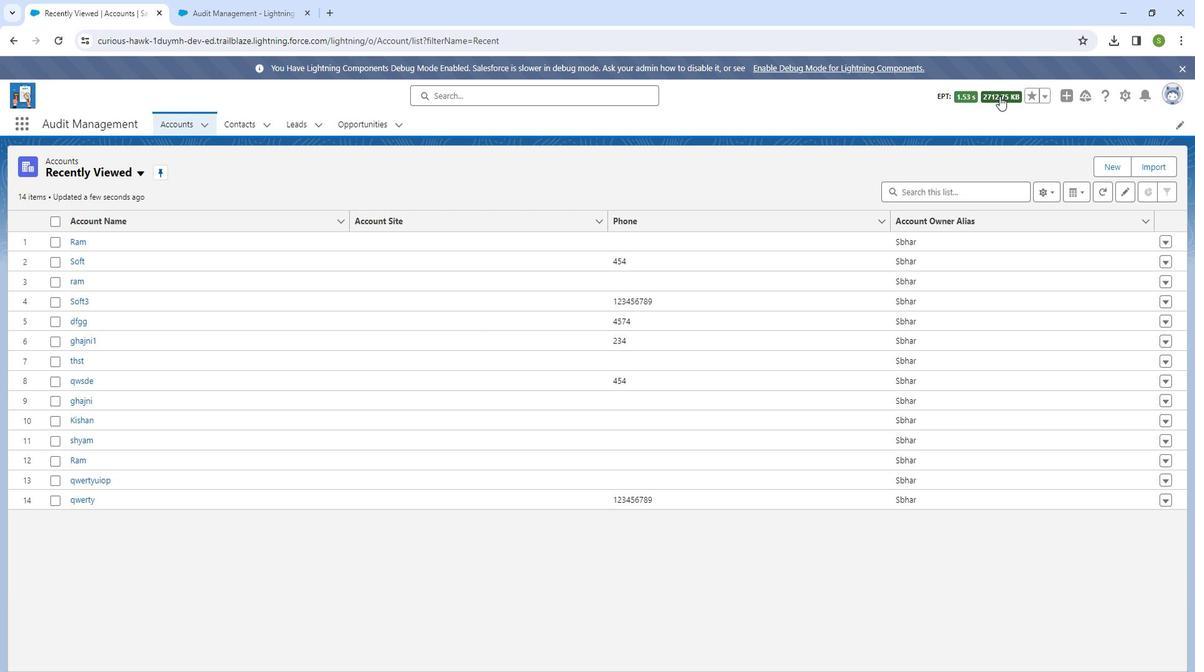
Action: Mouse moved to (643, 176)
Screenshot: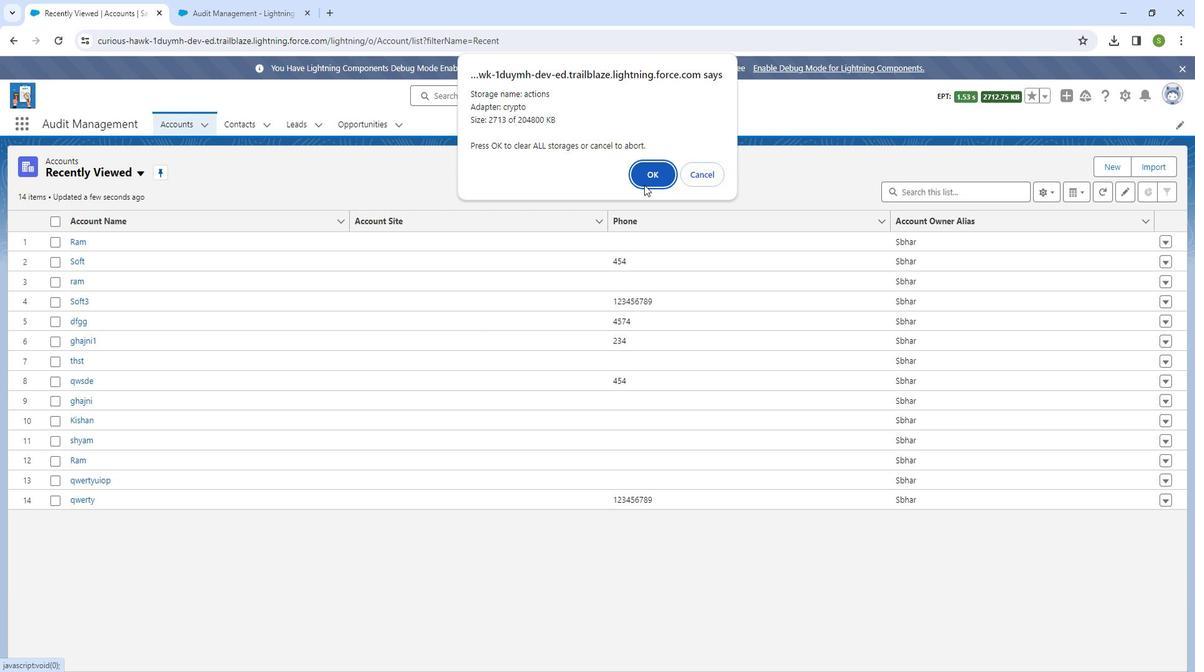 
Action: Mouse pressed left at (643, 176)
Screenshot: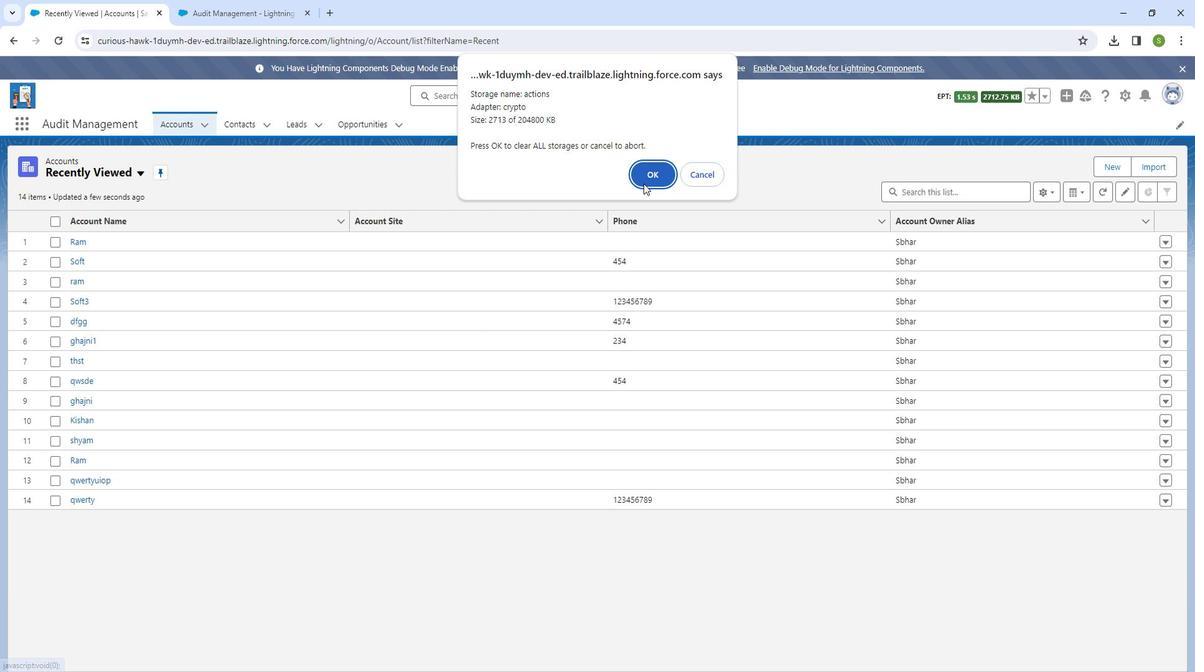 
Action: Mouse moved to (63, 36)
Screenshot: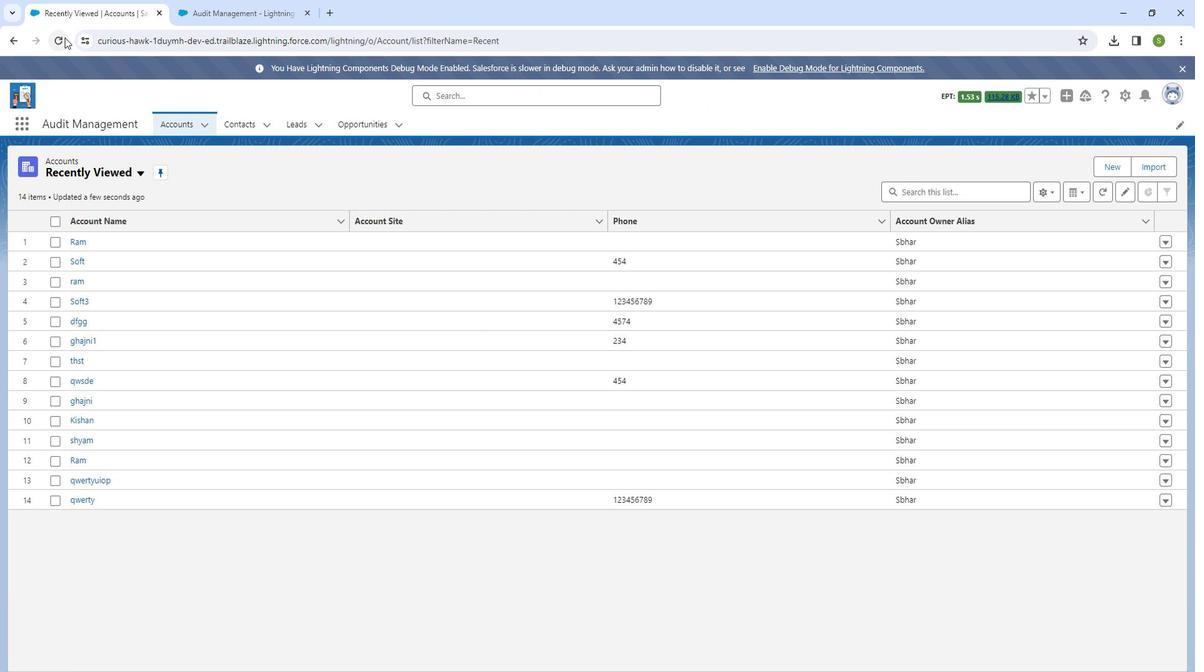 
Action: Mouse pressed left at (63, 36)
Screenshot: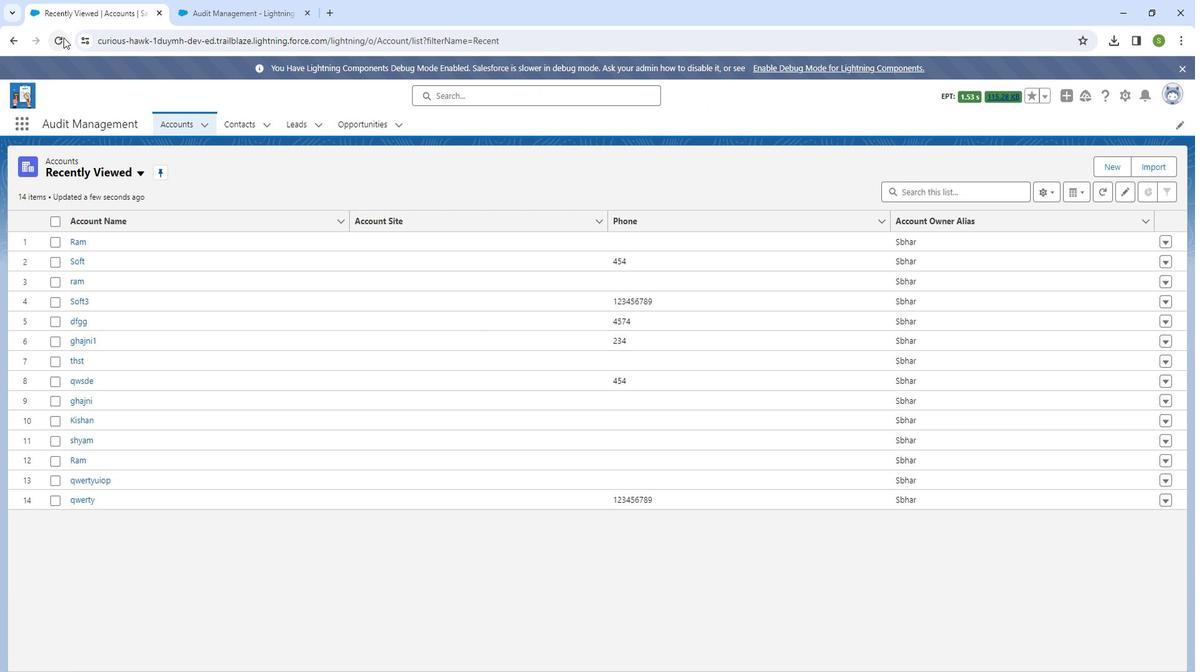 
Action: Mouse moved to (809, 127)
Screenshot: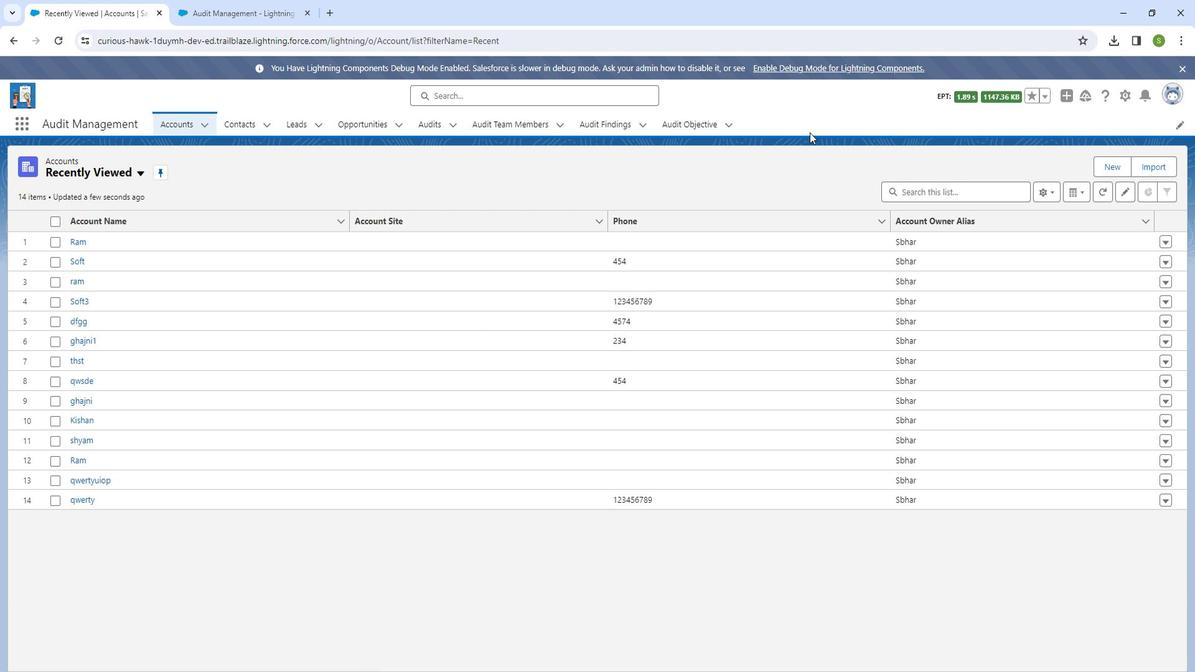 
